 Task: Find connections with filter location Kalocsa with filter topic #creativitywith filter profile language German with filter current company IDEMIA with filter school Dronacharya College of Engineering with filter industry Capital Markets with filter service category Copywriting with filter keywords title Virtual Assistant
Action: Mouse pressed left at (571, 74)
Screenshot: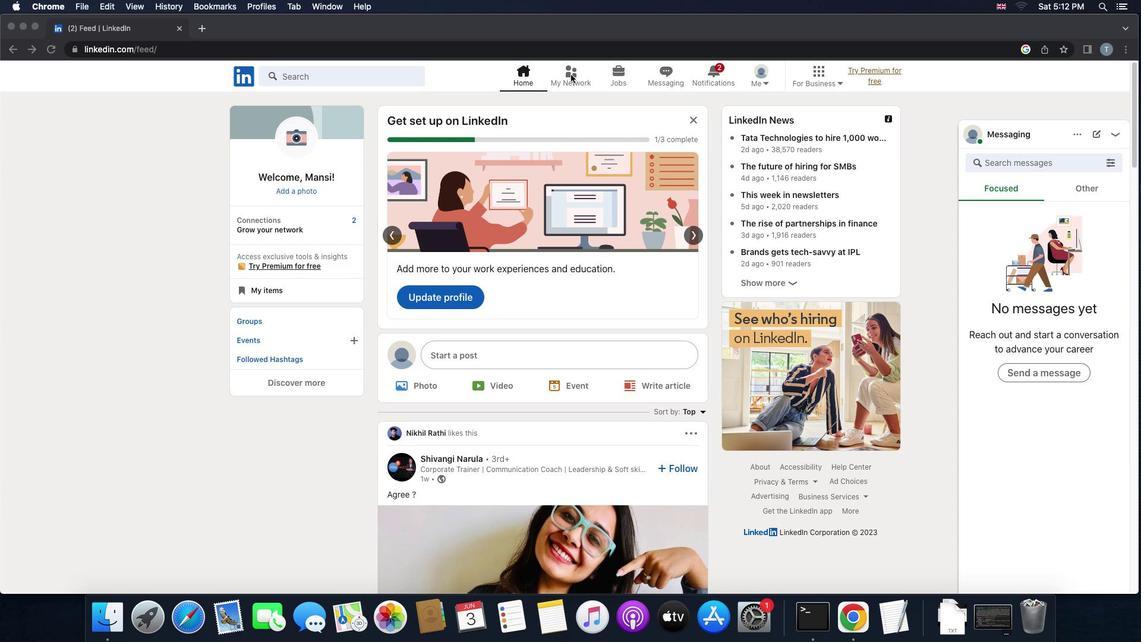 
Action: Mouse pressed left at (571, 74)
Screenshot: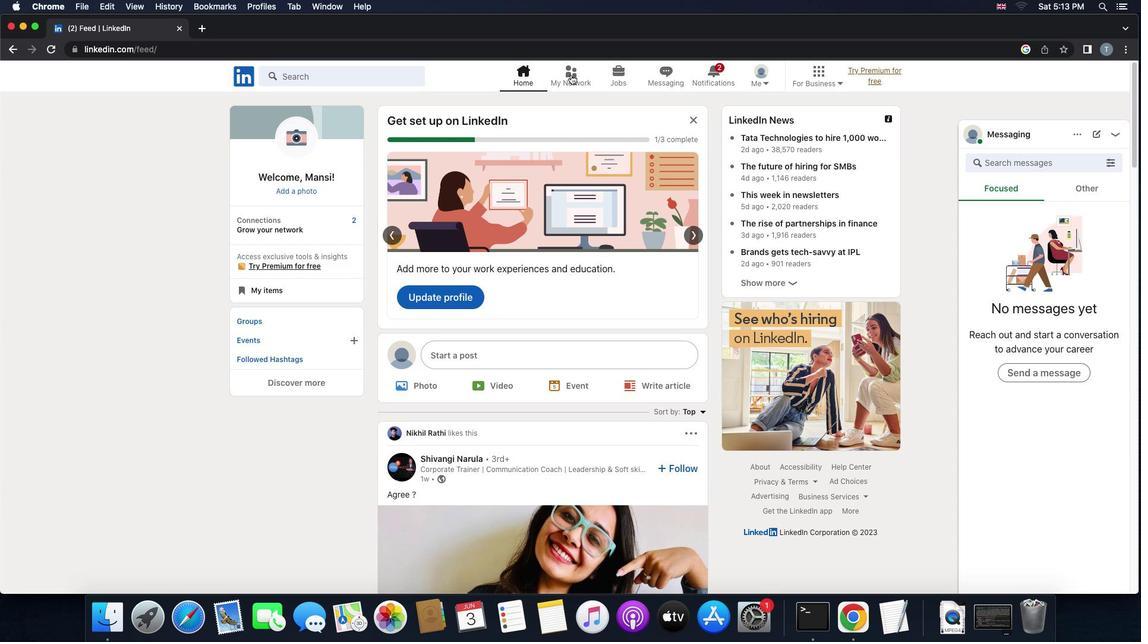 
Action: Mouse moved to (365, 148)
Screenshot: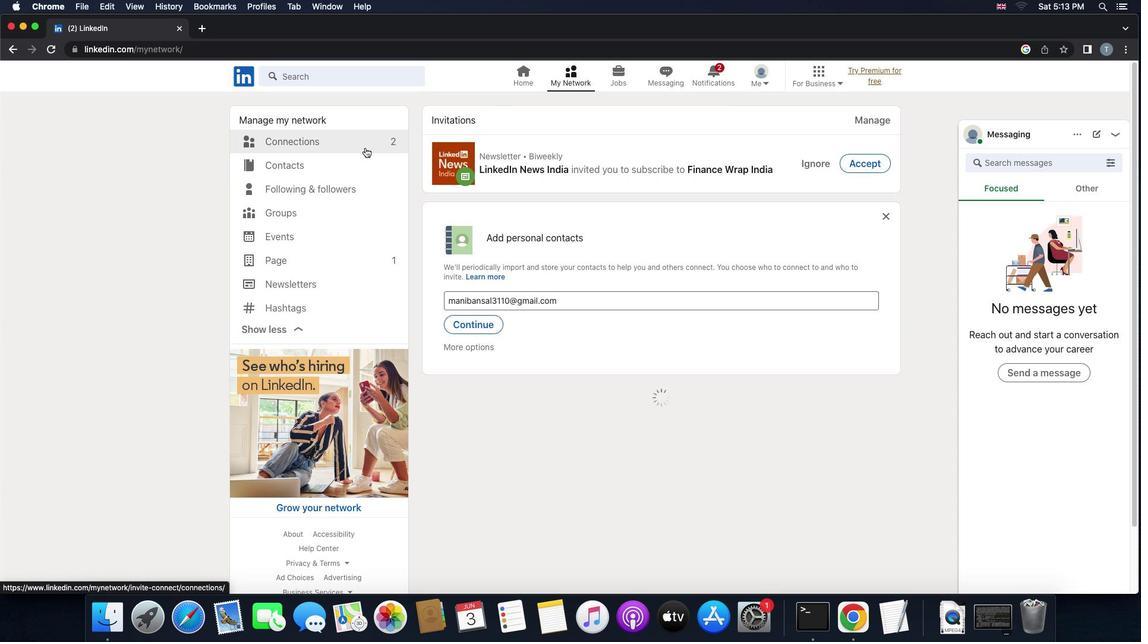 
Action: Mouse pressed left at (365, 148)
Screenshot: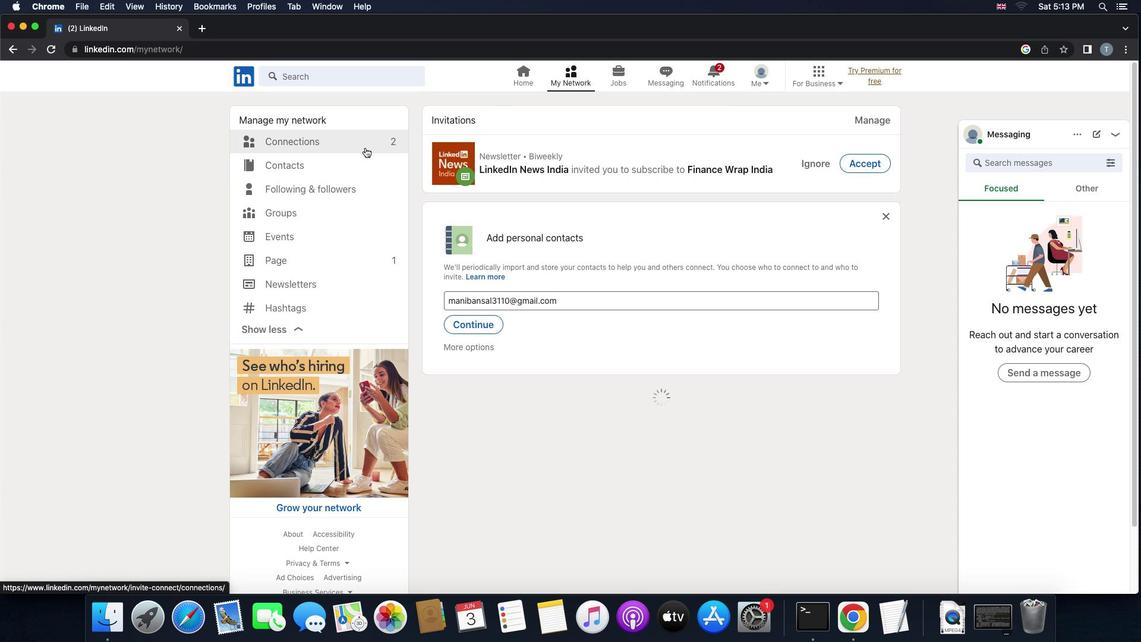 
Action: Mouse pressed left at (365, 148)
Screenshot: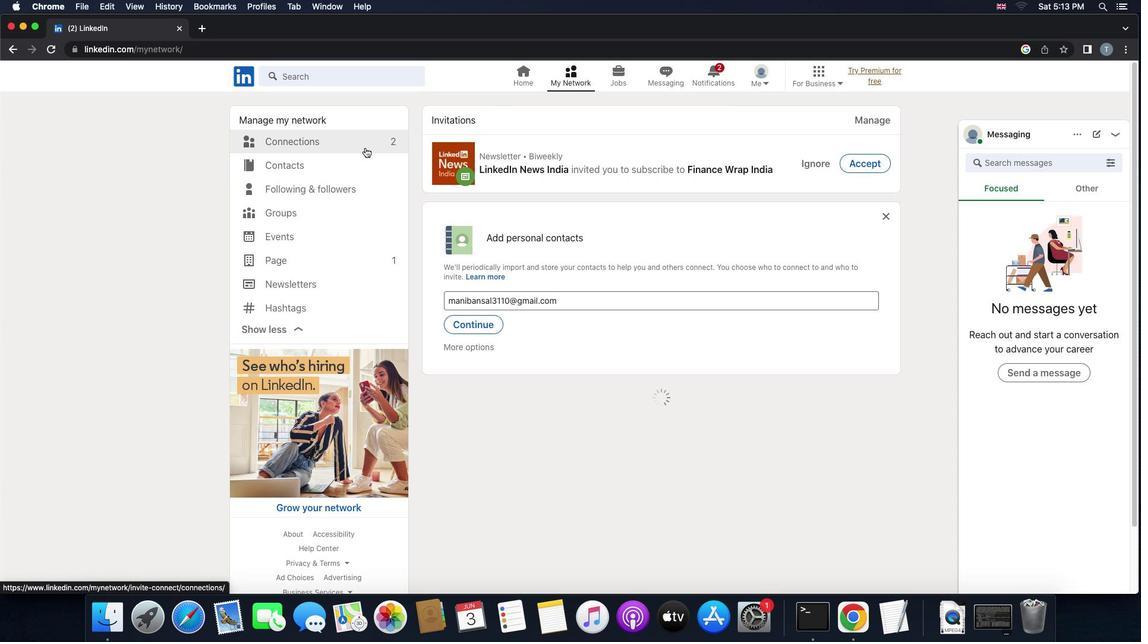 
Action: Mouse moved to (654, 146)
Screenshot: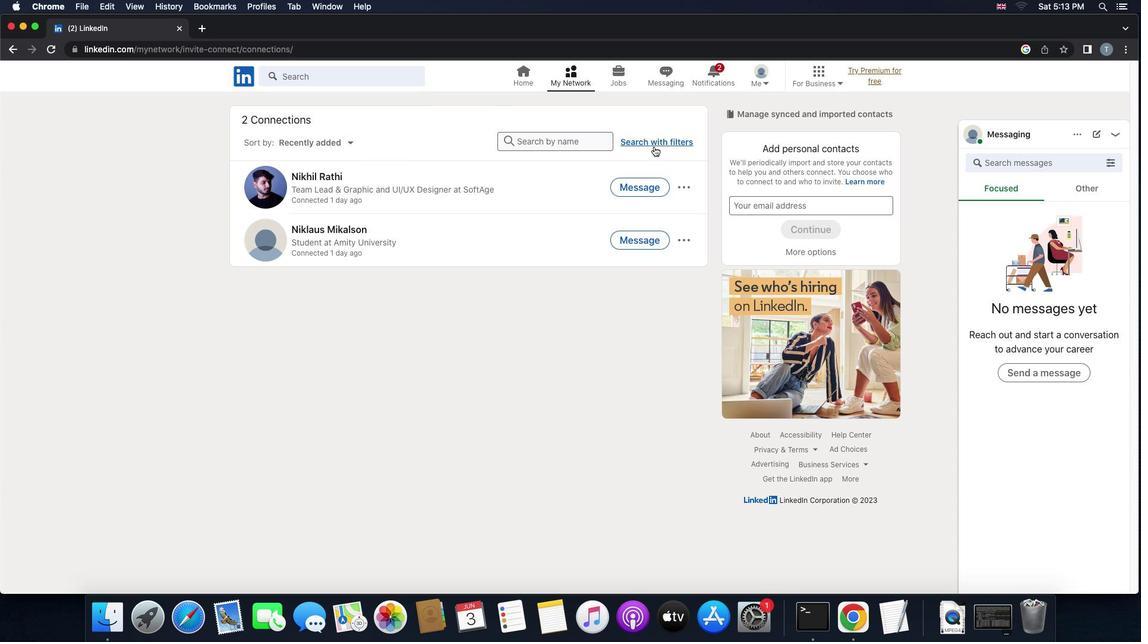 
Action: Mouse pressed left at (654, 146)
Screenshot: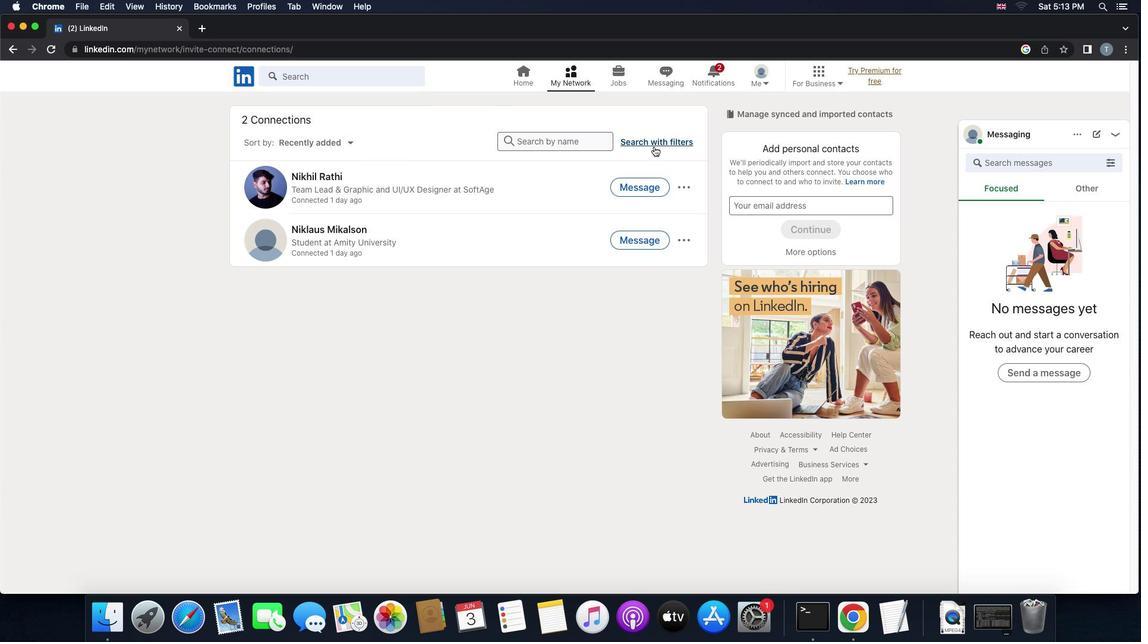 
Action: Mouse moved to (619, 117)
Screenshot: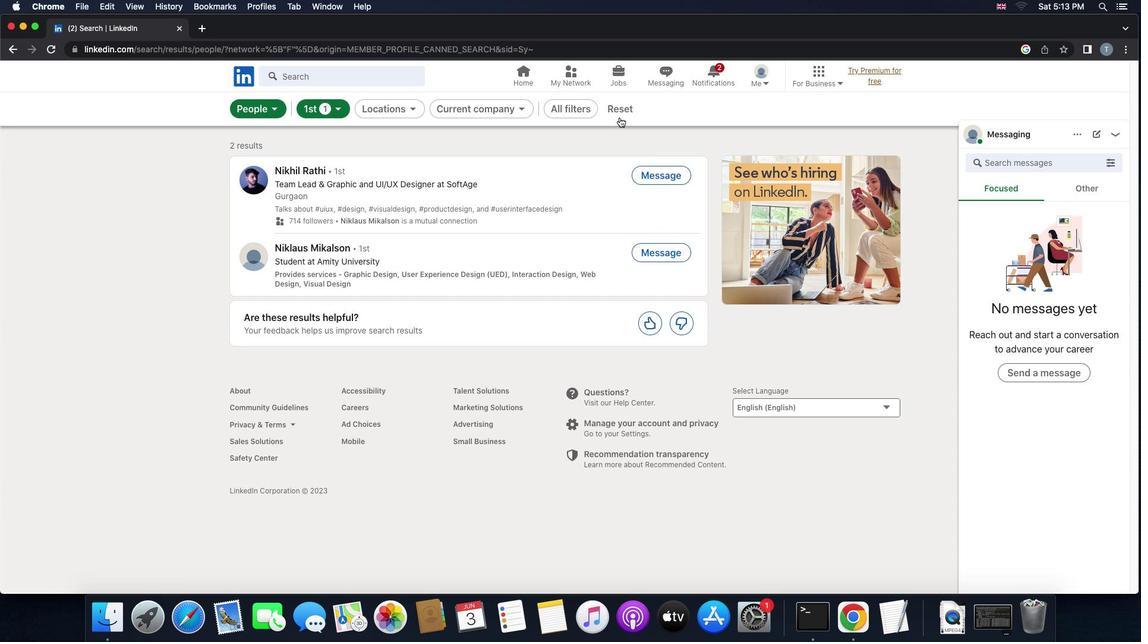 
Action: Mouse pressed left at (619, 117)
Screenshot: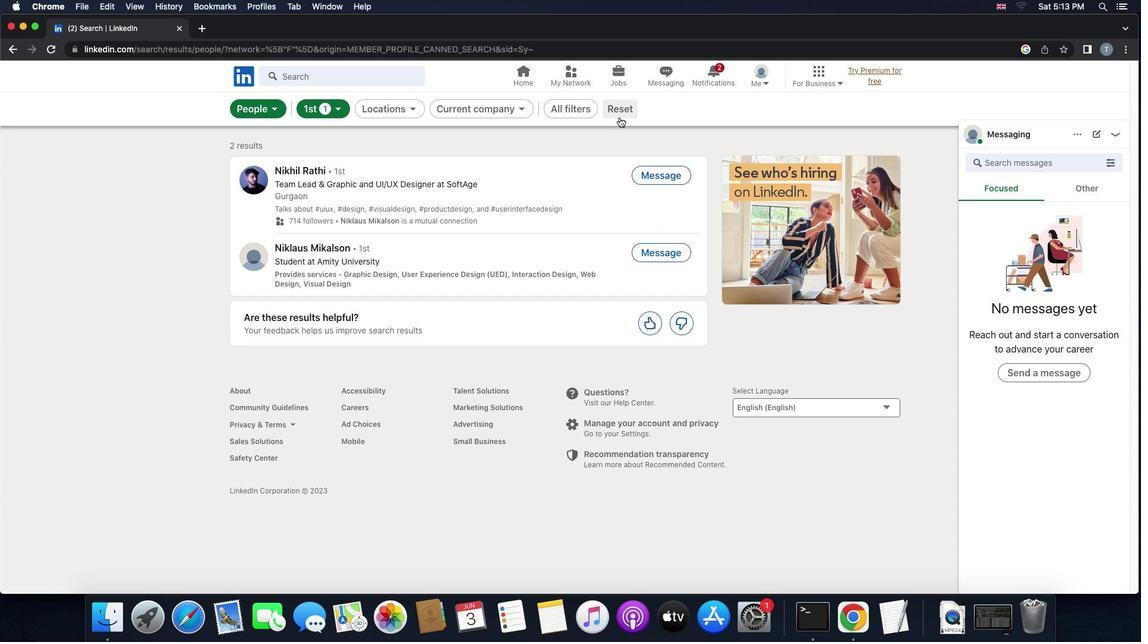 
Action: Mouse moved to (588, 108)
Screenshot: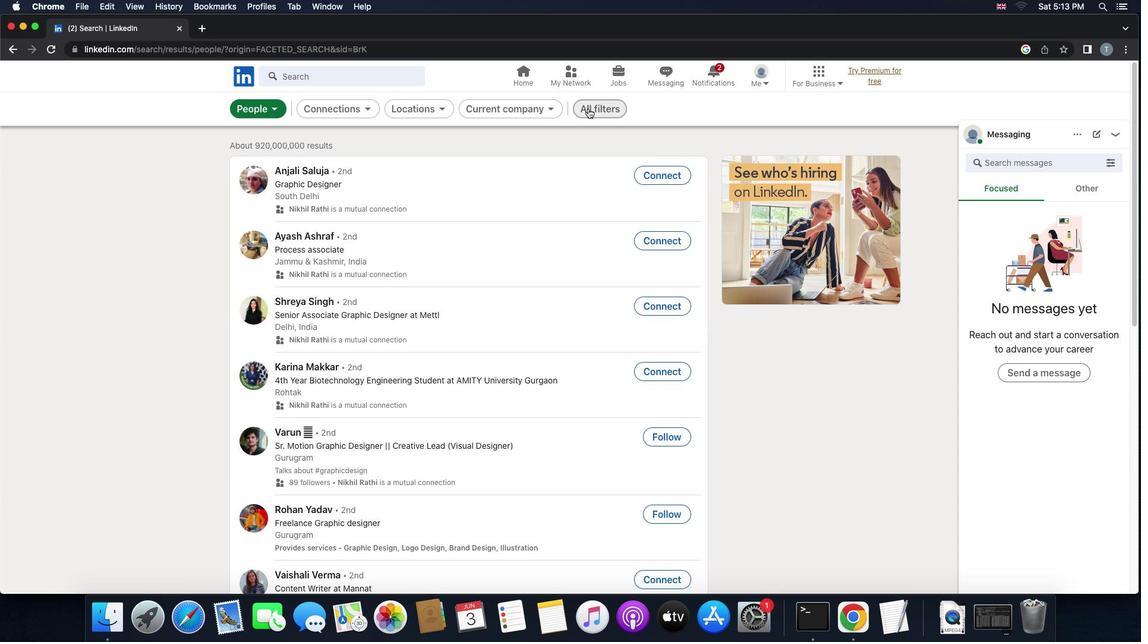 
Action: Mouse pressed left at (588, 108)
Screenshot: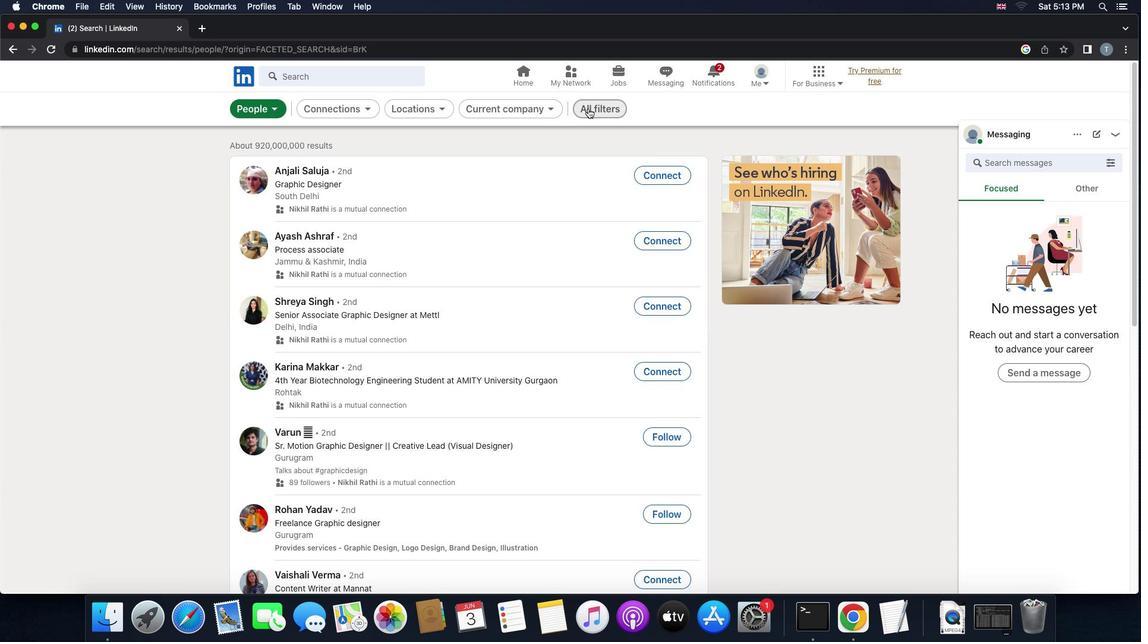 
Action: Mouse moved to (933, 353)
Screenshot: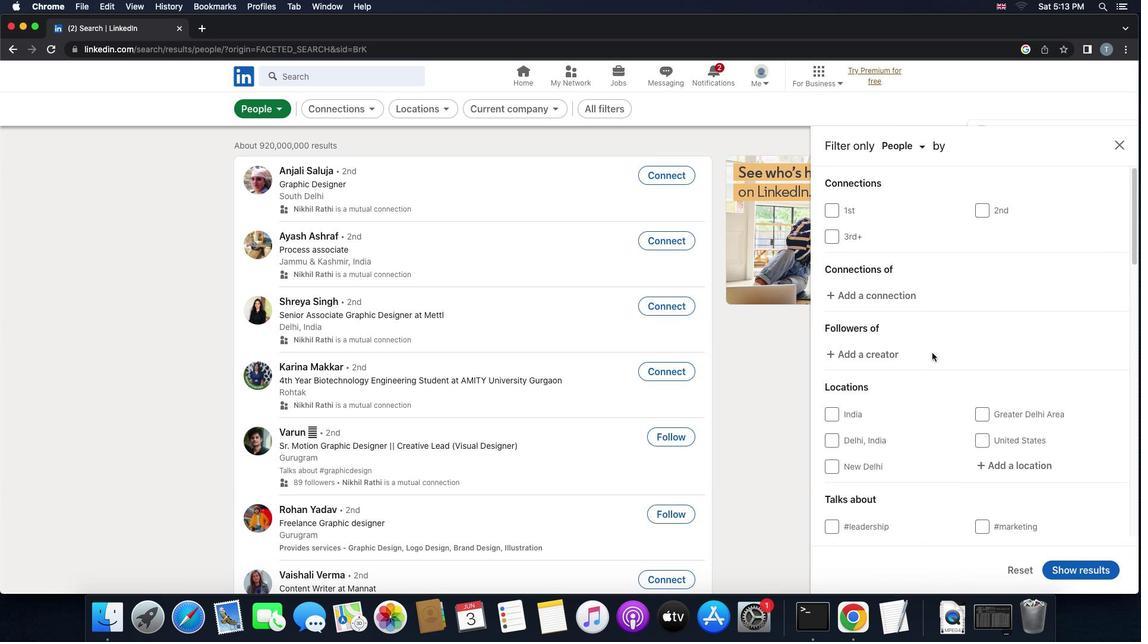 
Action: Mouse scrolled (933, 353) with delta (0, 0)
Screenshot: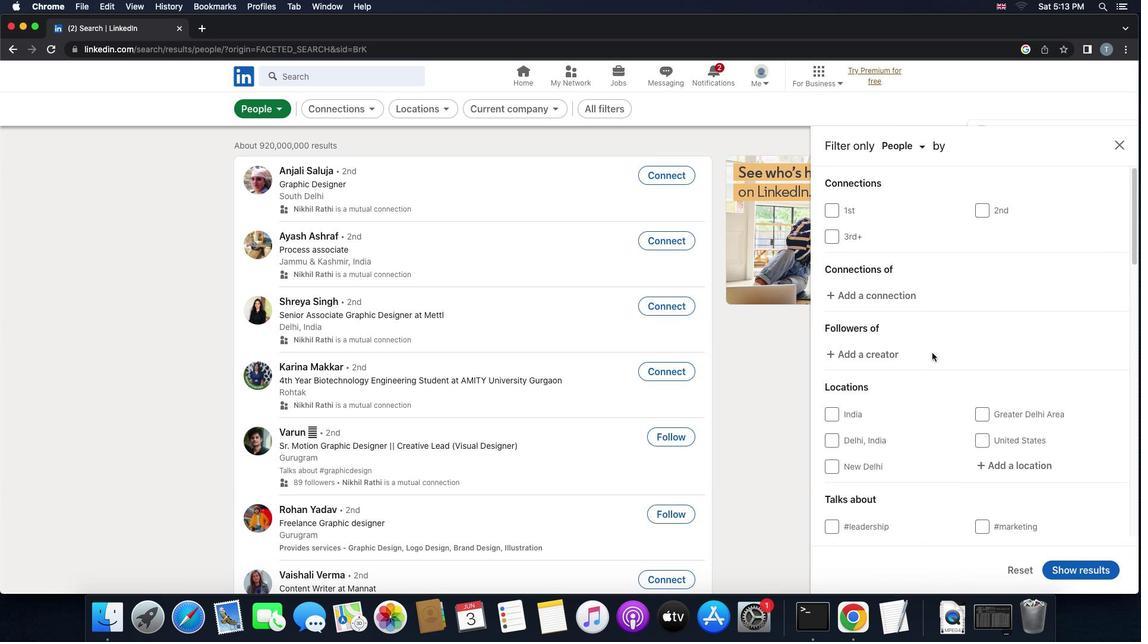 
Action: Mouse scrolled (933, 353) with delta (0, 0)
Screenshot: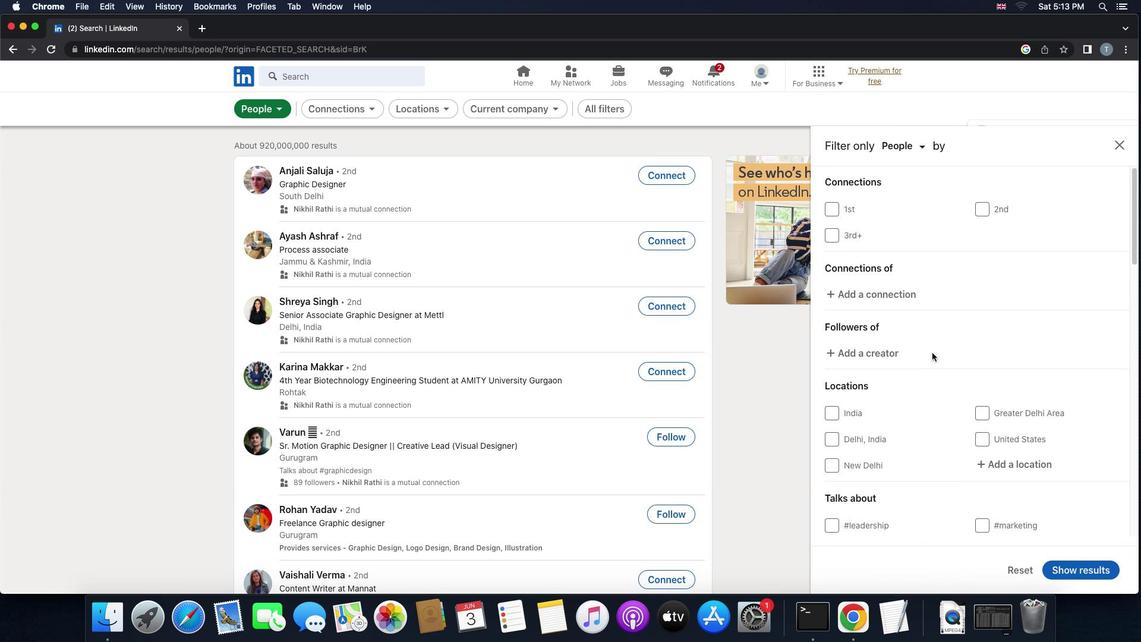 
Action: Mouse scrolled (933, 353) with delta (0, -1)
Screenshot: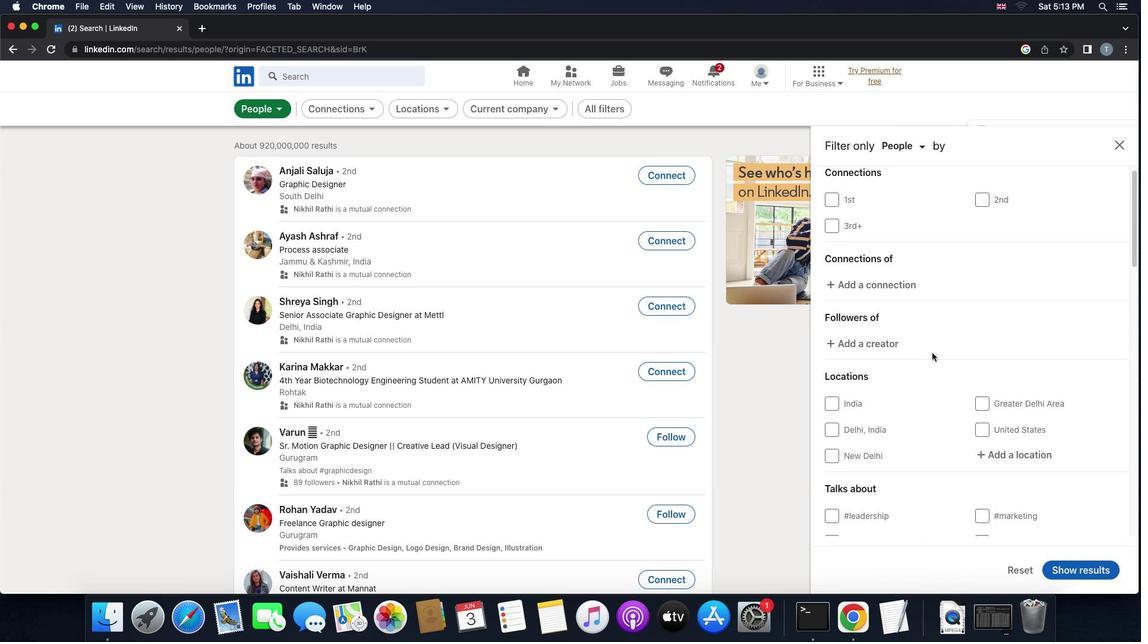 
Action: Mouse moved to (1005, 387)
Screenshot: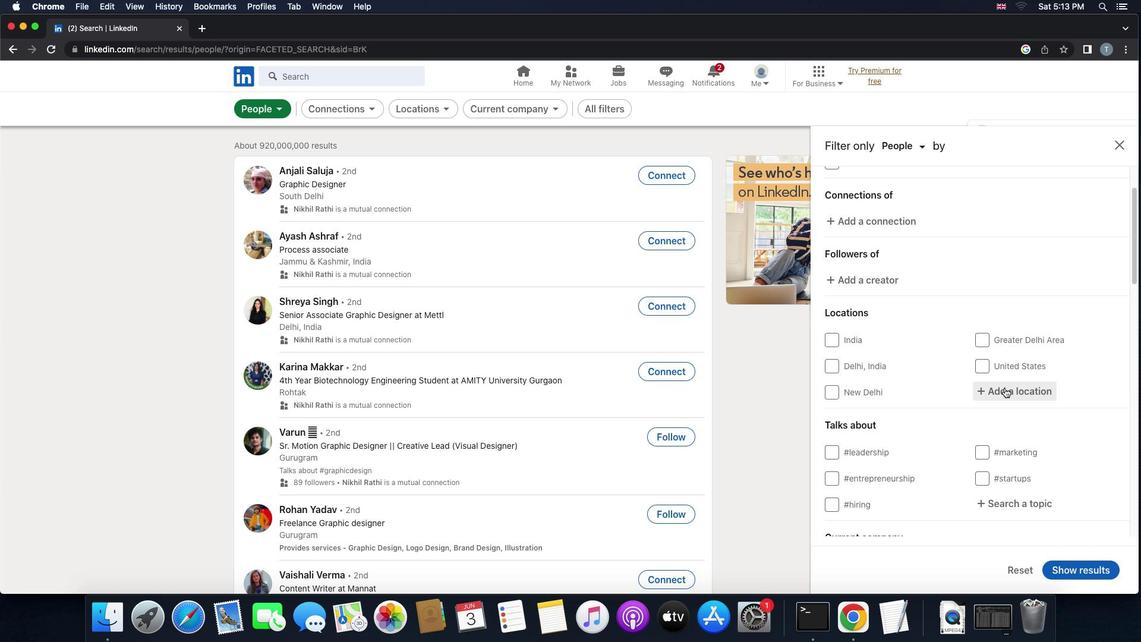 
Action: Mouse pressed left at (1005, 387)
Screenshot: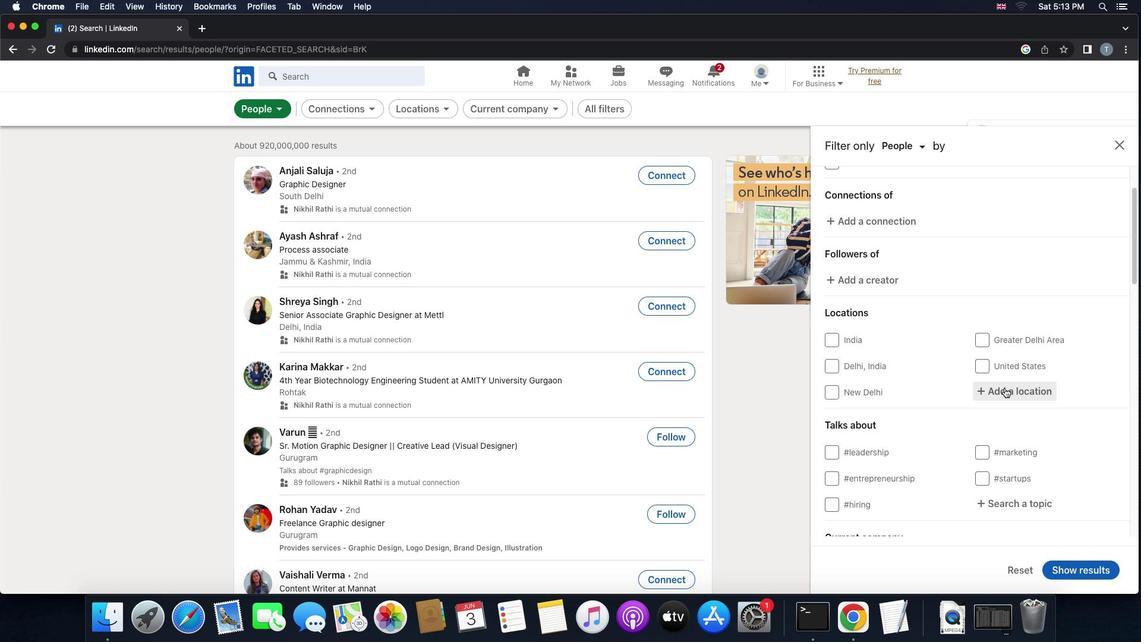 
Action: Mouse moved to (1005, 387)
Screenshot: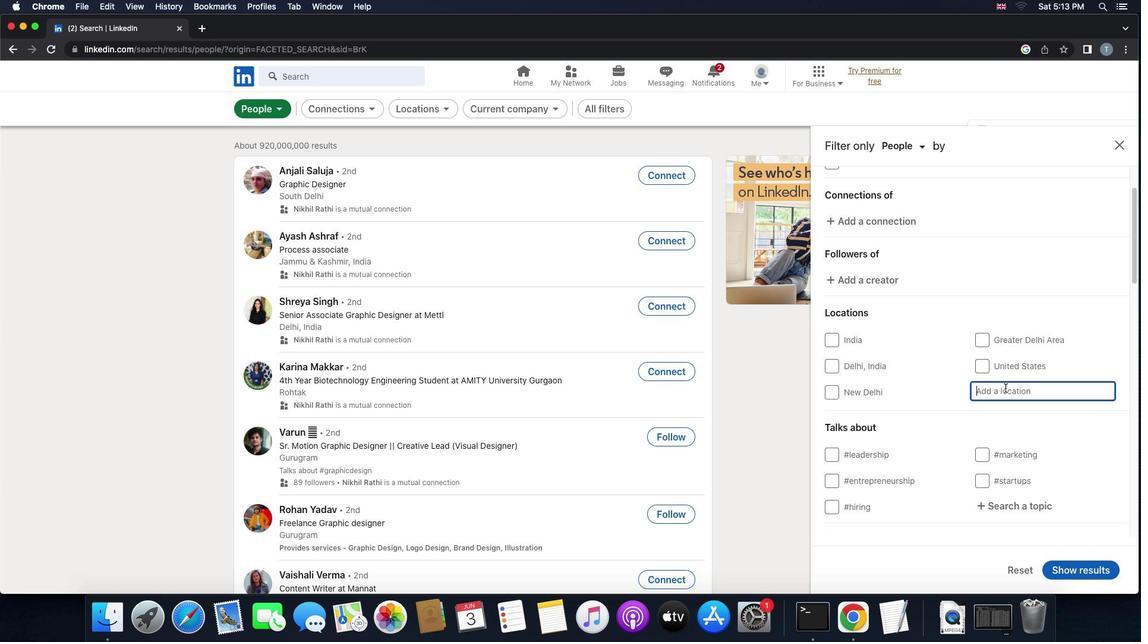 
Action: Key pressed 'k''a''l''o''s''s''a'Key.backspaceKey.backspaceKey.backspace'c''s''a'
Screenshot: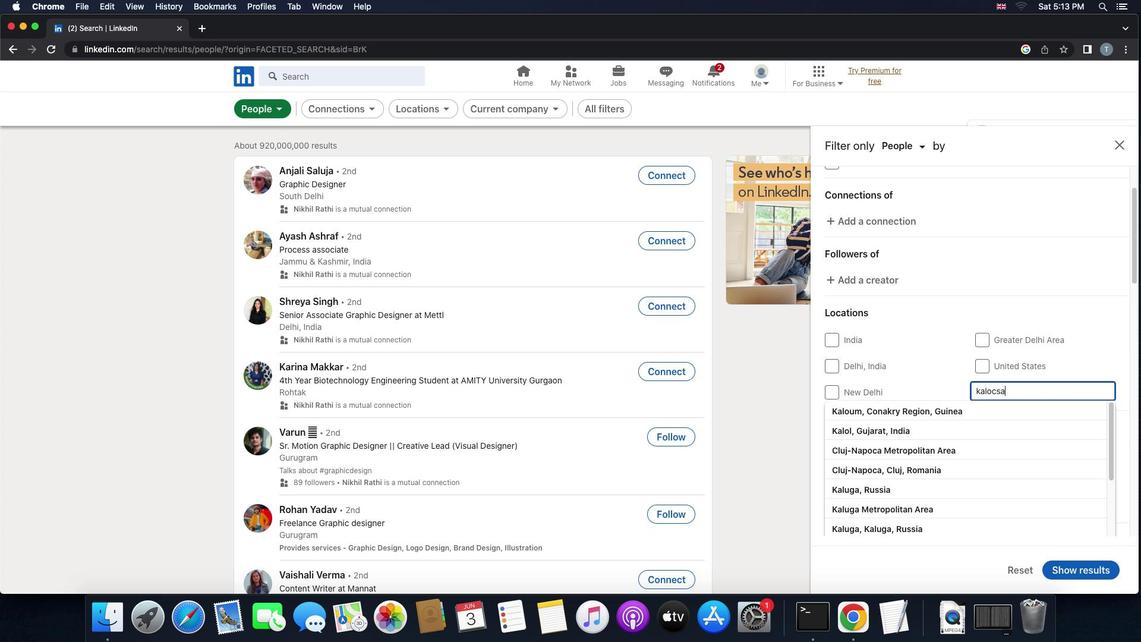
Action: Mouse moved to (977, 408)
Screenshot: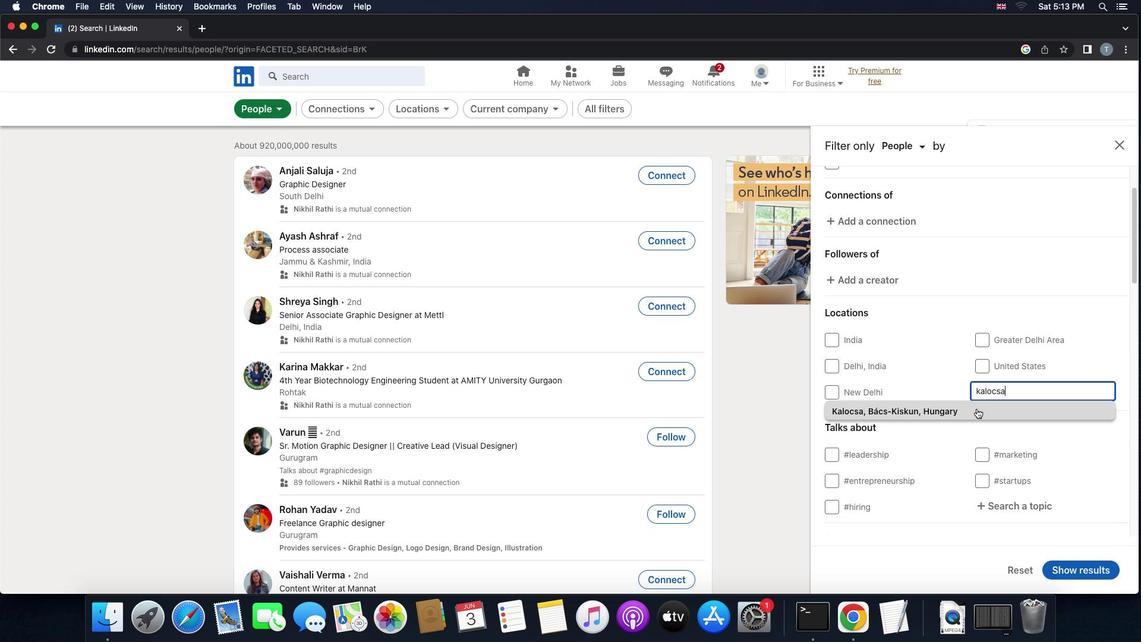 
Action: Mouse pressed left at (977, 408)
Screenshot: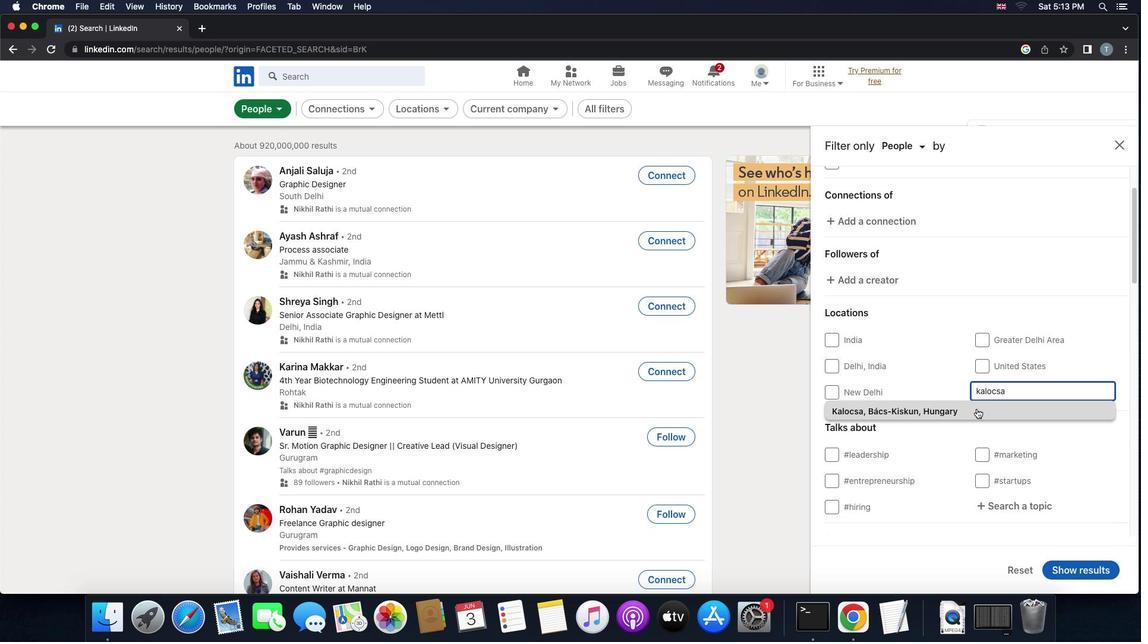
Action: Mouse scrolled (977, 408) with delta (0, 0)
Screenshot: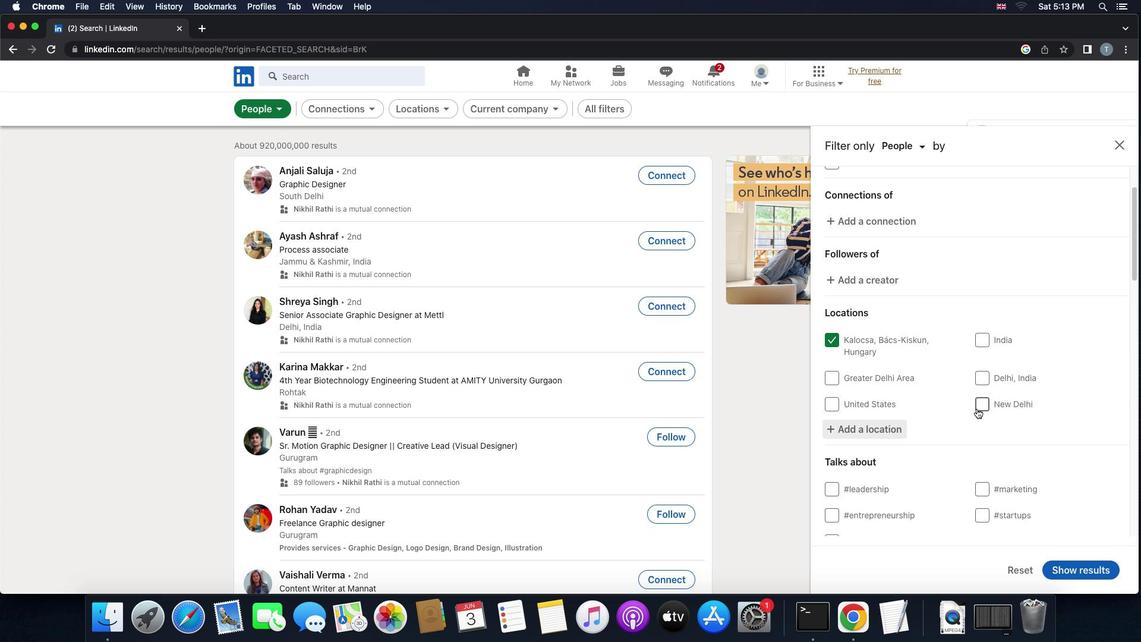 
Action: Mouse scrolled (977, 408) with delta (0, 0)
Screenshot: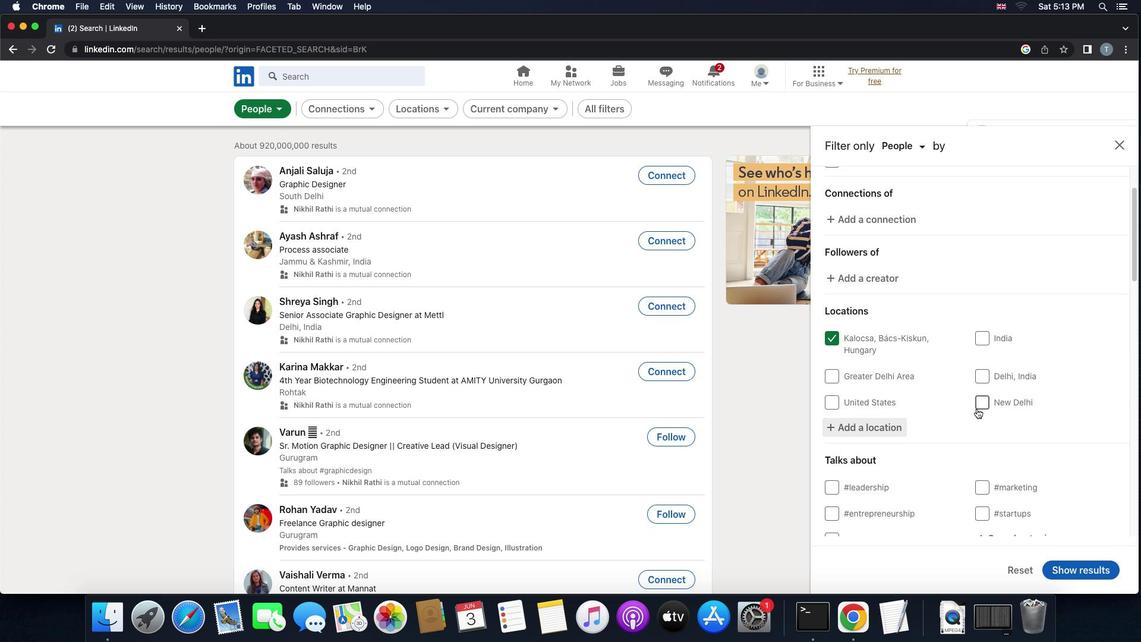 
Action: Mouse scrolled (977, 408) with delta (0, 0)
Screenshot: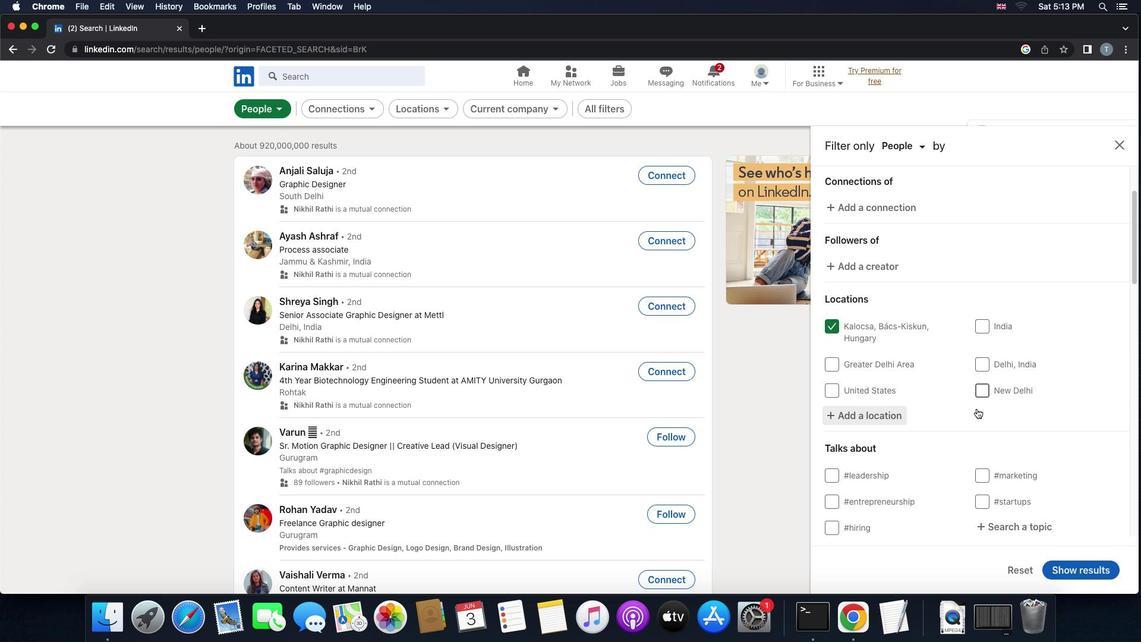 
Action: Mouse scrolled (977, 408) with delta (0, -1)
Screenshot: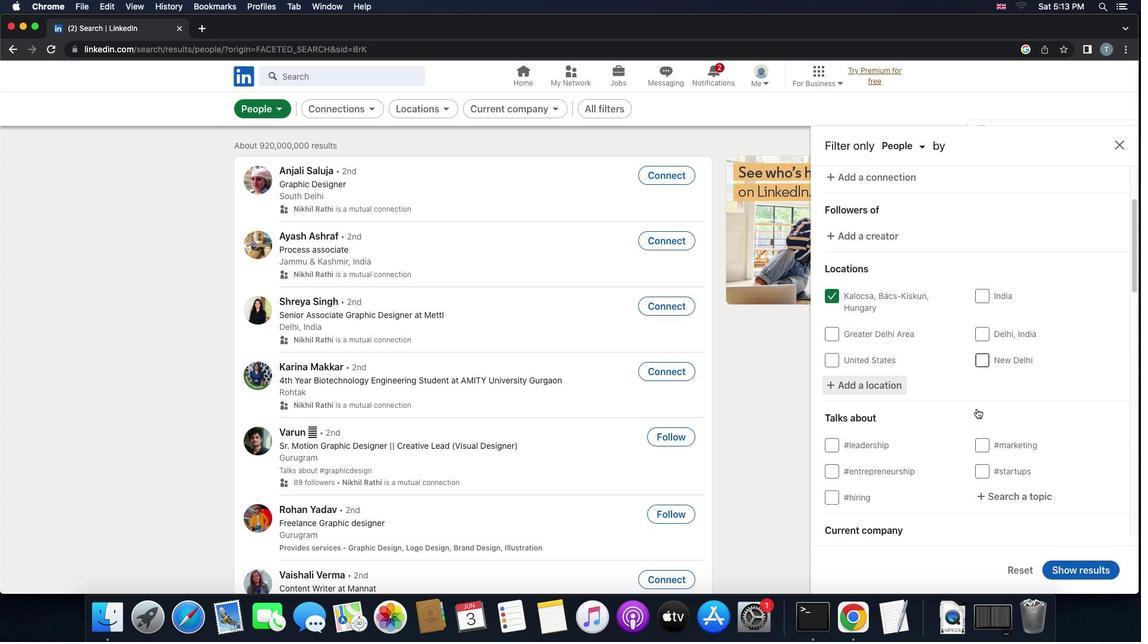 
Action: Mouse scrolled (977, 408) with delta (0, 0)
Screenshot: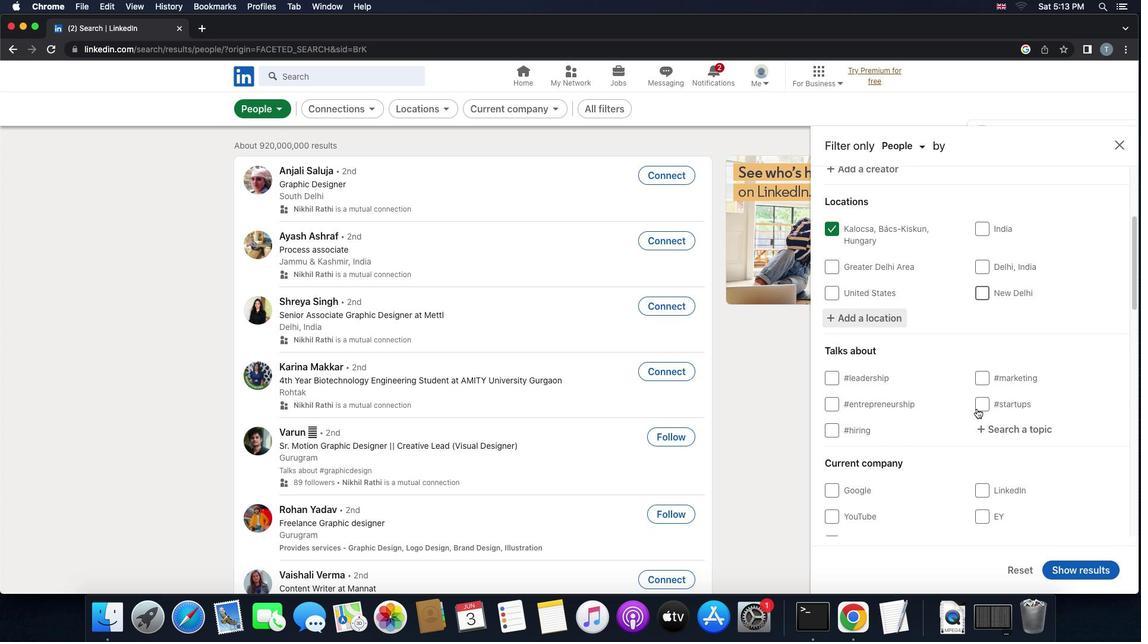 
Action: Mouse scrolled (977, 408) with delta (0, 0)
Screenshot: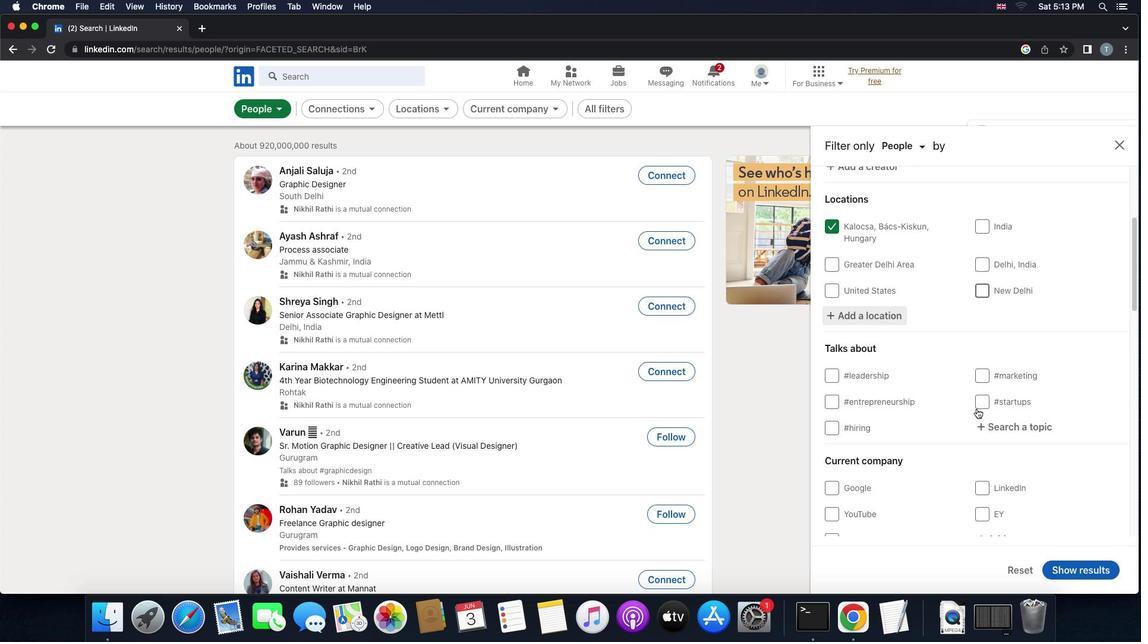 
Action: Mouse moved to (986, 410)
Screenshot: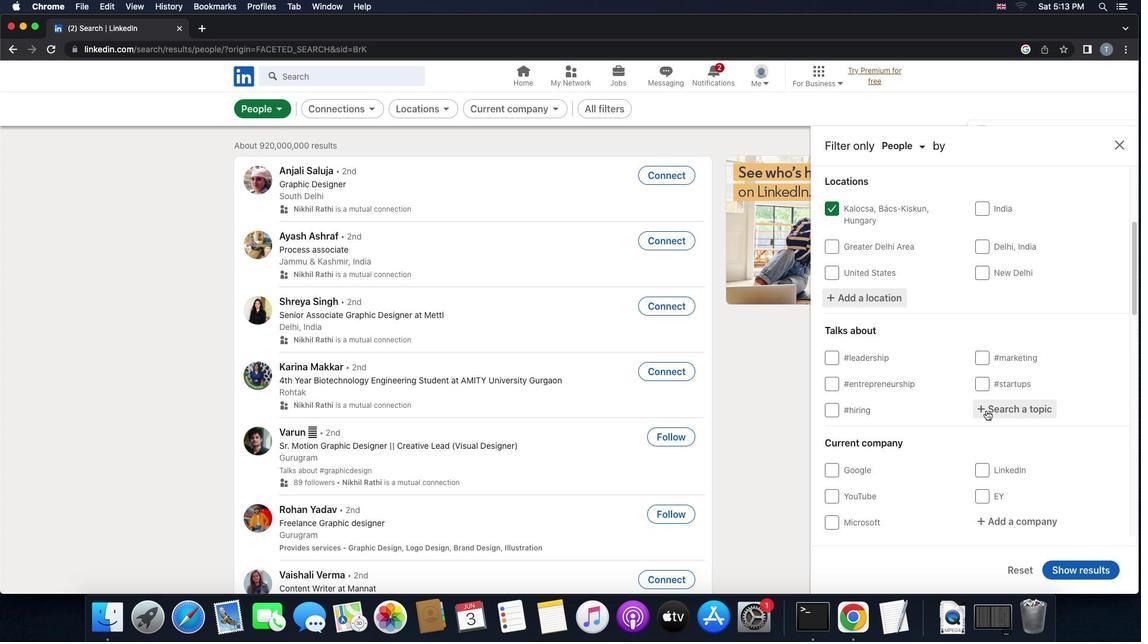 
Action: Mouse pressed left at (986, 410)
Screenshot: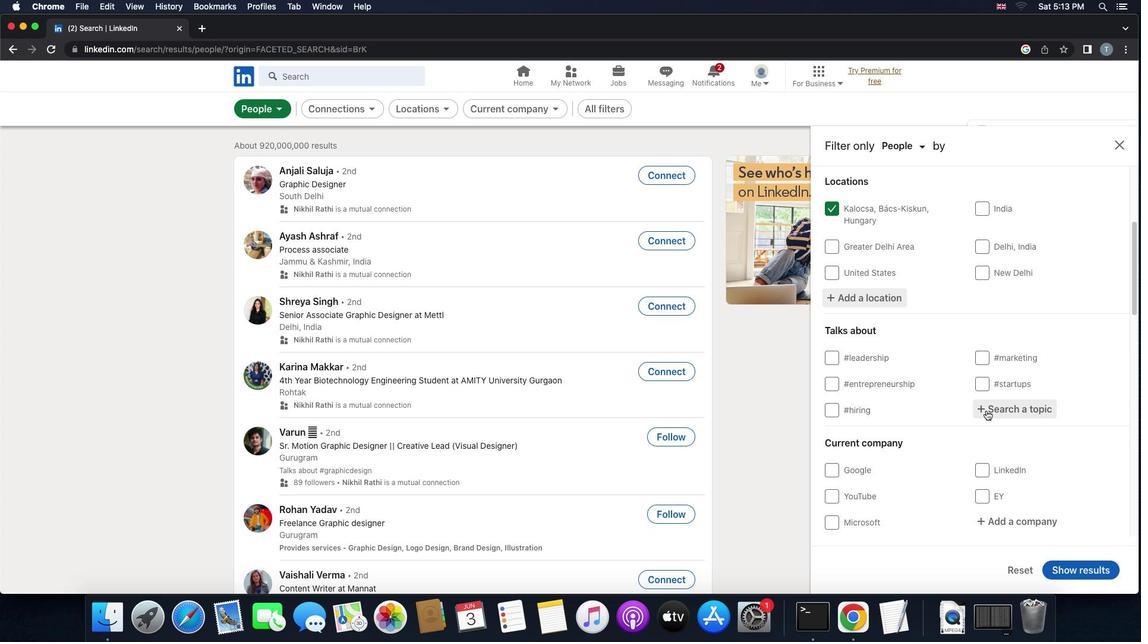 
Action: Key pressed 'c''r''e''a''t''i''v''i''t''y'
Screenshot: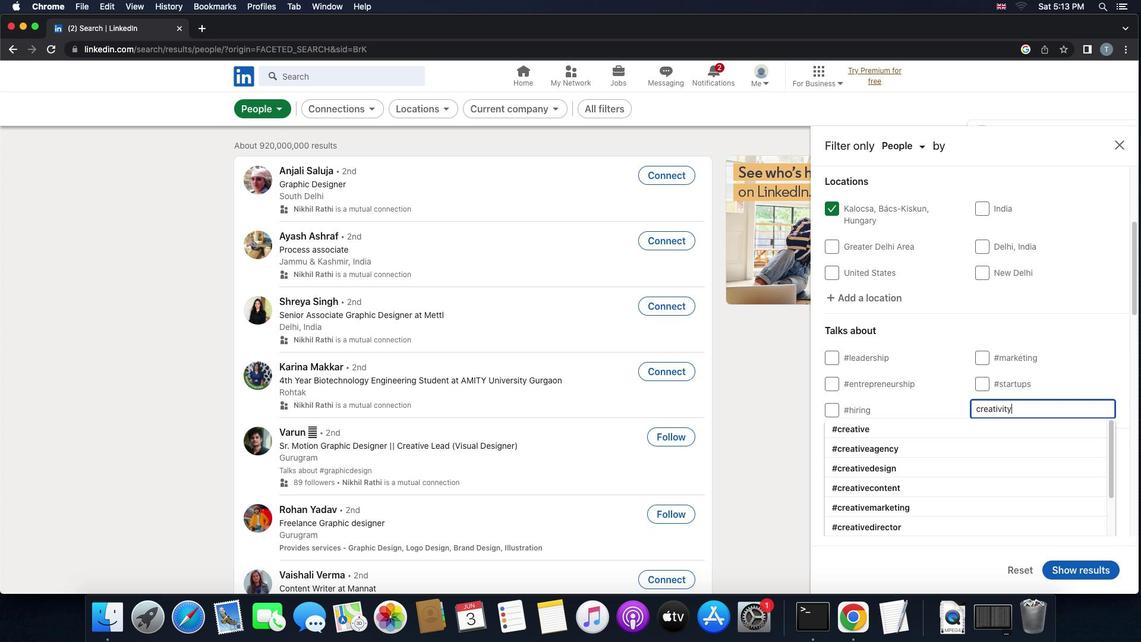 
Action: Mouse moved to (980, 431)
Screenshot: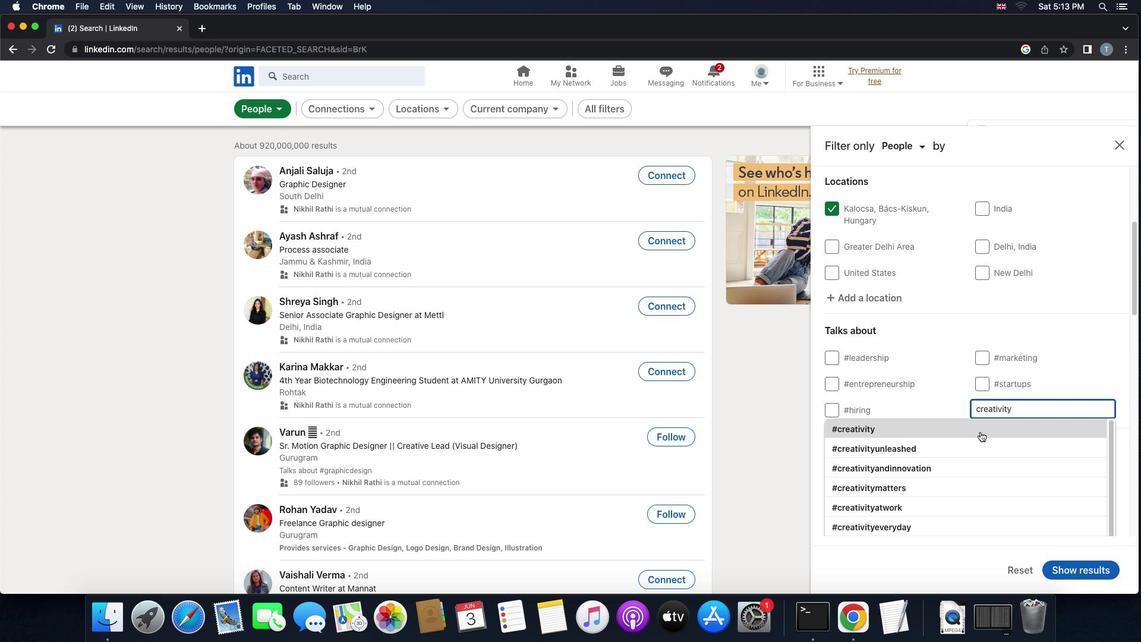 
Action: Mouse pressed left at (980, 431)
Screenshot: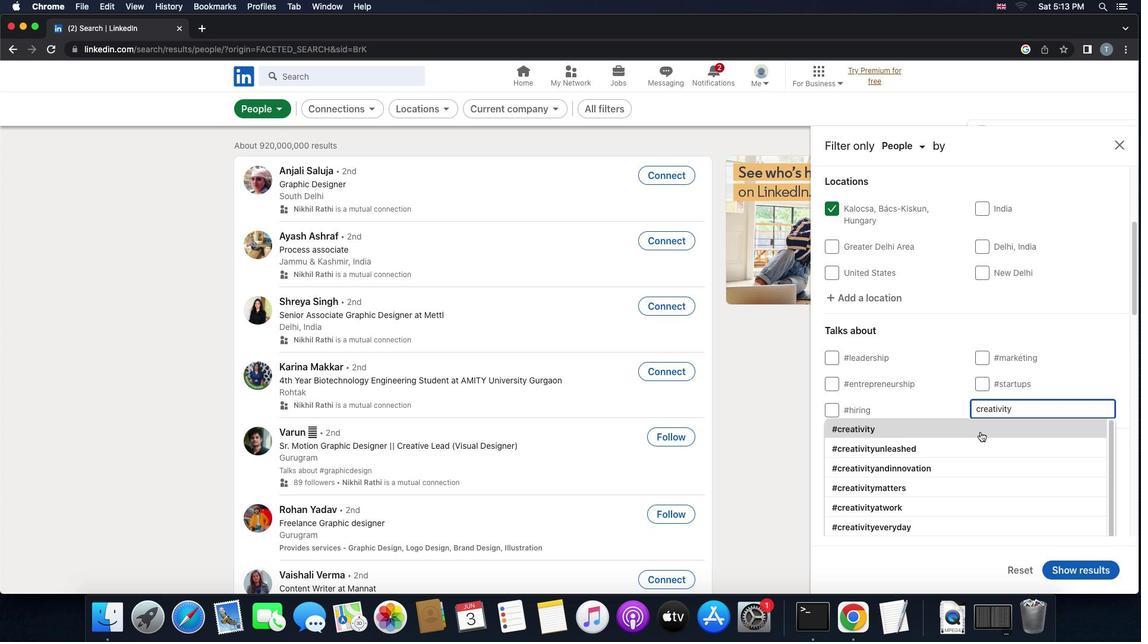 
Action: Mouse moved to (991, 462)
Screenshot: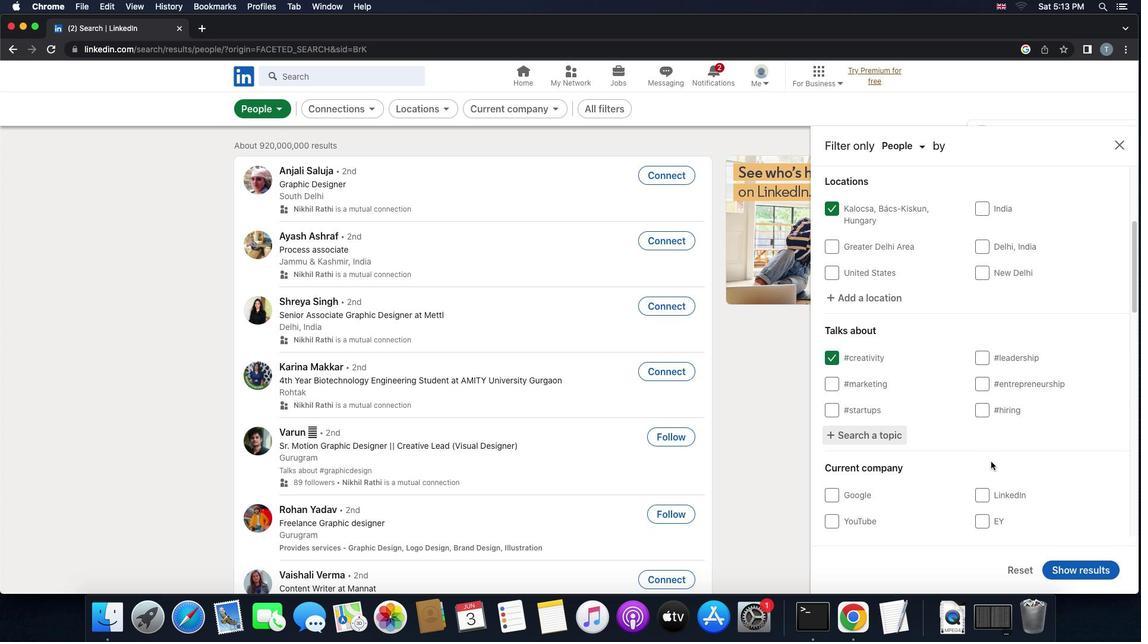 
Action: Mouse scrolled (991, 462) with delta (0, 0)
Screenshot: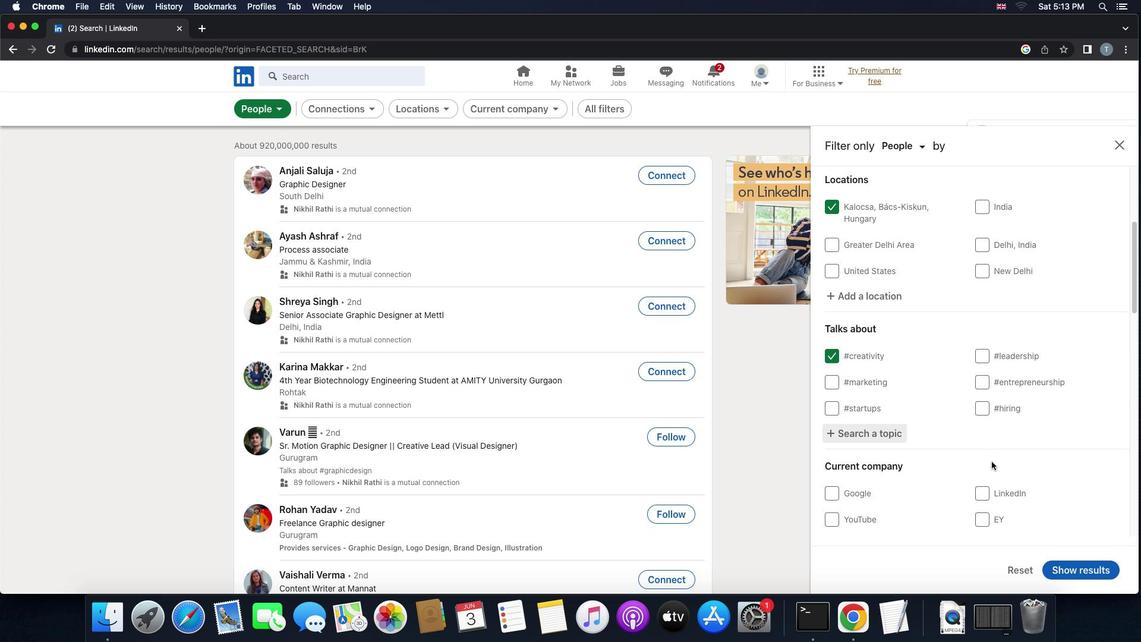 
Action: Mouse moved to (991, 462)
Screenshot: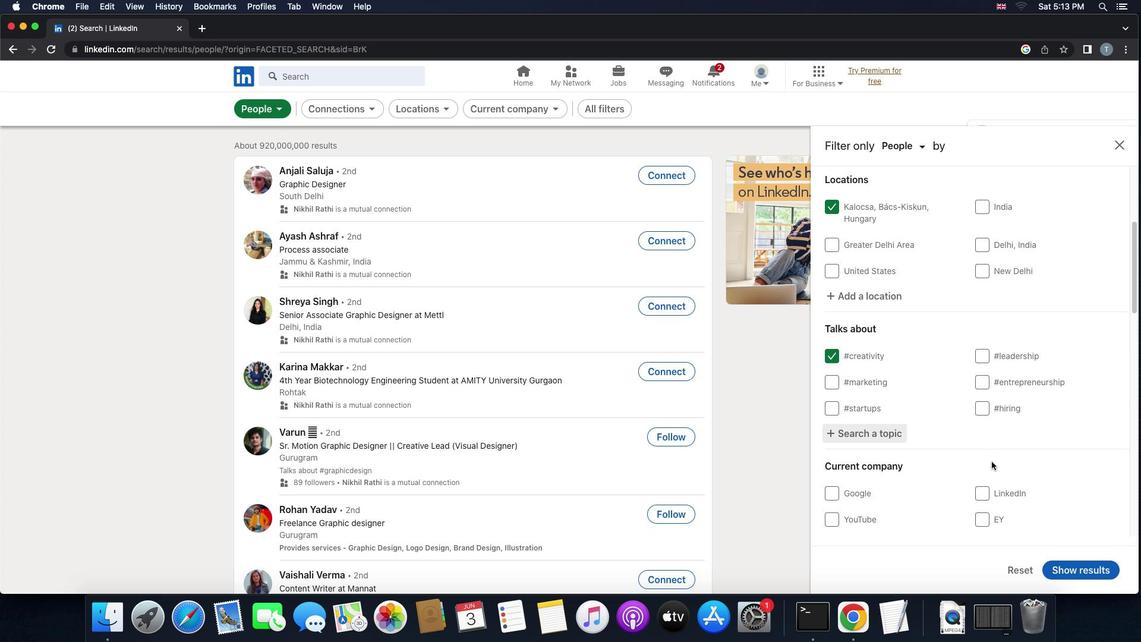 
Action: Mouse scrolled (991, 462) with delta (0, 0)
Screenshot: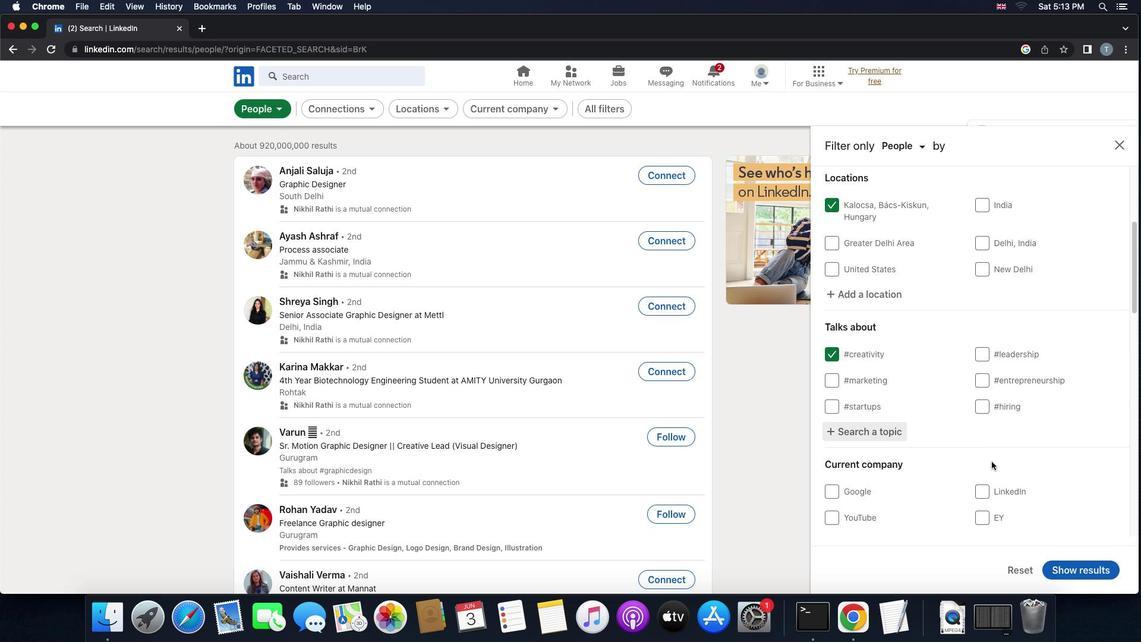 
Action: Mouse scrolled (991, 462) with delta (0, -1)
Screenshot: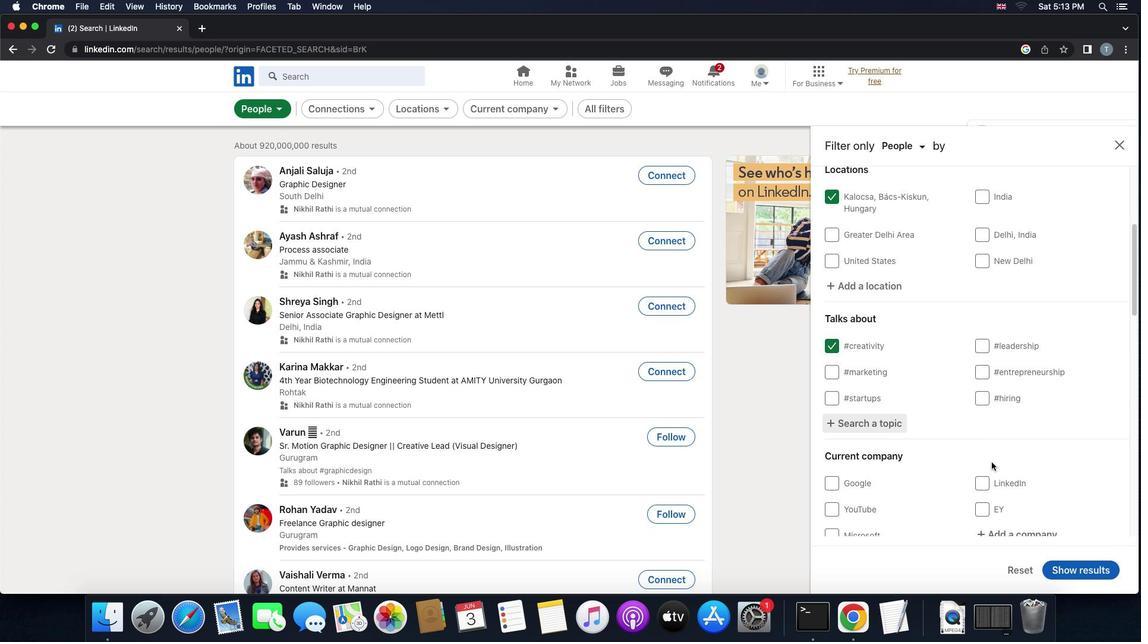 
Action: Mouse moved to (991, 465)
Screenshot: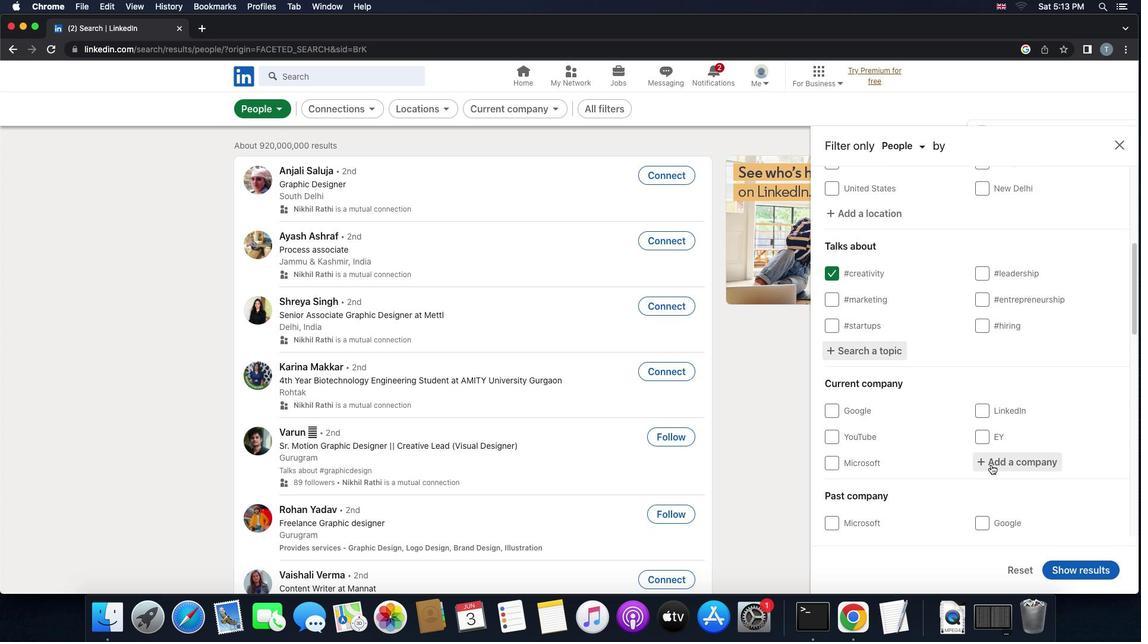 
Action: Mouse scrolled (991, 465) with delta (0, 0)
Screenshot: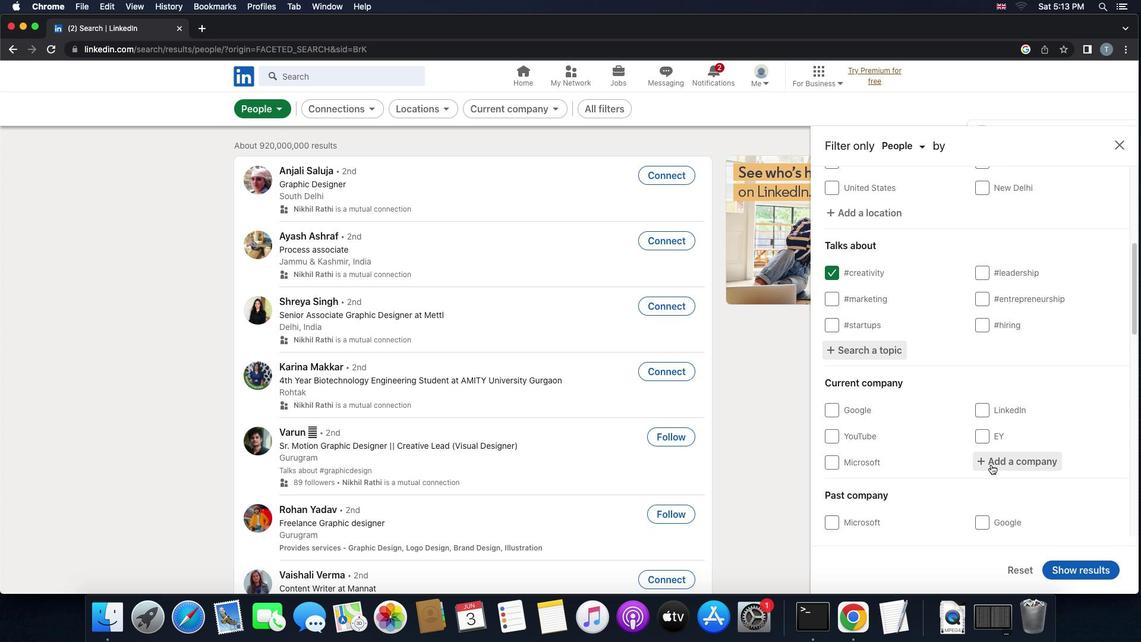 
Action: Mouse scrolled (991, 465) with delta (0, 0)
Screenshot: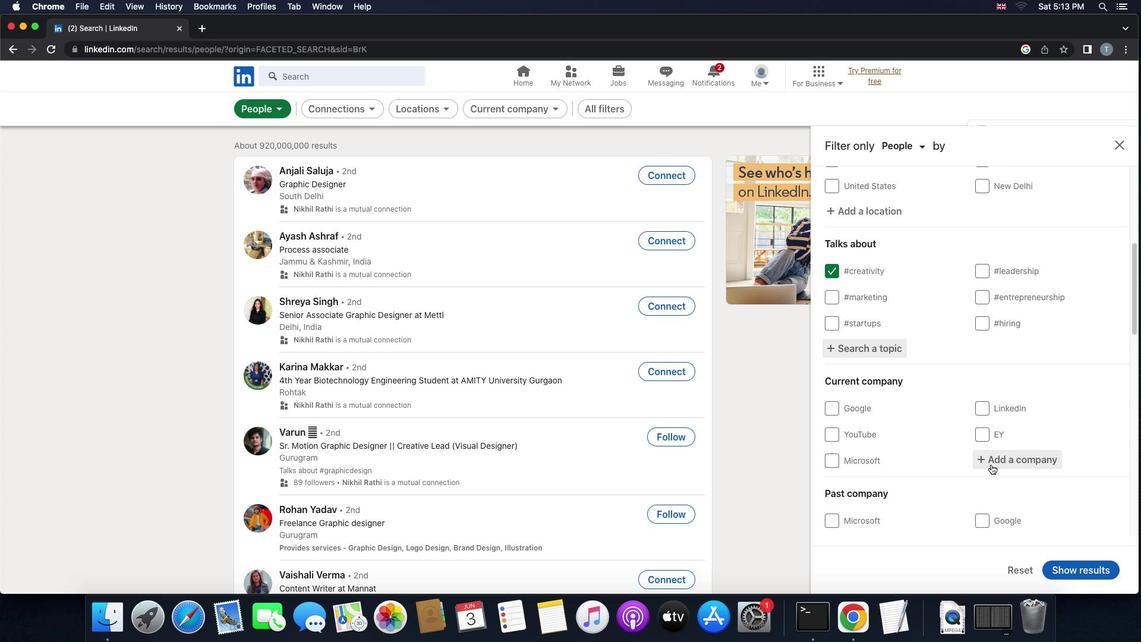 
Action: Mouse scrolled (991, 465) with delta (0, 0)
Screenshot: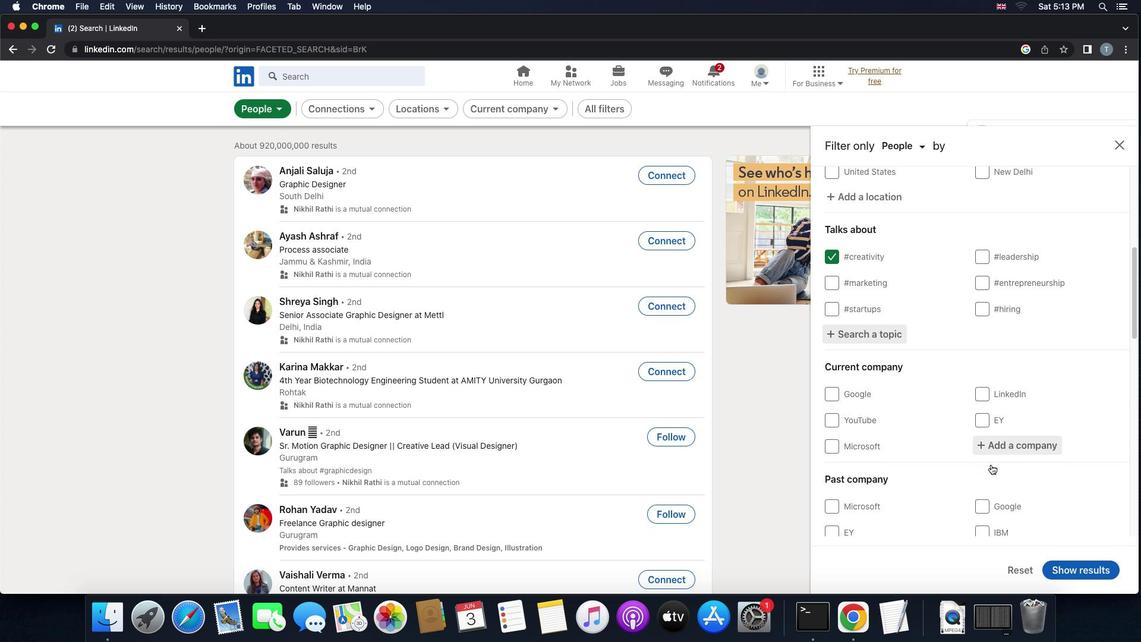 
Action: Mouse moved to (1001, 422)
Screenshot: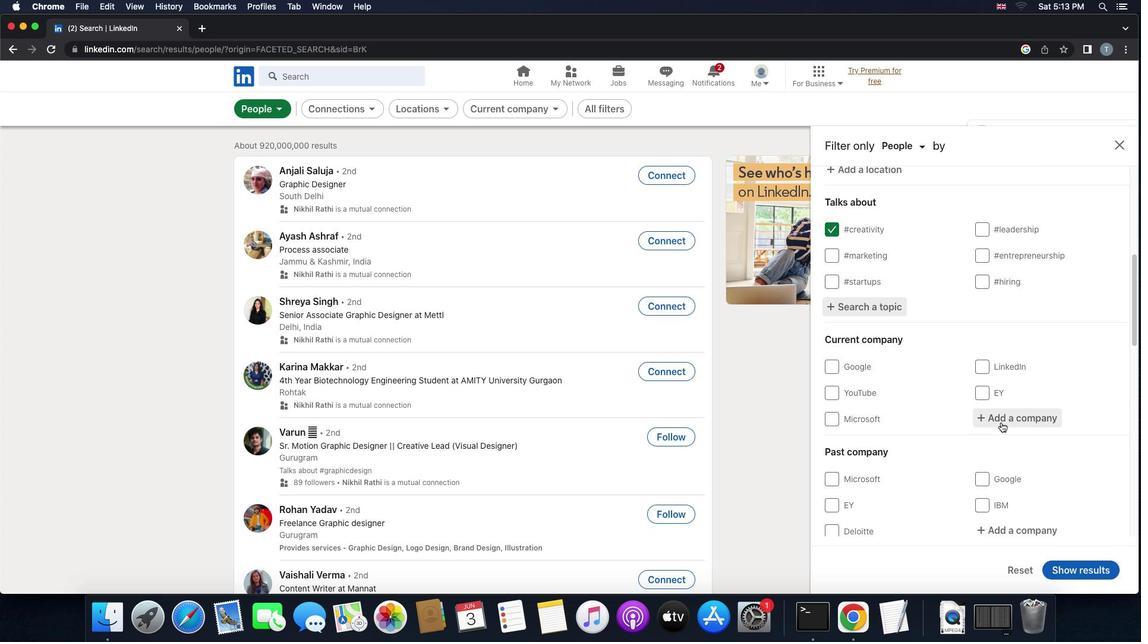 
Action: Mouse pressed left at (1001, 422)
Screenshot: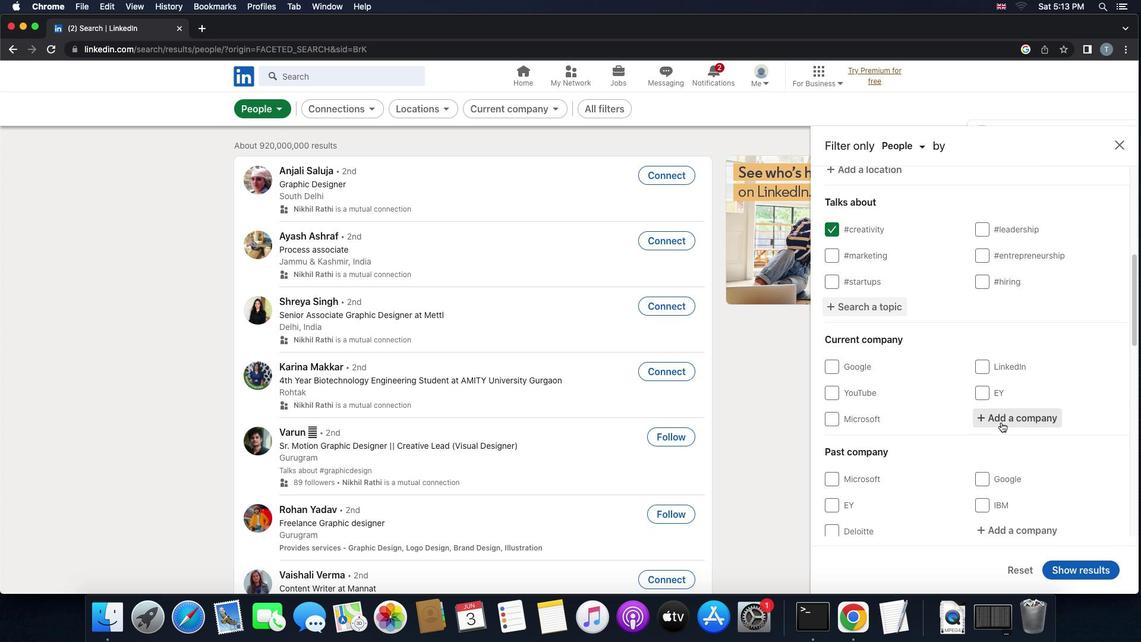 
Action: Key pressed Key.shift'I''D''E''M''I''A'
Screenshot: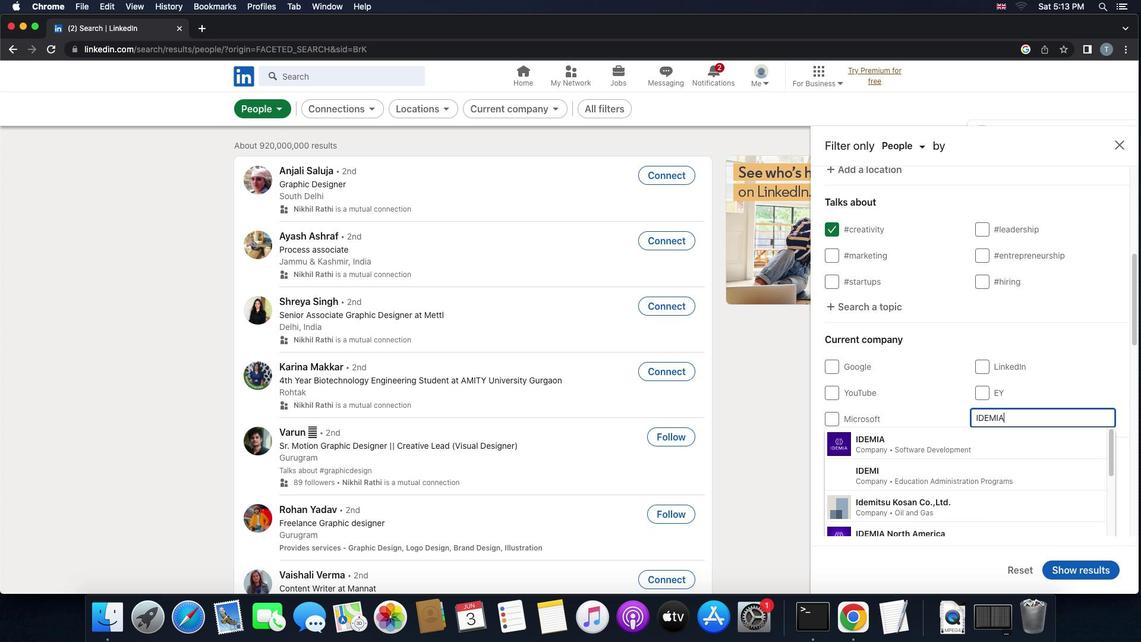 
Action: Mouse moved to (984, 446)
Screenshot: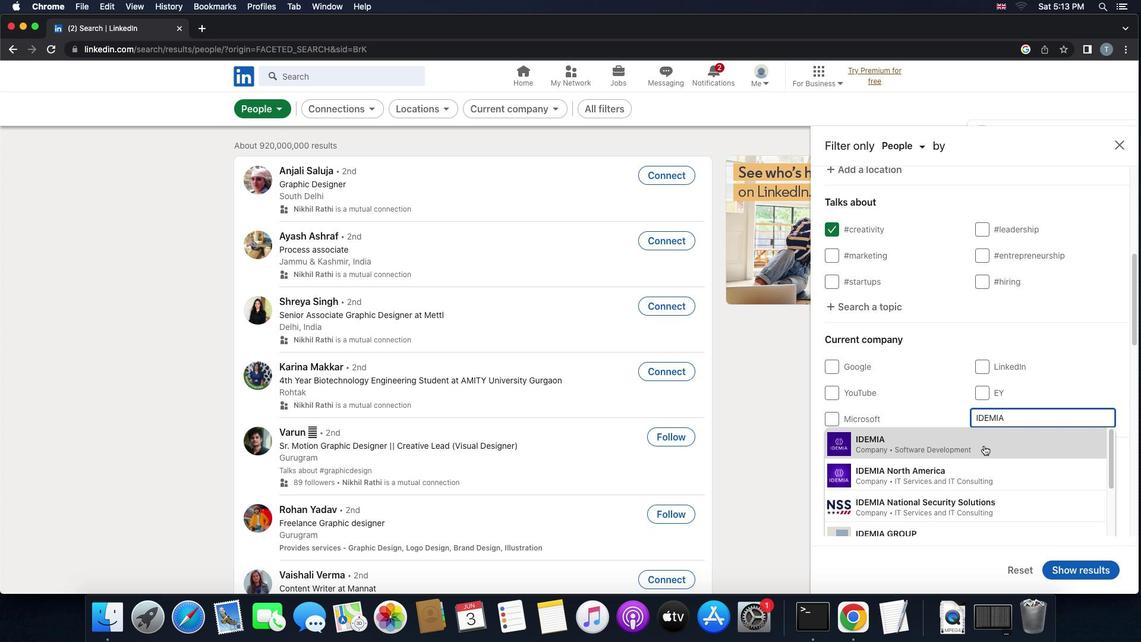 
Action: Mouse pressed left at (984, 446)
Screenshot: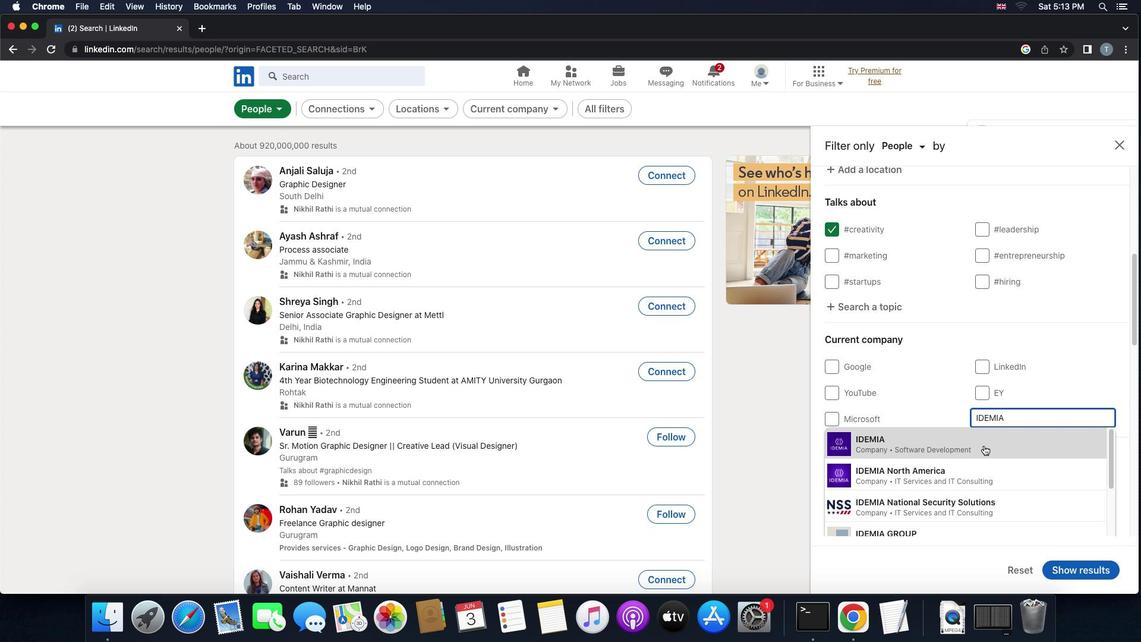 
Action: Mouse scrolled (984, 446) with delta (0, 0)
Screenshot: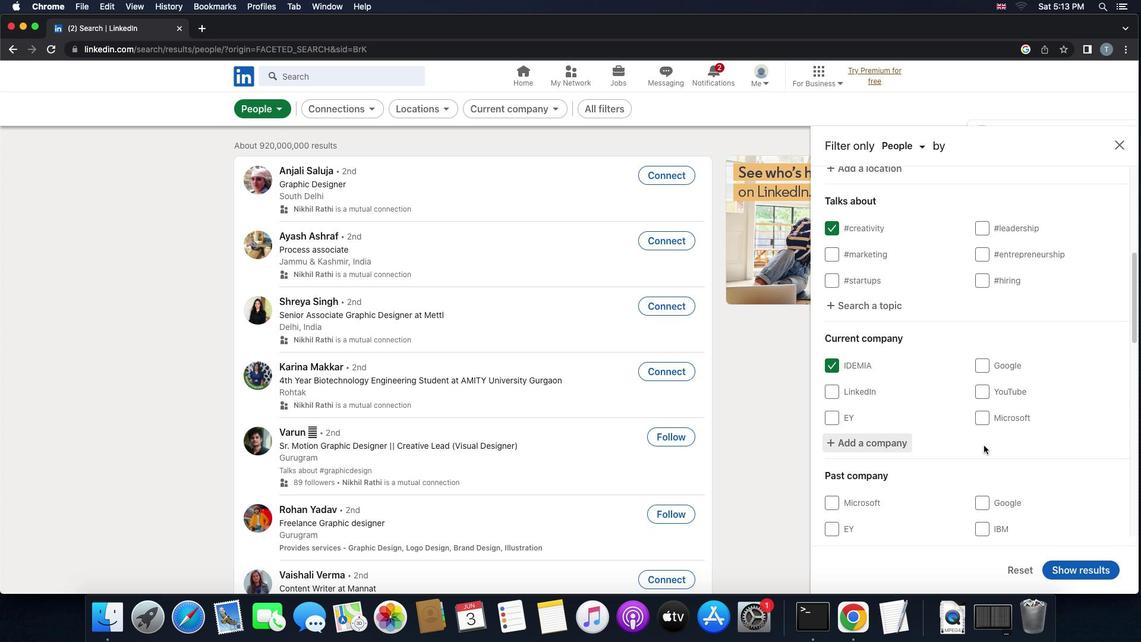 
Action: Mouse scrolled (984, 446) with delta (0, 0)
Screenshot: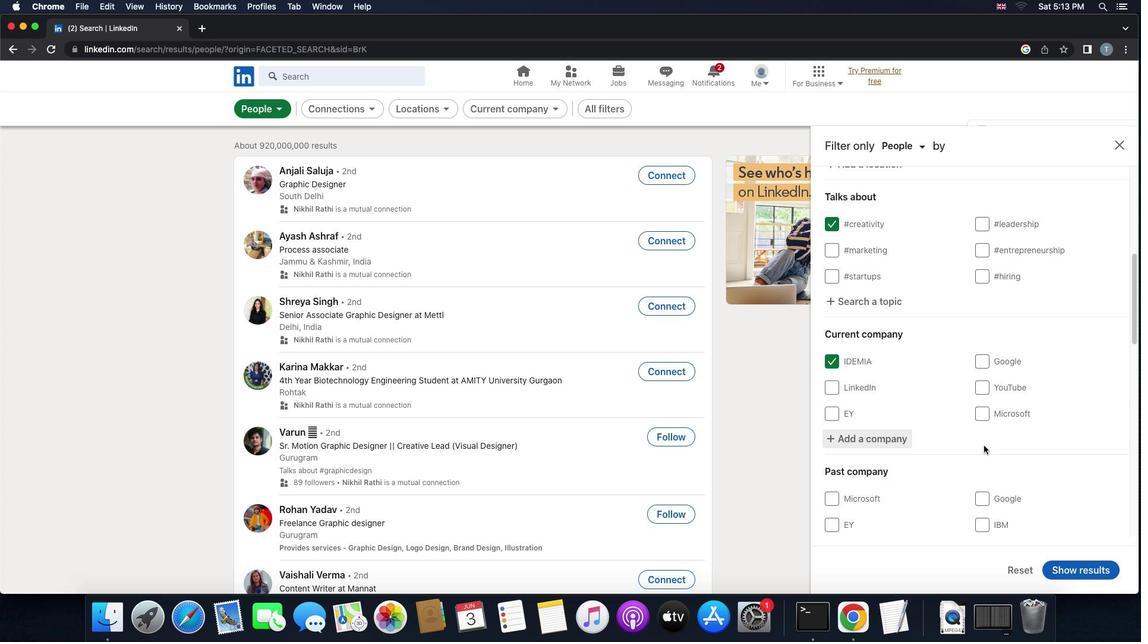 
Action: Mouse scrolled (984, 446) with delta (0, -1)
Screenshot: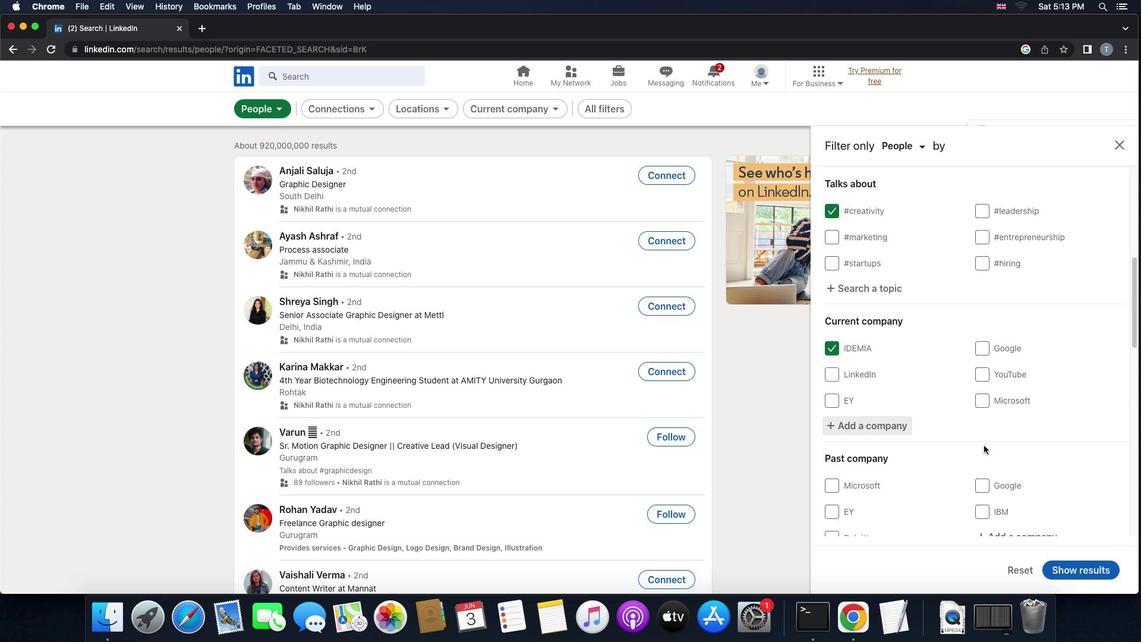 
Action: Mouse moved to (984, 446)
Screenshot: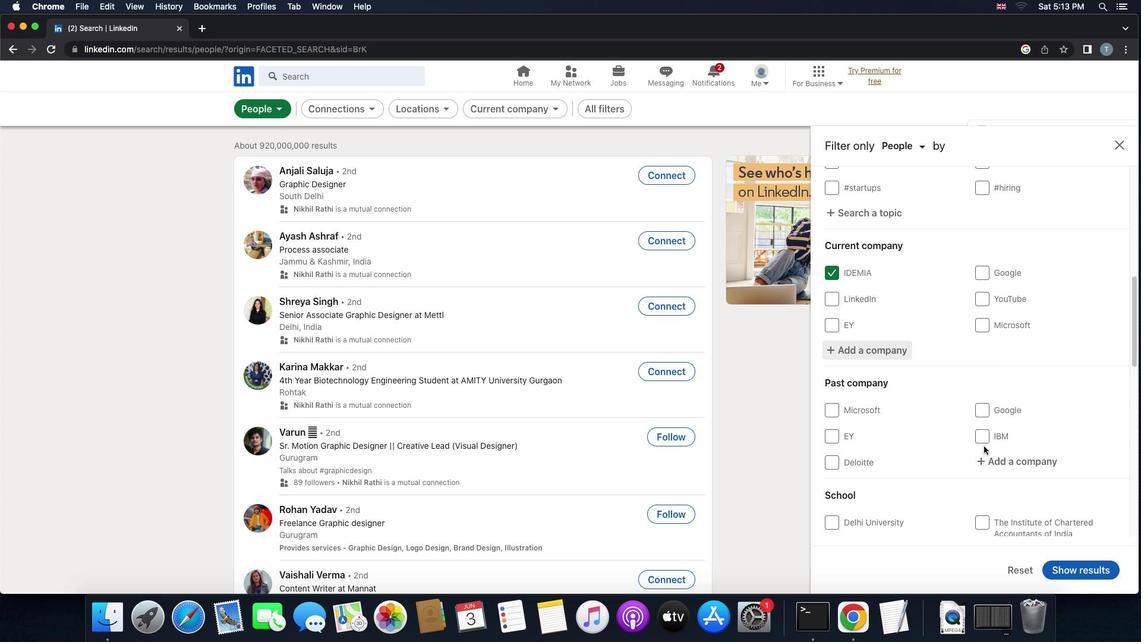 
Action: Mouse scrolled (984, 446) with delta (0, 0)
Screenshot: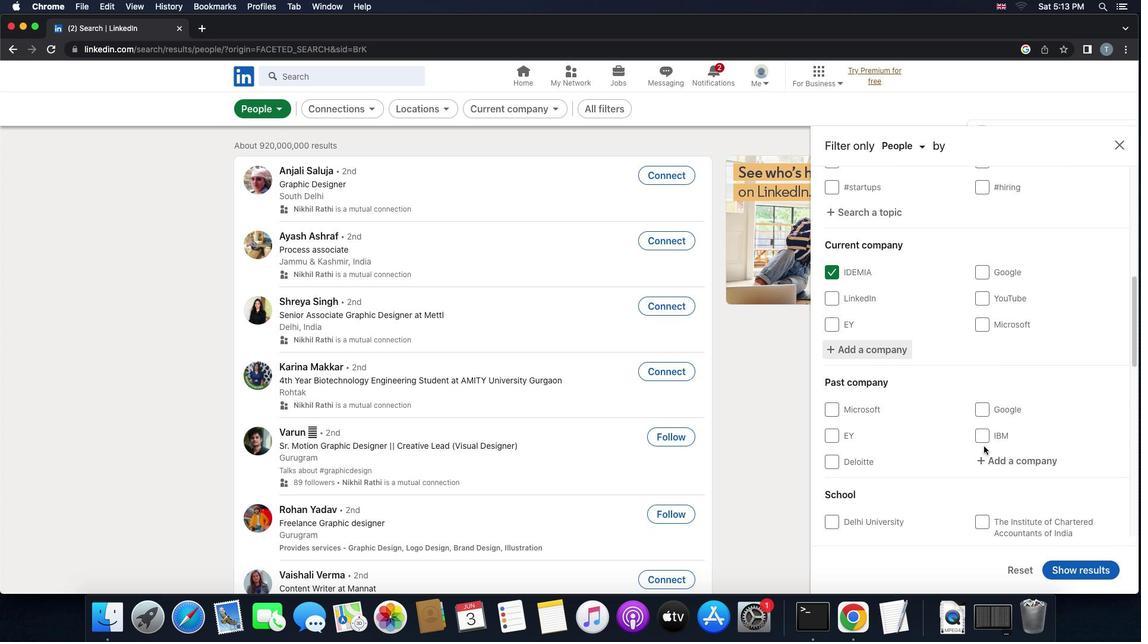 
Action: Mouse scrolled (984, 446) with delta (0, 0)
Screenshot: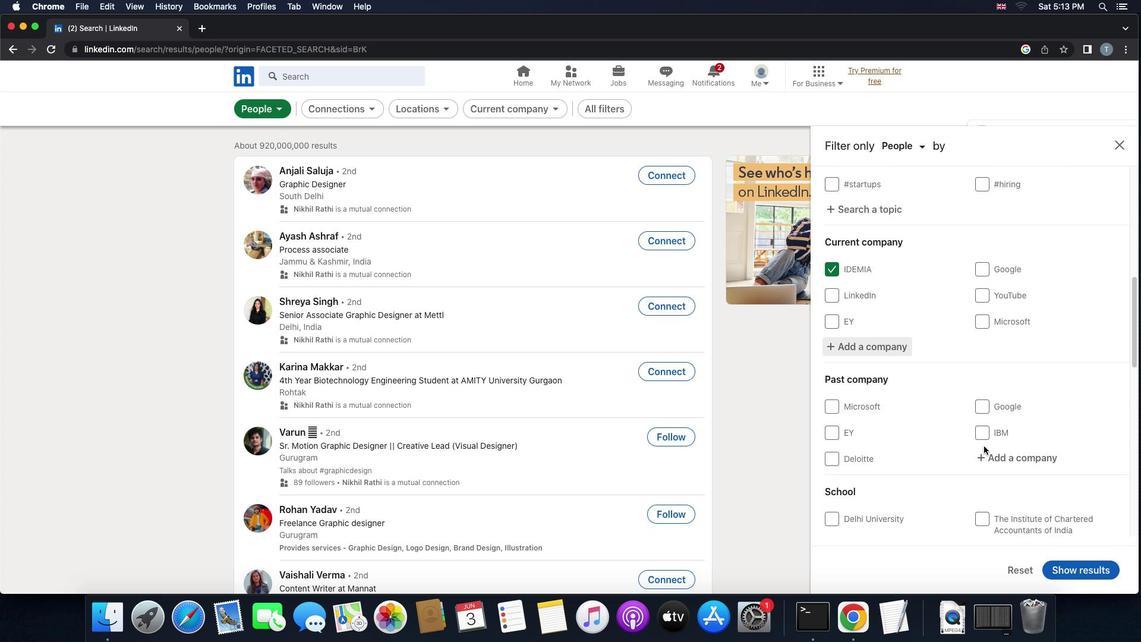 
Action: Mouse scrolled (984, 446) with delta (0, 0)
Screenshot: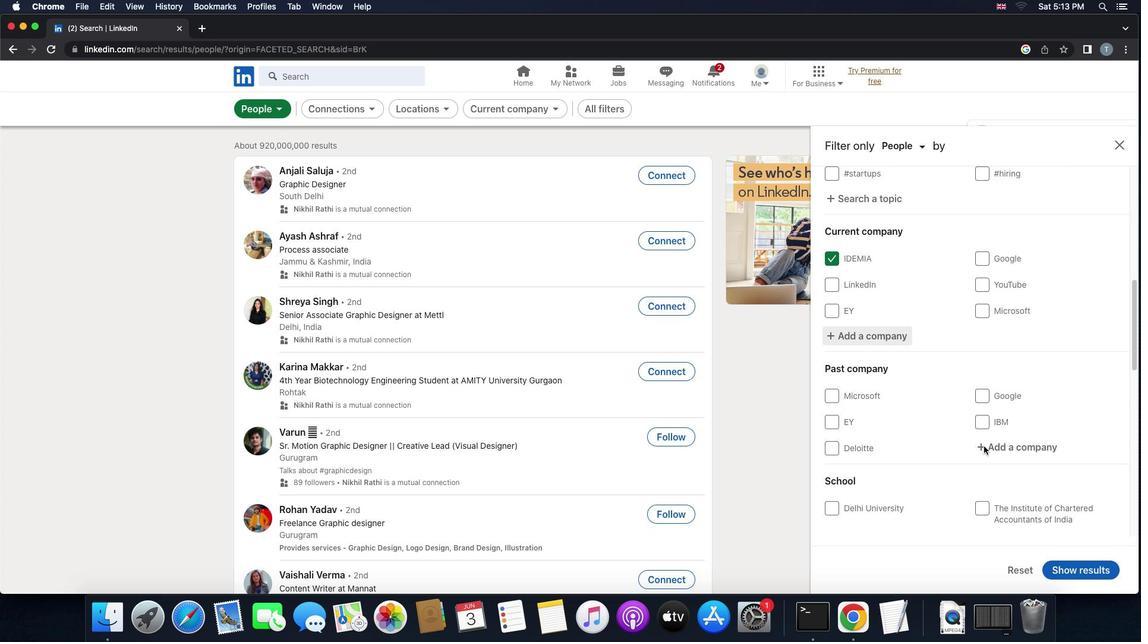 
Action: Mouse scrolled (984, 446) with delta (0, 0)
Screenshot: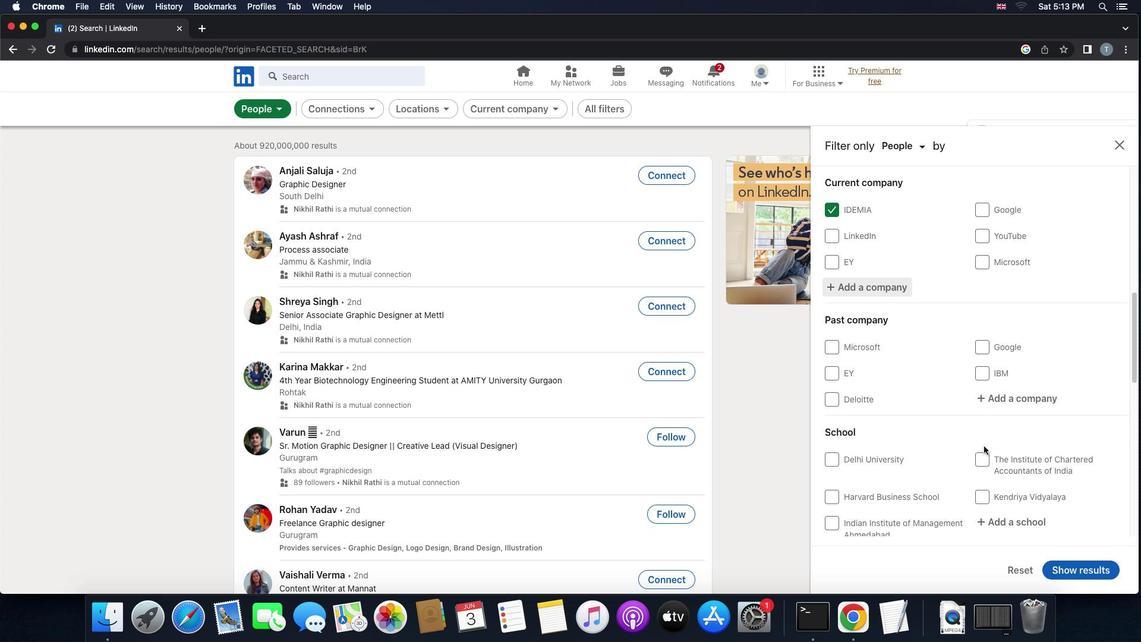
Action: Mouse scrolled (984, 446) with delta (0, 0)
Screenshot: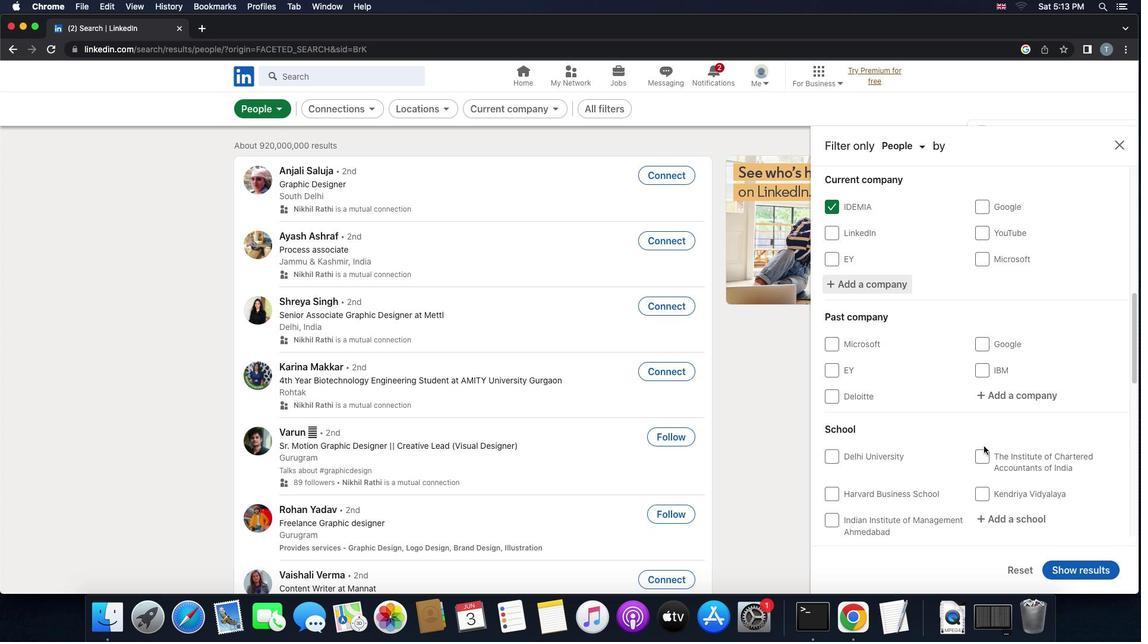 
Action: Mouse scrolled (984, 446) with delta (0, 0)
Screenshot: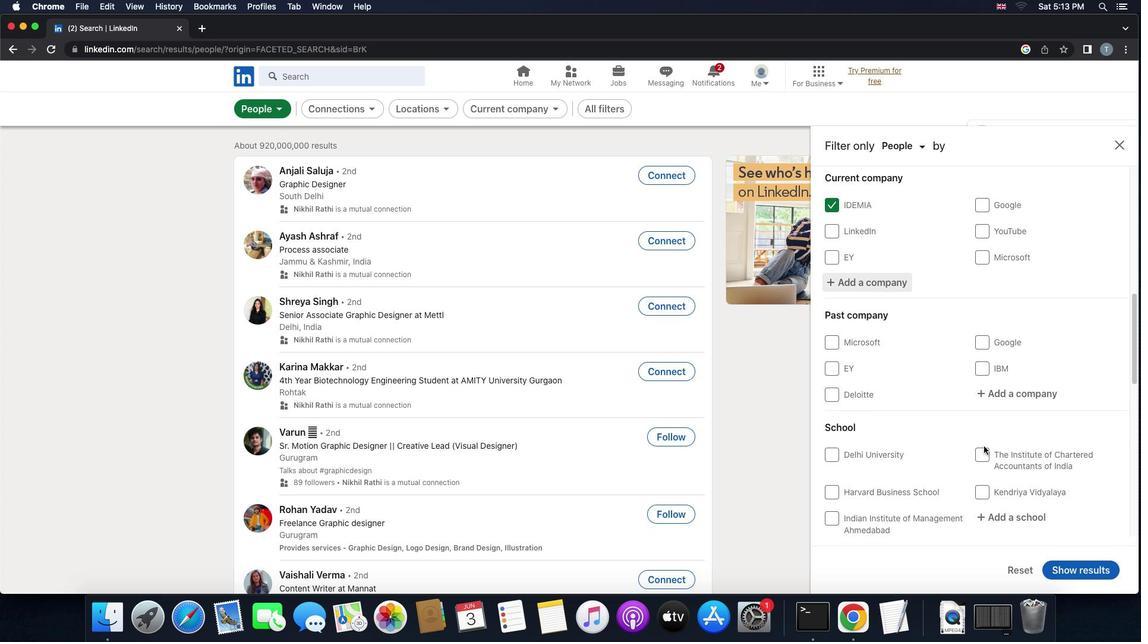 
Action: Mouse scrolled (984, 446) with delta (0, -1)
Screenshot: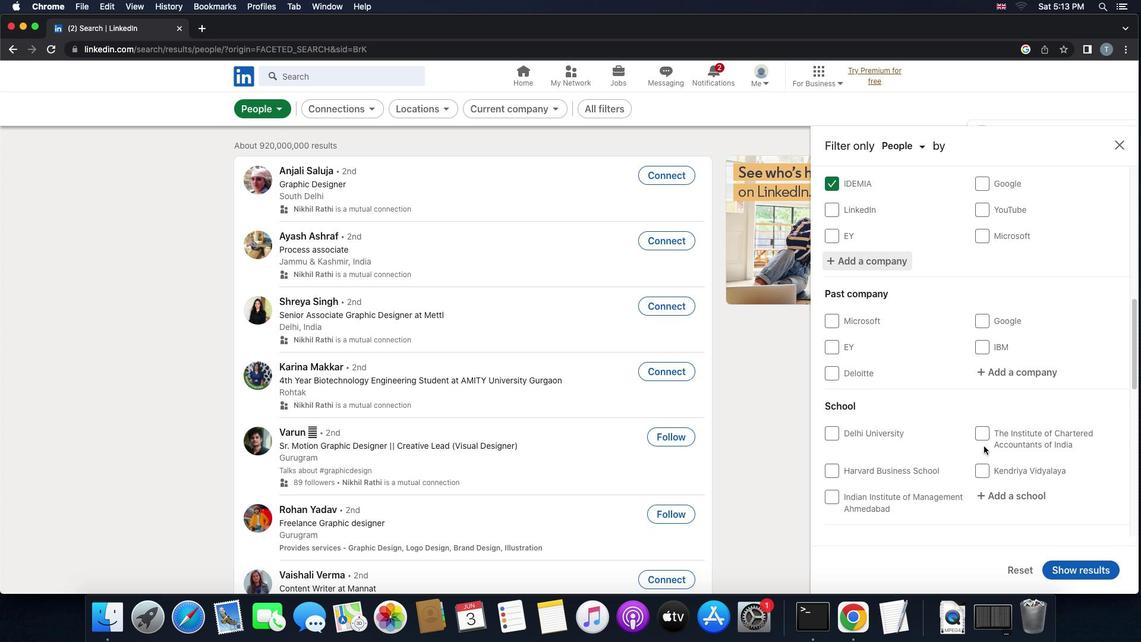 
Action: Mouse moved to (993, 446)
Screenshot: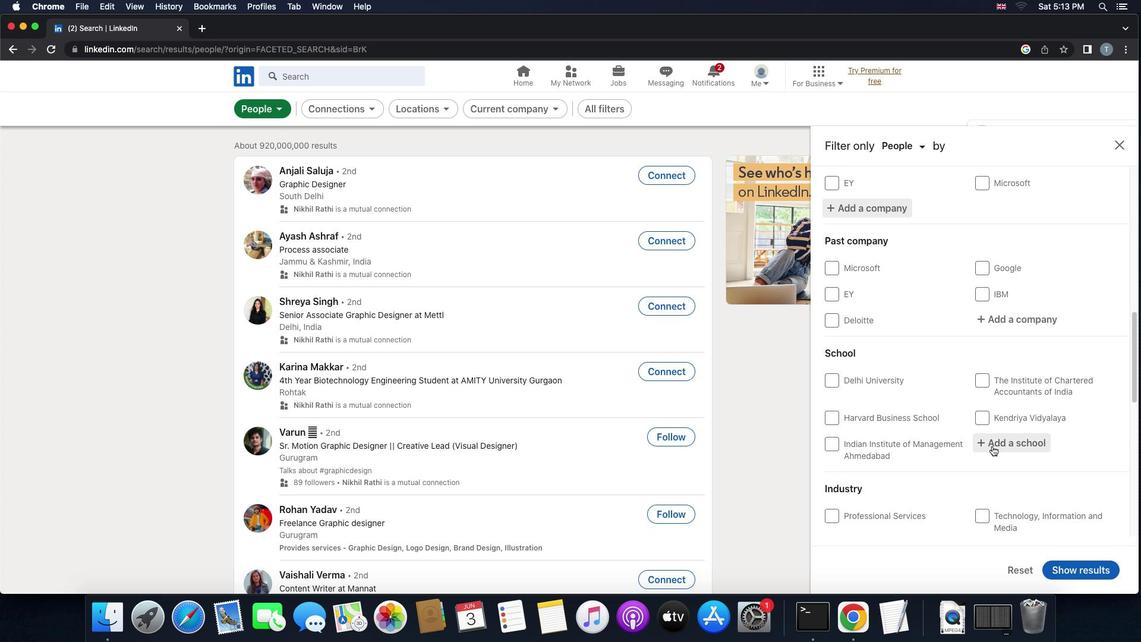 
Action: Mouse pressed left at (993, 446)
Screenshot: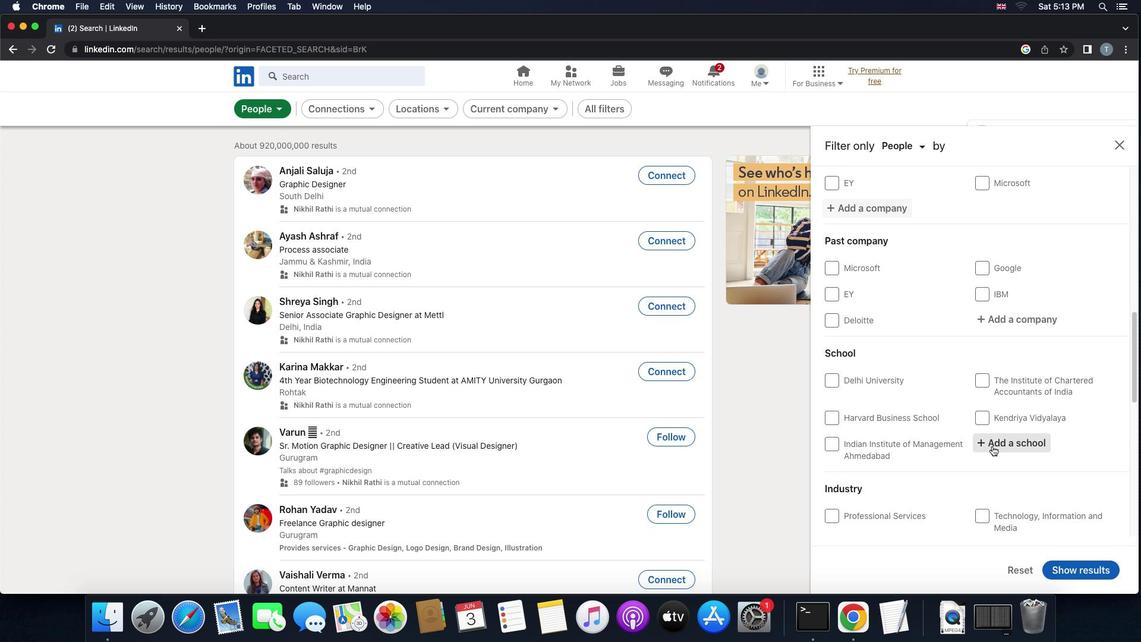 
Action: Key pressed 'd''r''o''n''a''c''h''a''r''y''a'Key.space'c''o''l''l''e''g''e'
Screenshot: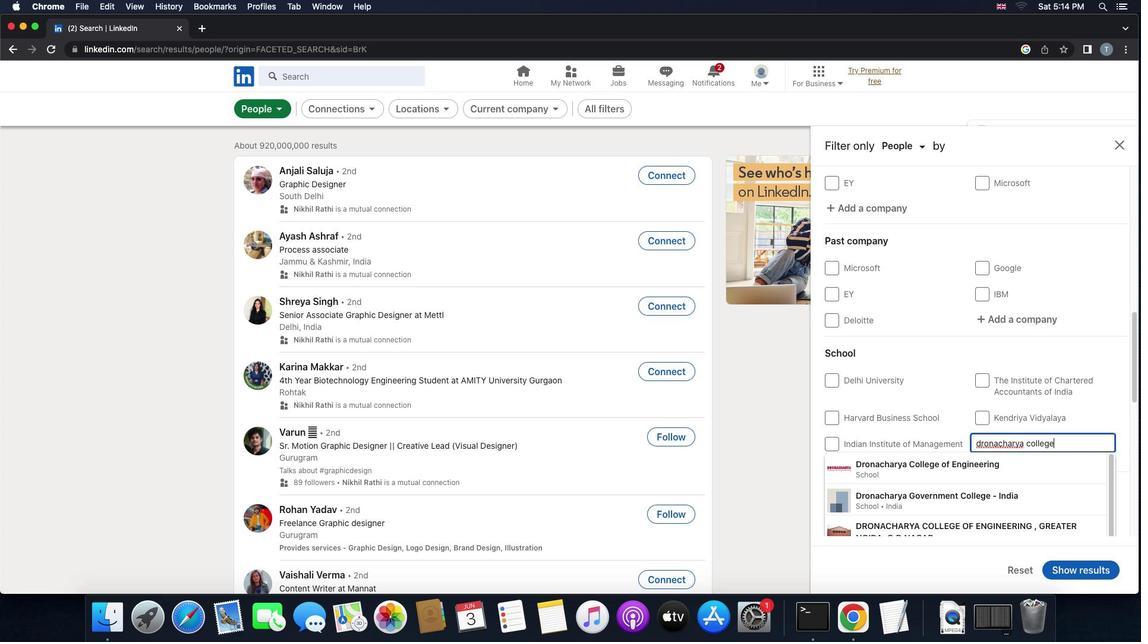 
Action: Mouse moved to (981, 468)
Screenshot: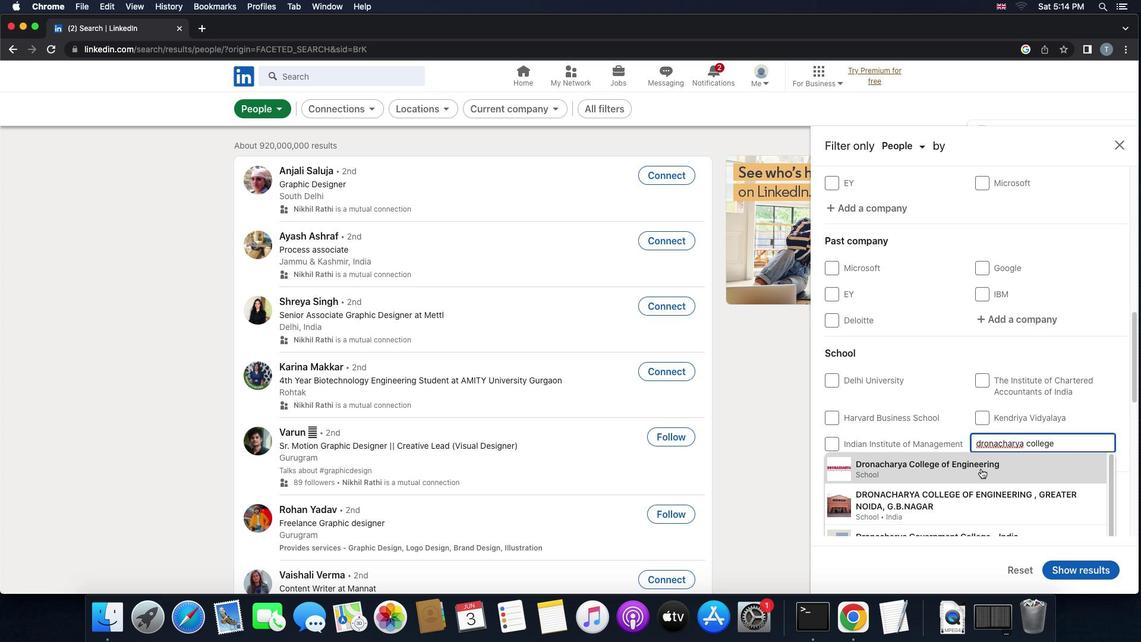 
Action: Mouse pressed left at (981, 468)
Screenshot: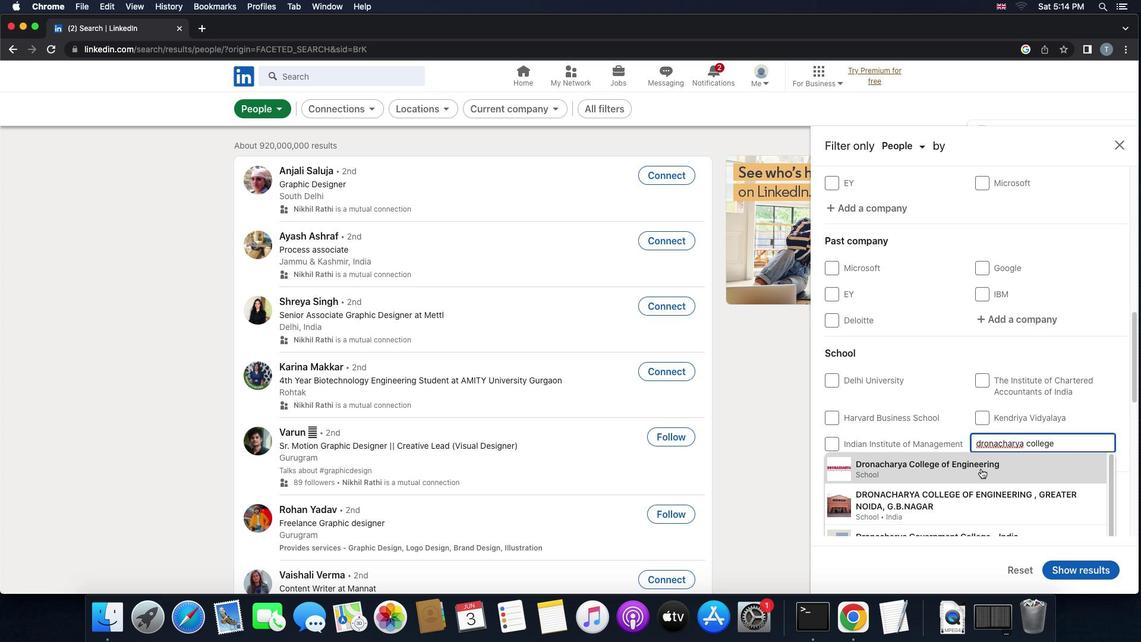 
Action: Mouse scrolled (981, 468) with delta (0, 0)
Screenshot: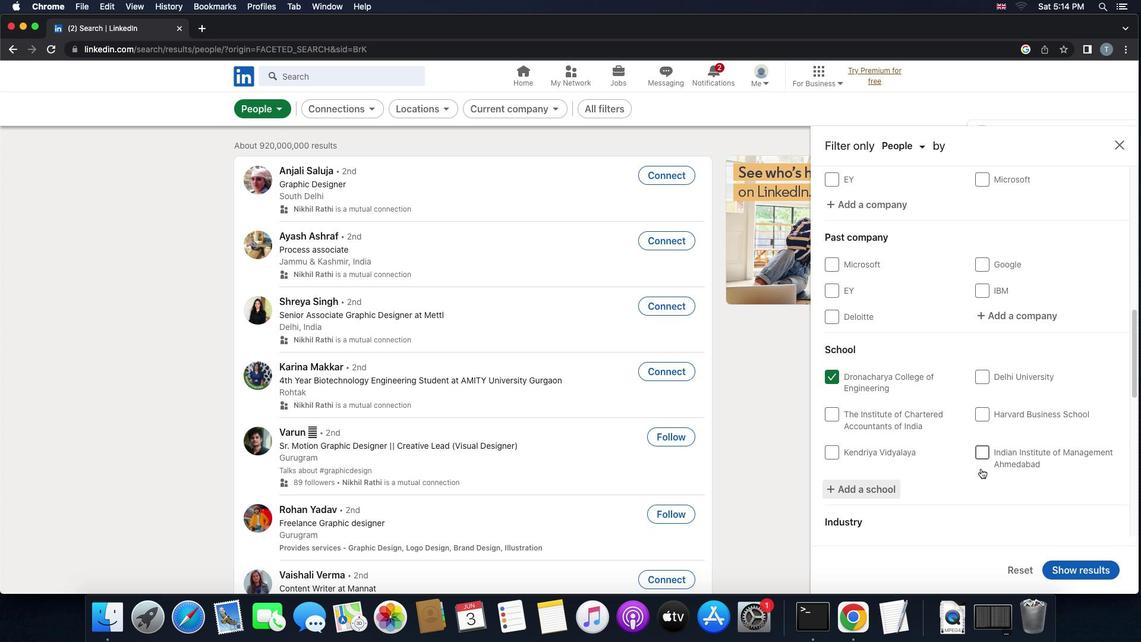 
Action: Mouse scrolled (981, 468) with delta (0, 0)
Screenshot: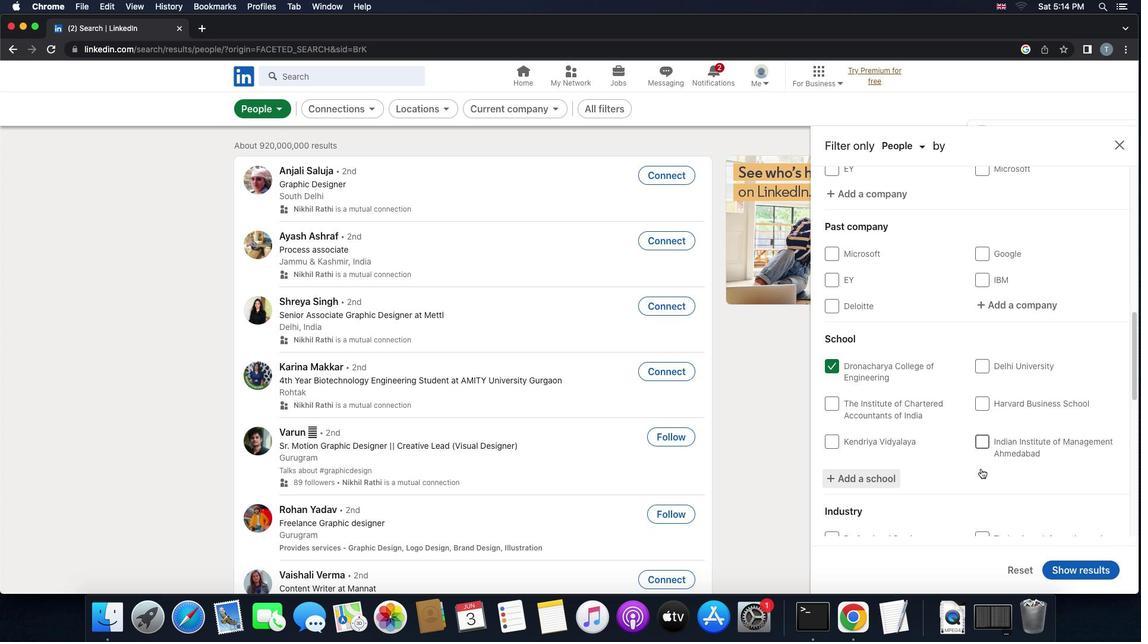 
Action: Mouse scrolled (981, 468) with delta (0, -1)
Screenshot: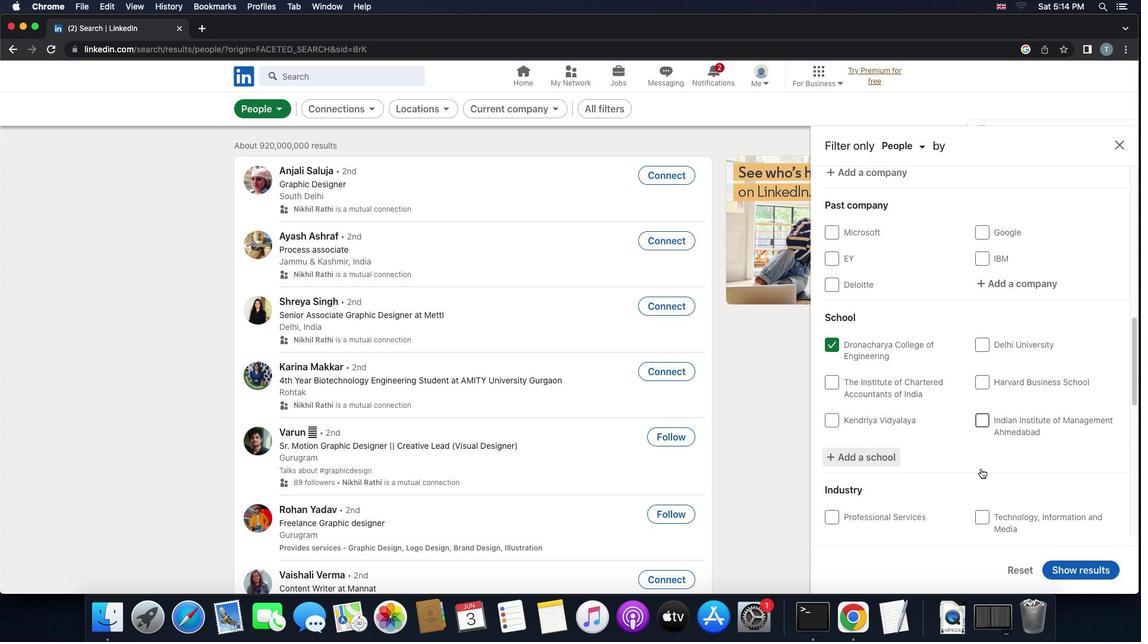 
Action: Mouse scrolled (981, 468) with delta (0, -1)
Screenshot: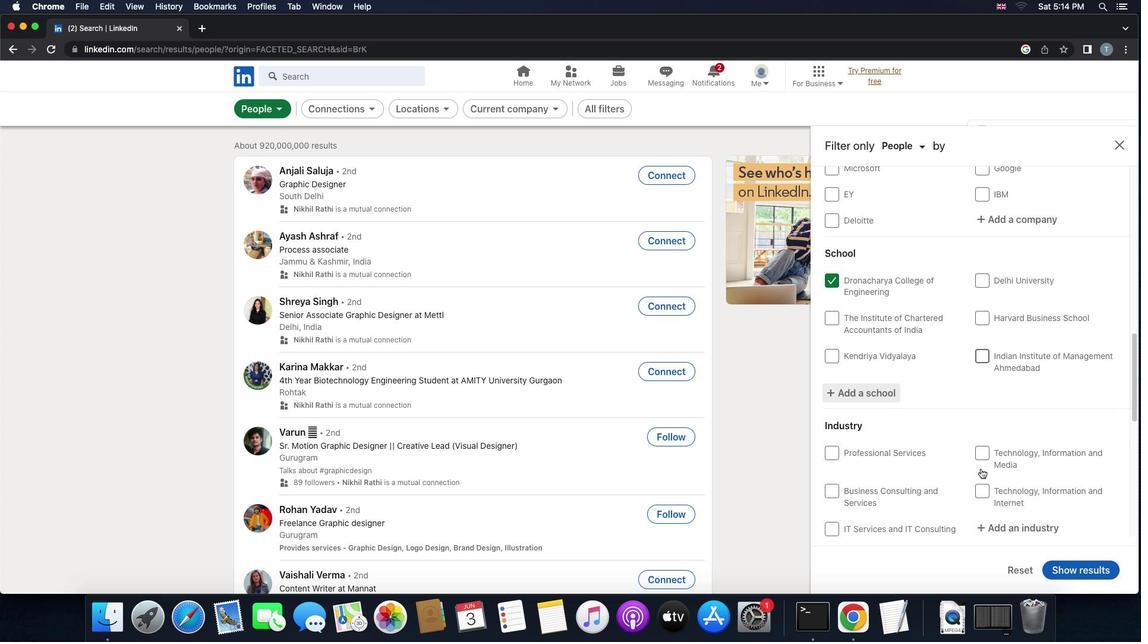 
Action: Mouse scrolled (981, 468) with delta (0, 0)
Screenshot: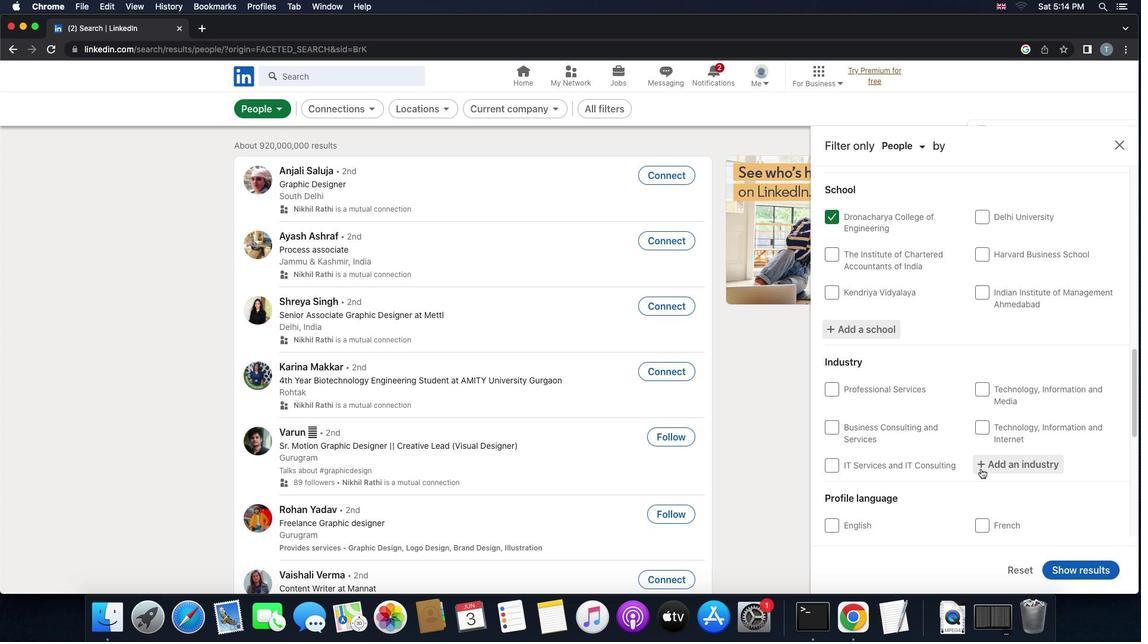 
Action: Mouse scrolled (981, 468) with delta (0, 0)
Screenshot: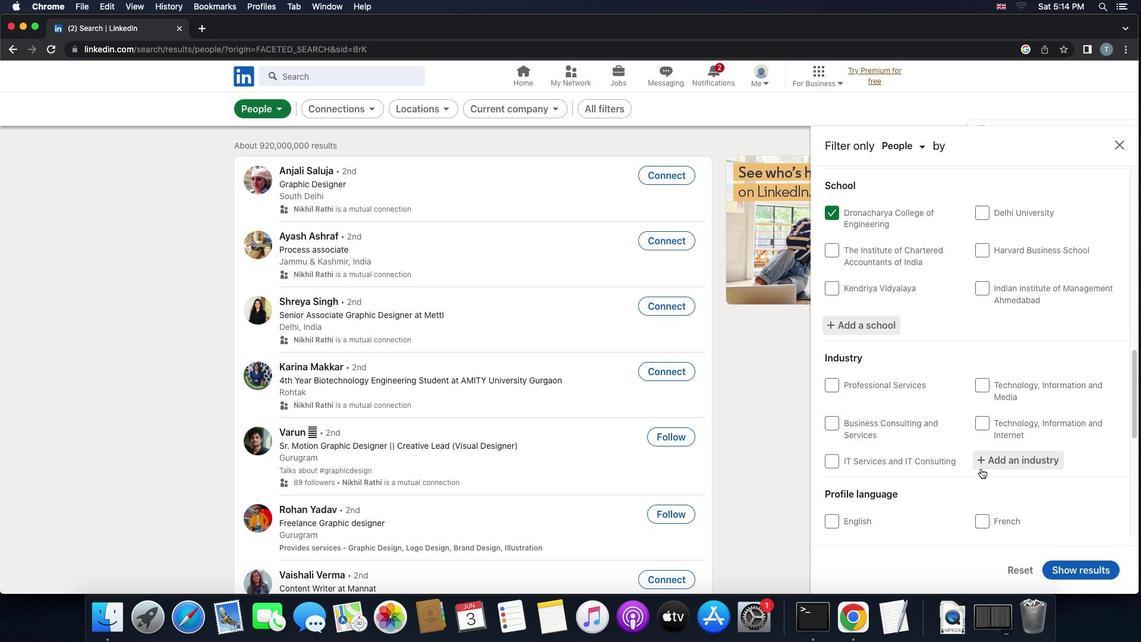 
Action: Mouse scrolled (981, 468) with delta (0, 0)
Screenshot: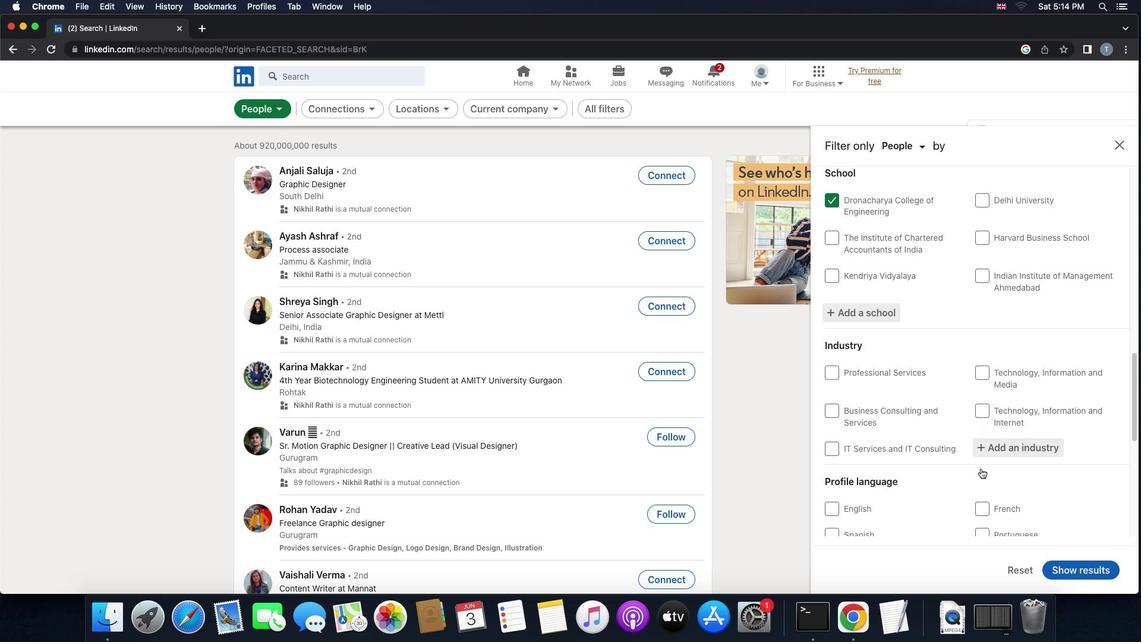 
Action: Mouse moved to (1012, 440)
Screenshot: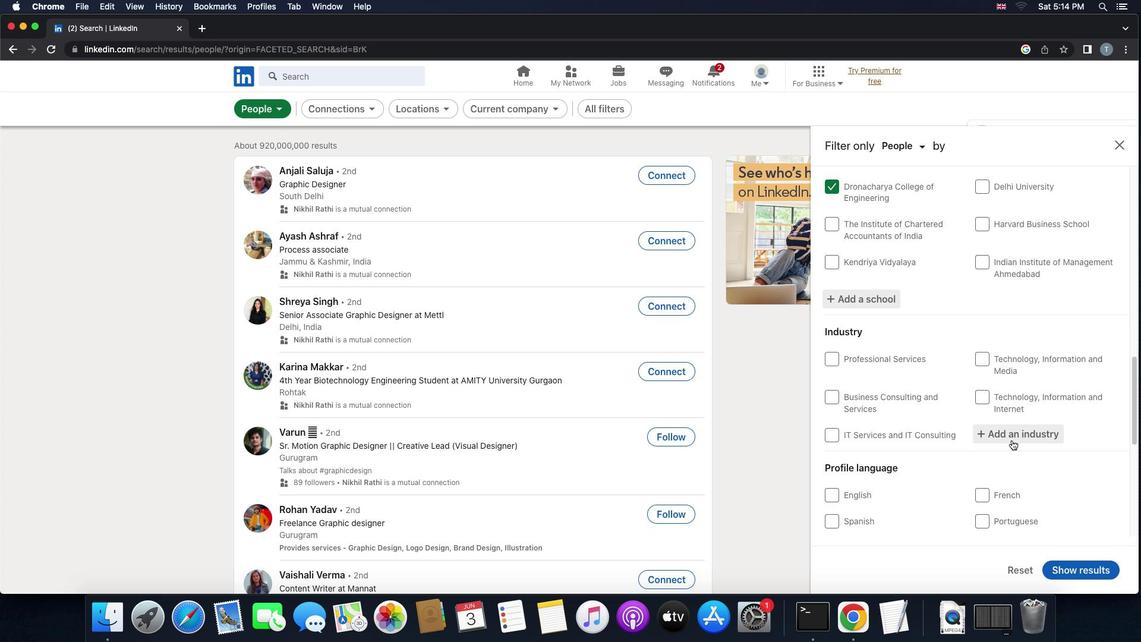 
Action: Mouse pressed left at (1012, 440)
Screenshot: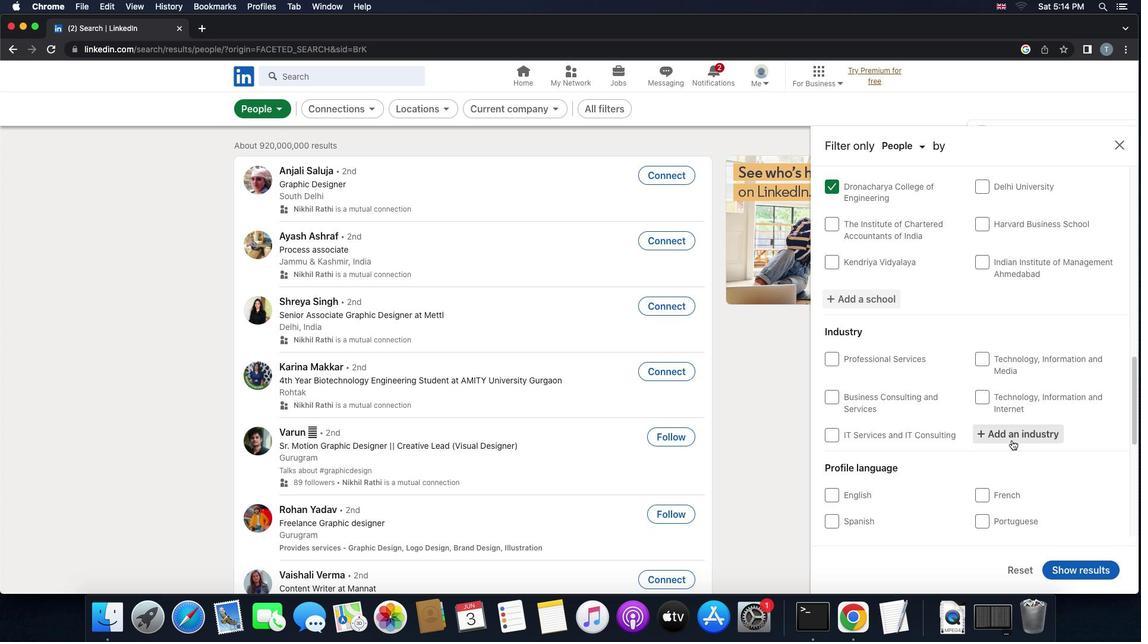 
Action: Key pressed 'c''a''p''i''t''a''l'Key.space
Screenshot: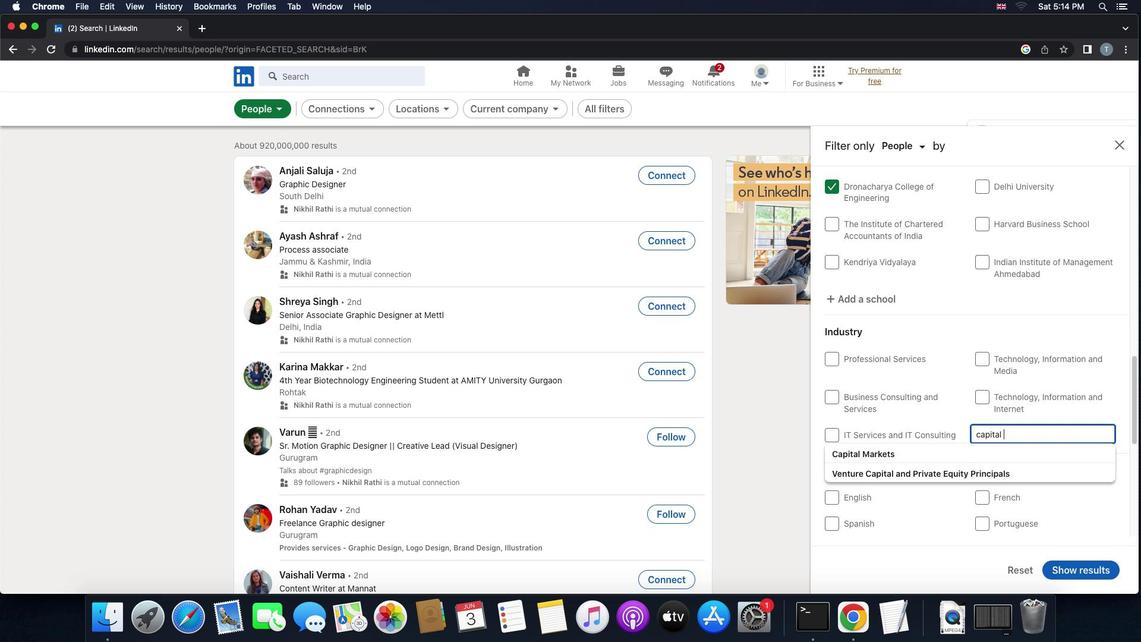 
Action: Mouse moved to (947, 451)
Screenshot: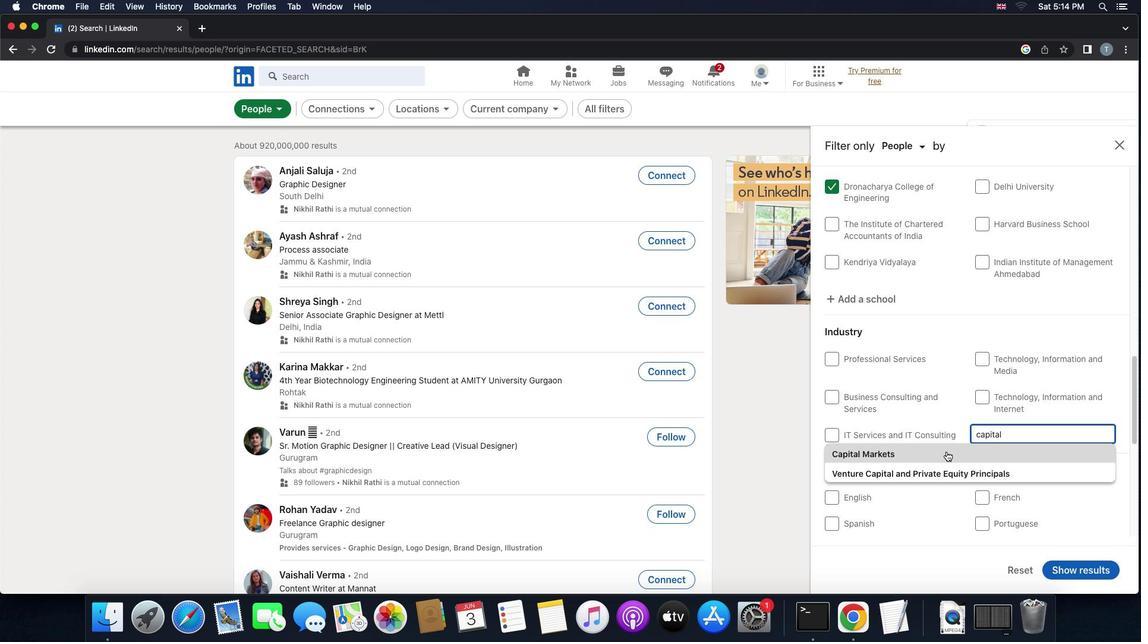 
Action: Mouse pressed left at (947, 451)
Screenshot: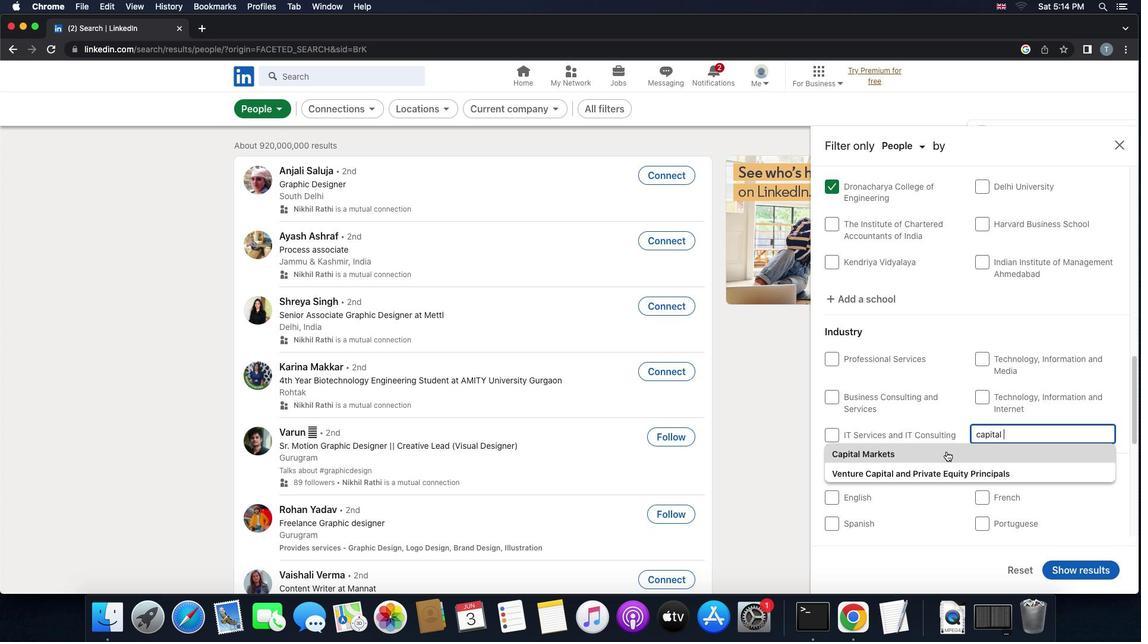 
Action: Mouse scrolled (947, 451) with delta (0, 0)
Screenshot: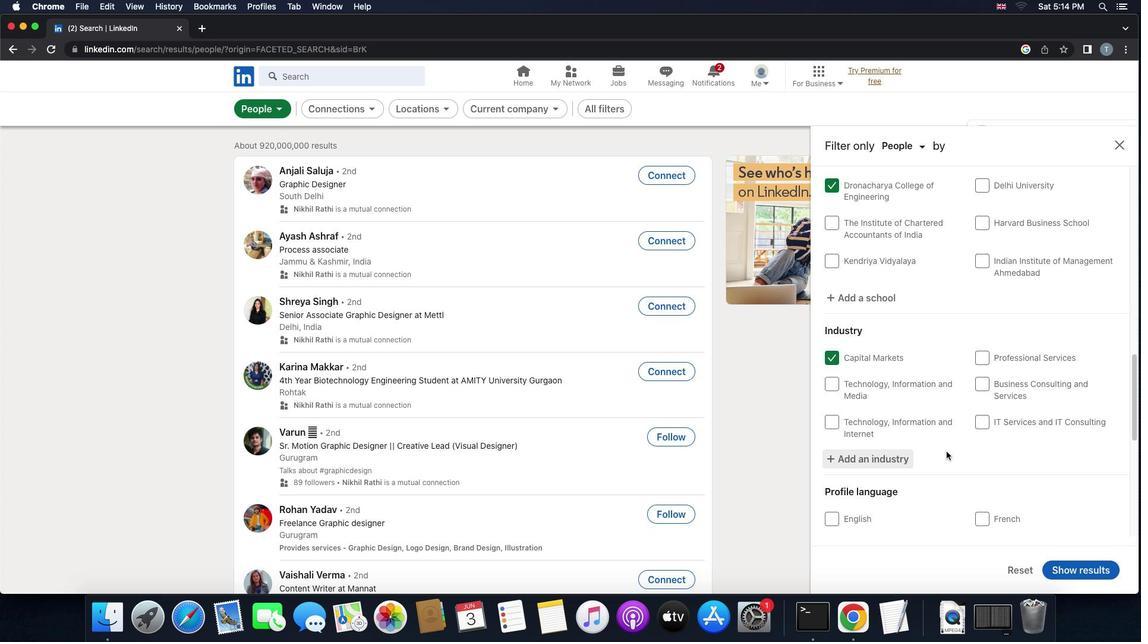 
Action: Mouse scrolled (947, 451) with delta (0, 0)
Screenshot: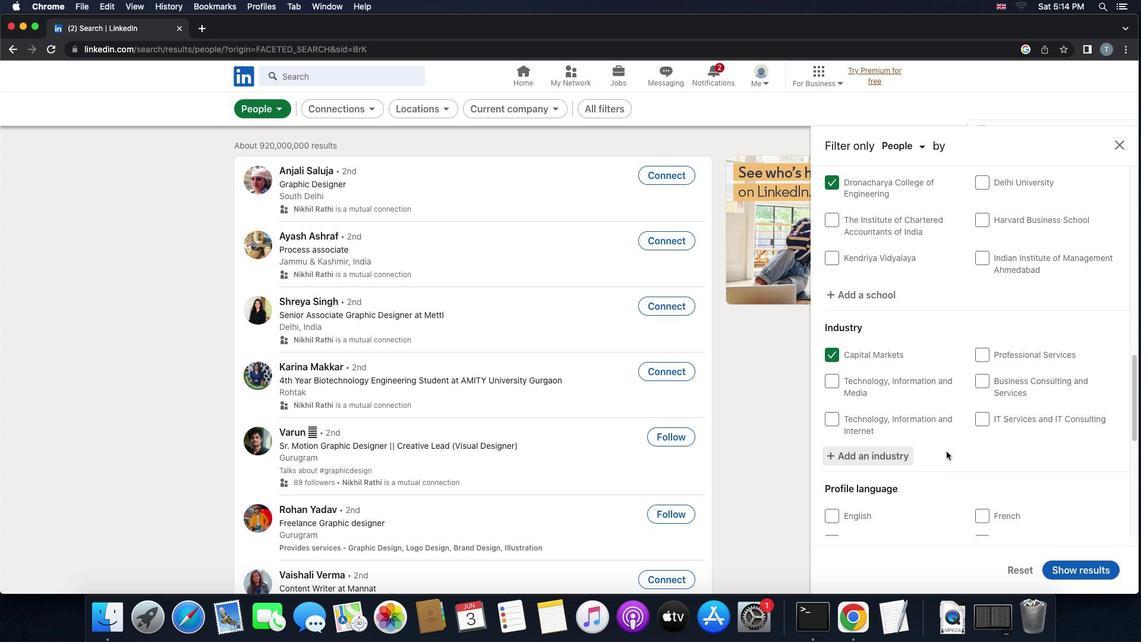 
Action: Mouse scrolled (947, 451) with delta (0, -1)
Screenshot: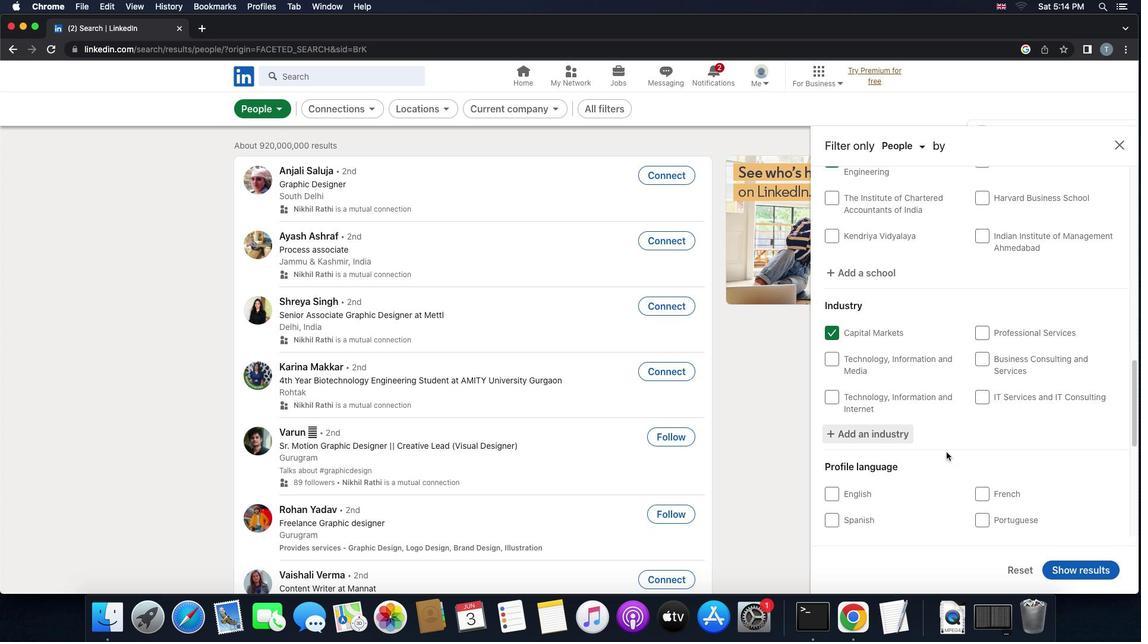 
Action: Mouse moved to (946, 451)
Screenshot: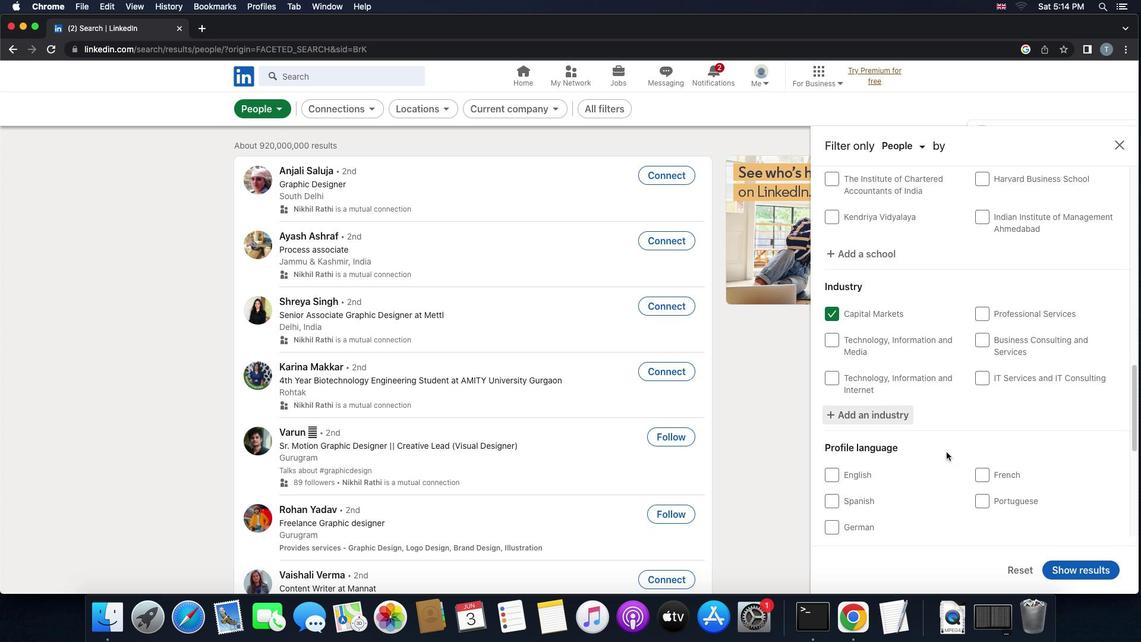 
Action: Mouse scrolled (946, 451) with delta (0, 0)
Screenshot: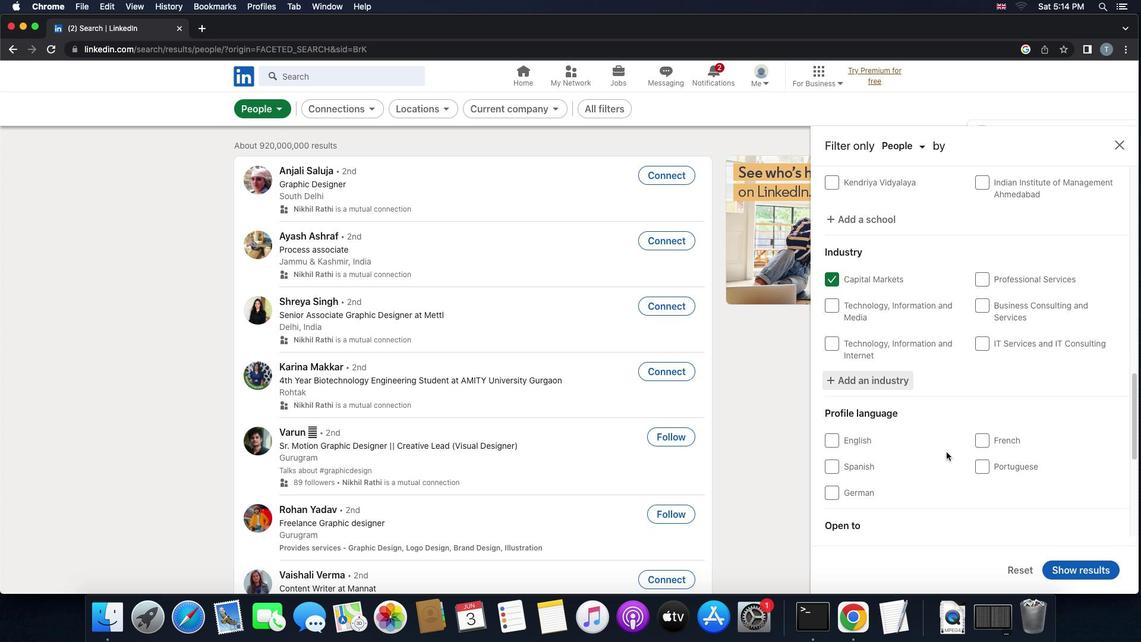 
Action: Mouse scrolled (946, 451) with delta (0, 0)
Screenshot: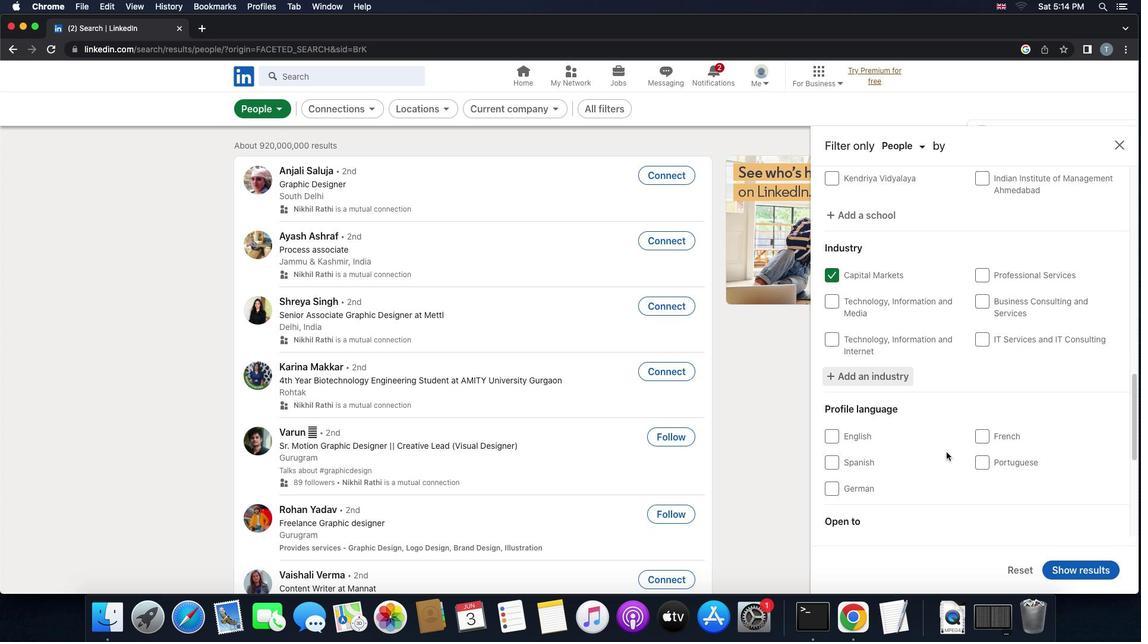 
Action: Mouse scrolled (946, 451) with delta (0, 0)
Screenshot: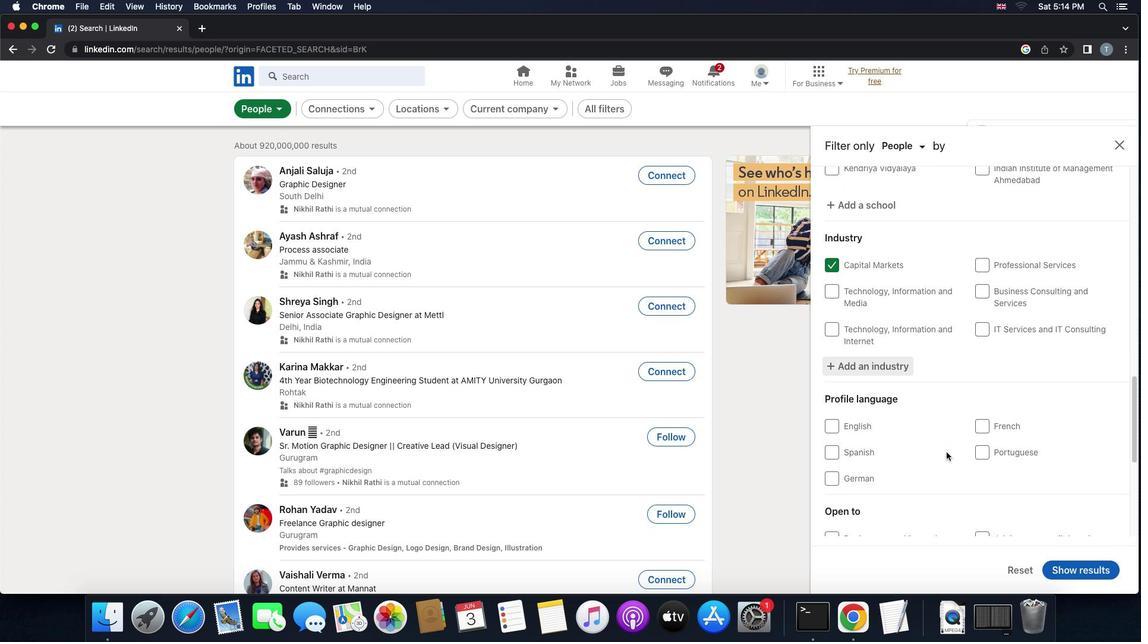 
Action: Mouse moved to (834, 481)
Screenshot: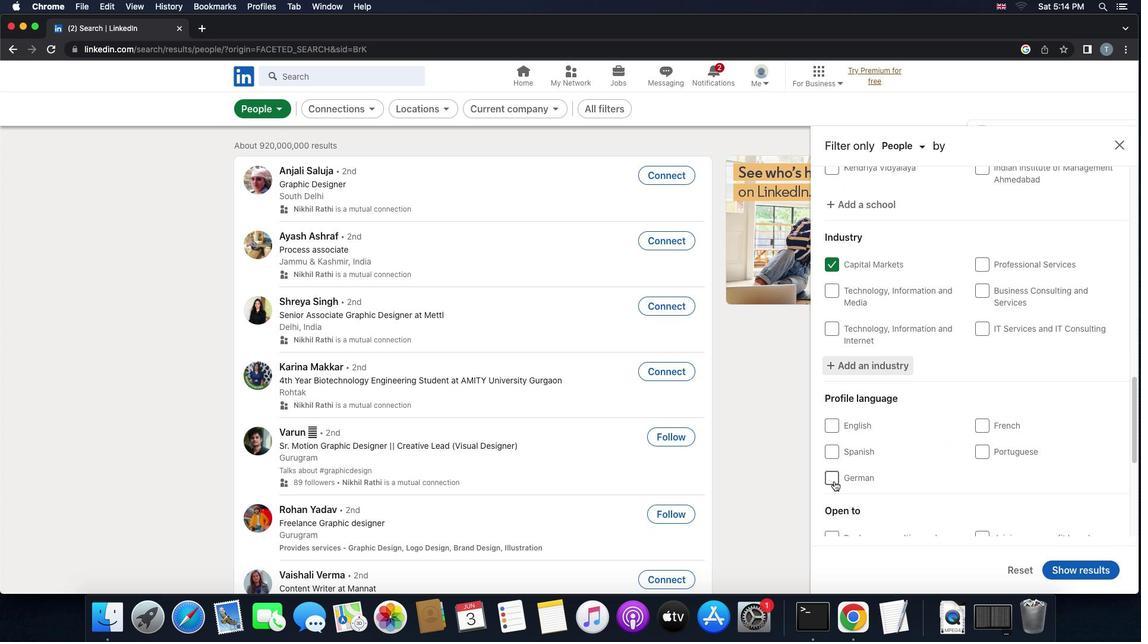 
Action: Mouse pressed left at (834, 481)
Screenshot: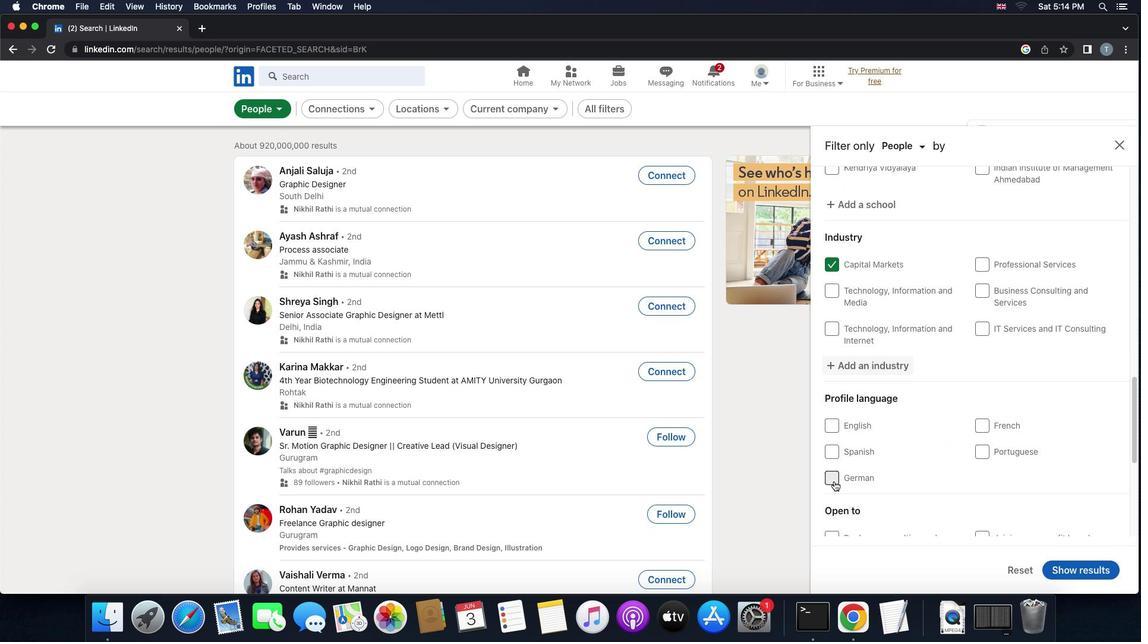 
Action: Mouse moved to (924, 494)
Screenshot: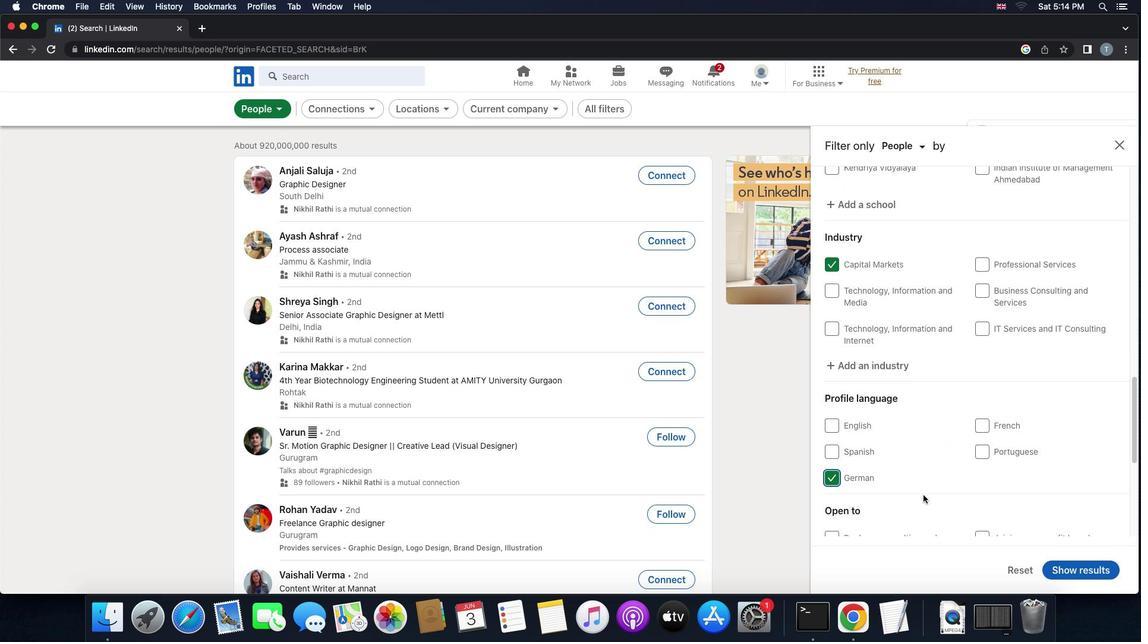 
Action: Mouse scrolled (924, 494) with delta (0, 0)
Screenshot: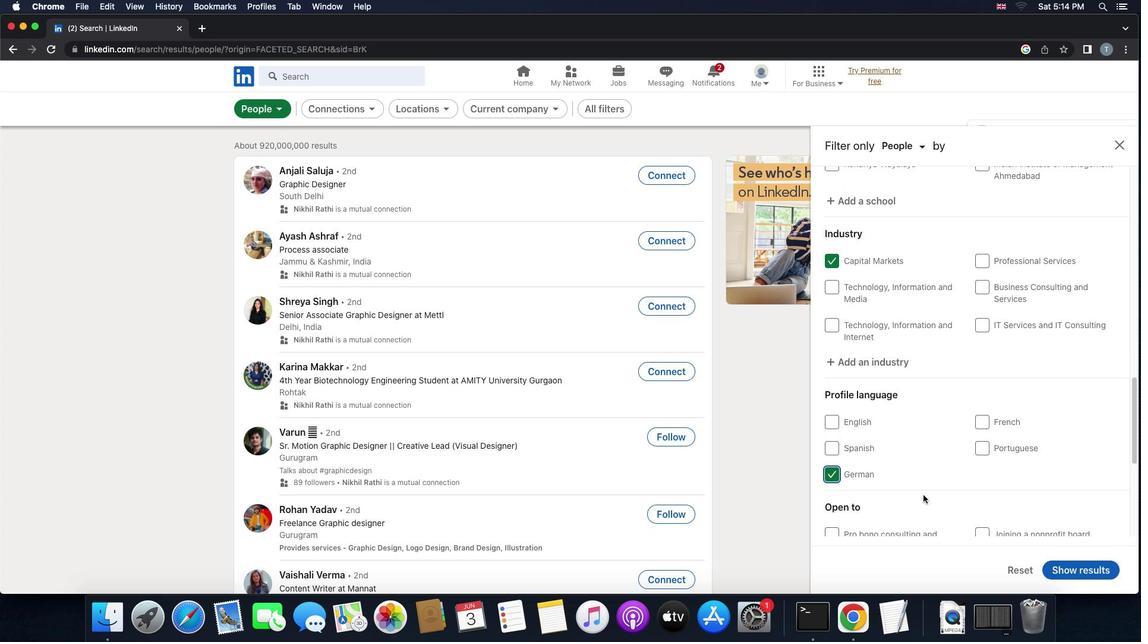 
Action: Mouse scrolled (924, 494) with delta (0, 0)
Screenshot: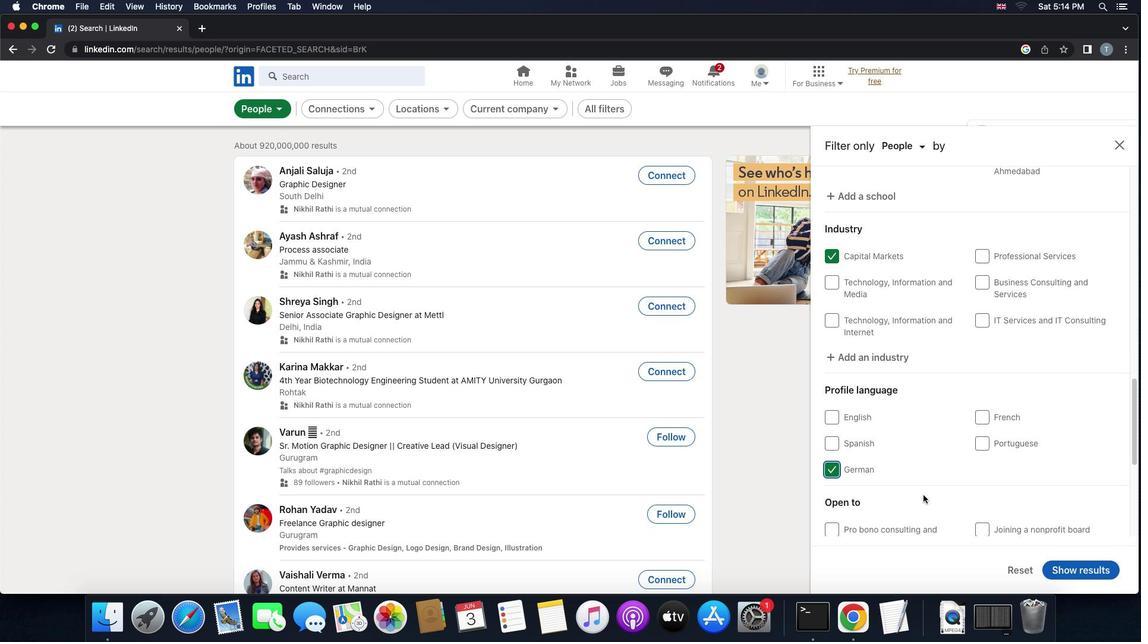 
Action: Mouse scrolled (924, 494) with delta (0, 0)
Screenshot: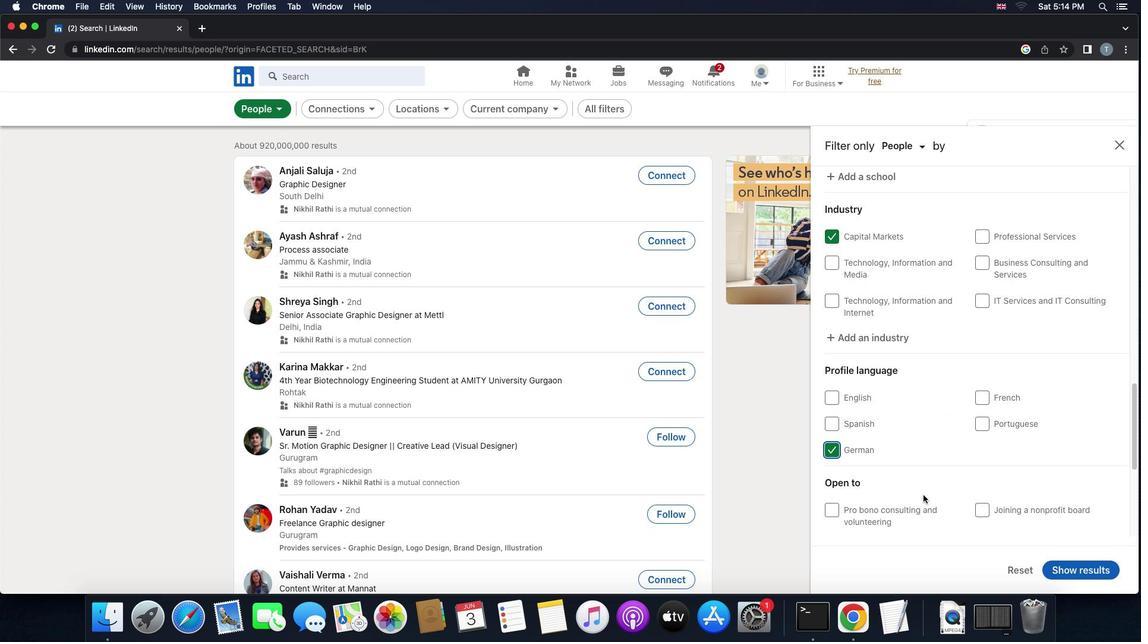 
Action: Mouse scrolled (924, 494) with delta (0, 0)
Screenshot: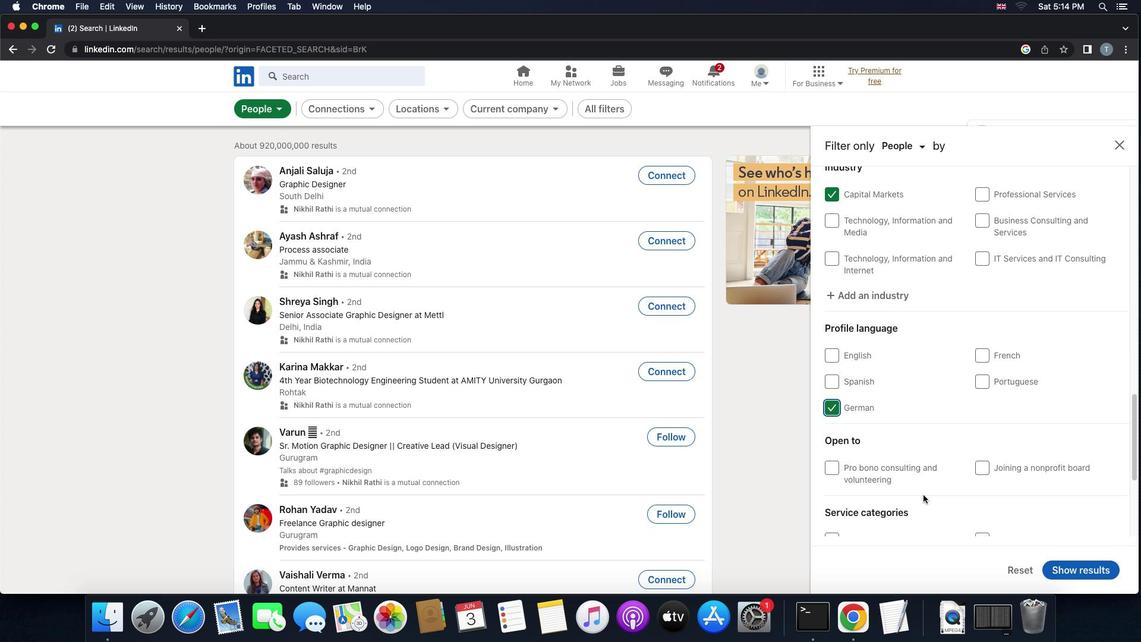 
Action: Mouse scrolled (924, 494) with delta (0, 0)
Screenshot: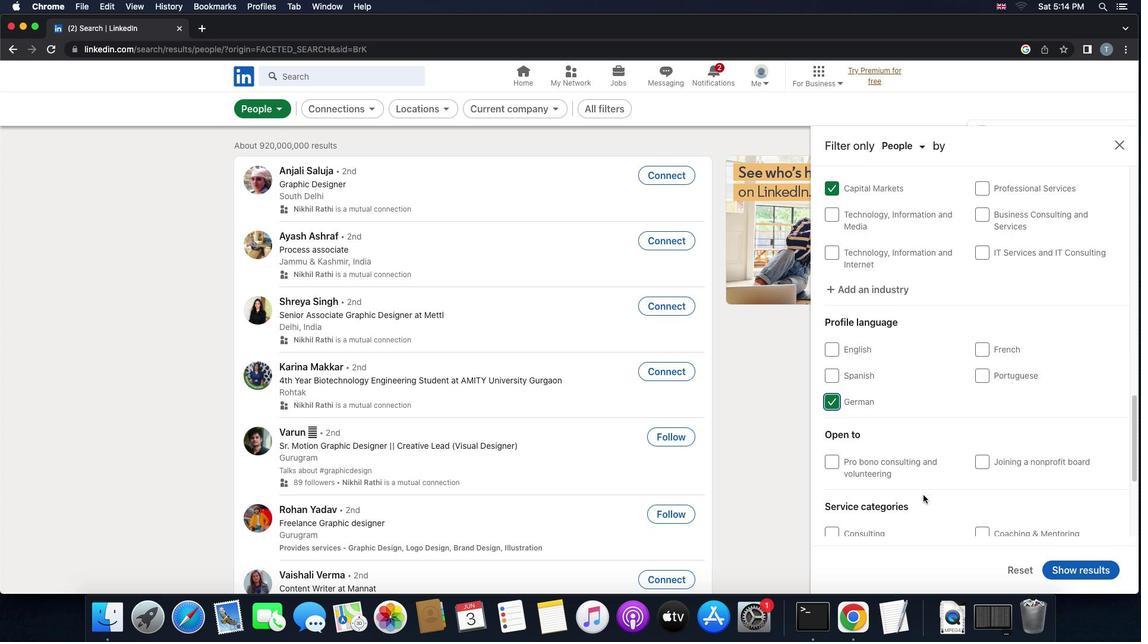 
Action: Mouse scrolled (924, 494) with delta (0, -1)
Screenshot: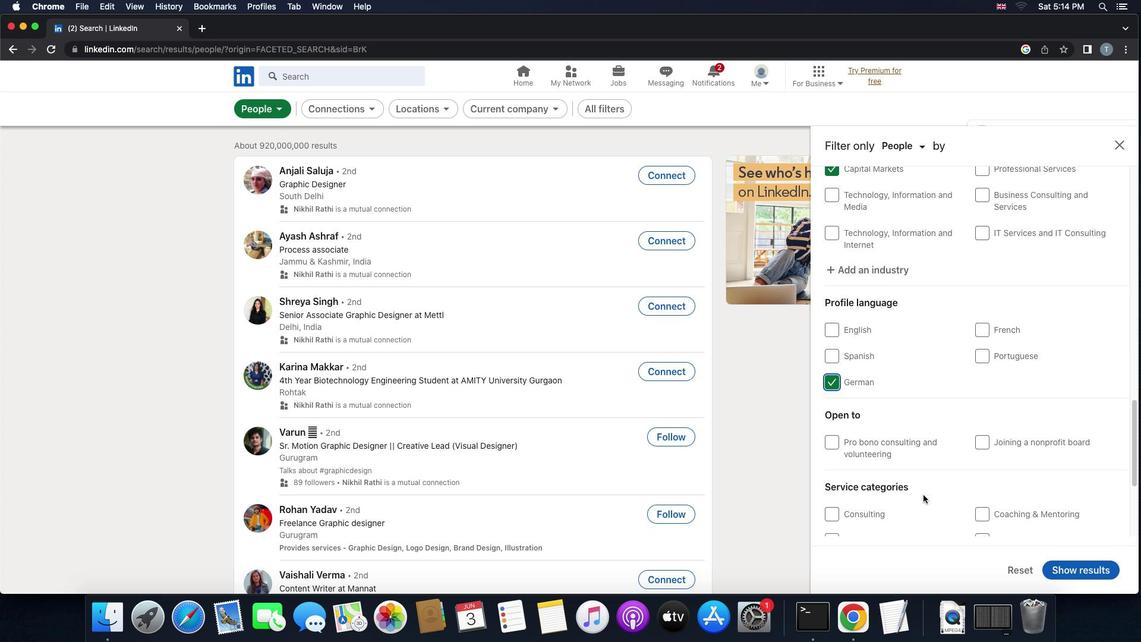 
Action: Mouse scrolled (924, 494) with delta (0, 0)
Screenshot: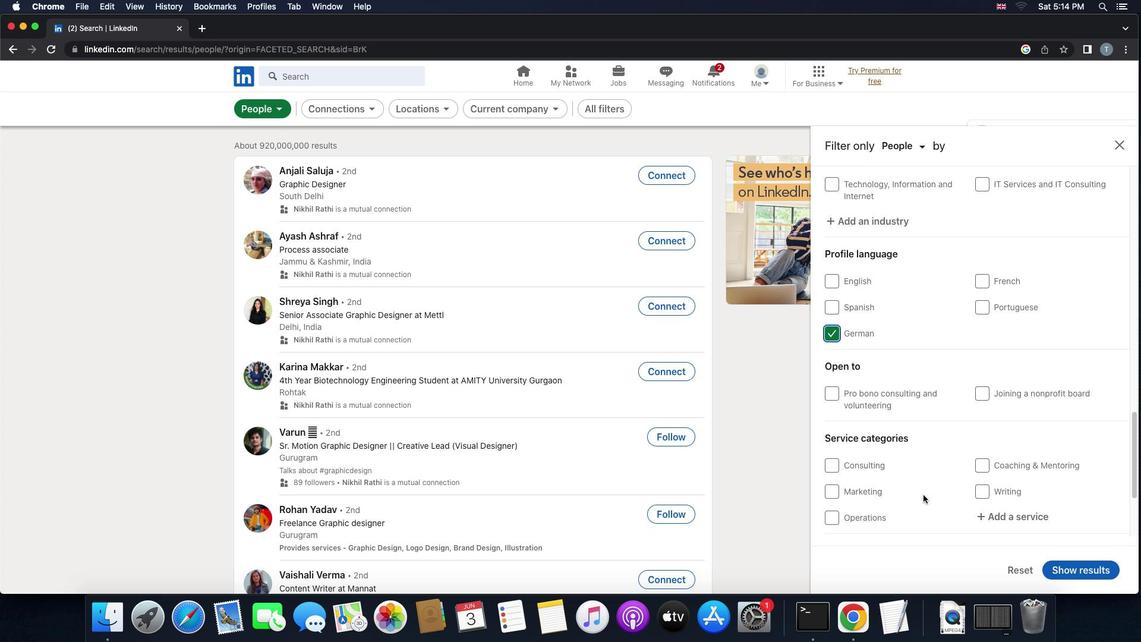 
Action: Mouse scrolled (924, 494) with delta (0, 0)
Screenshot: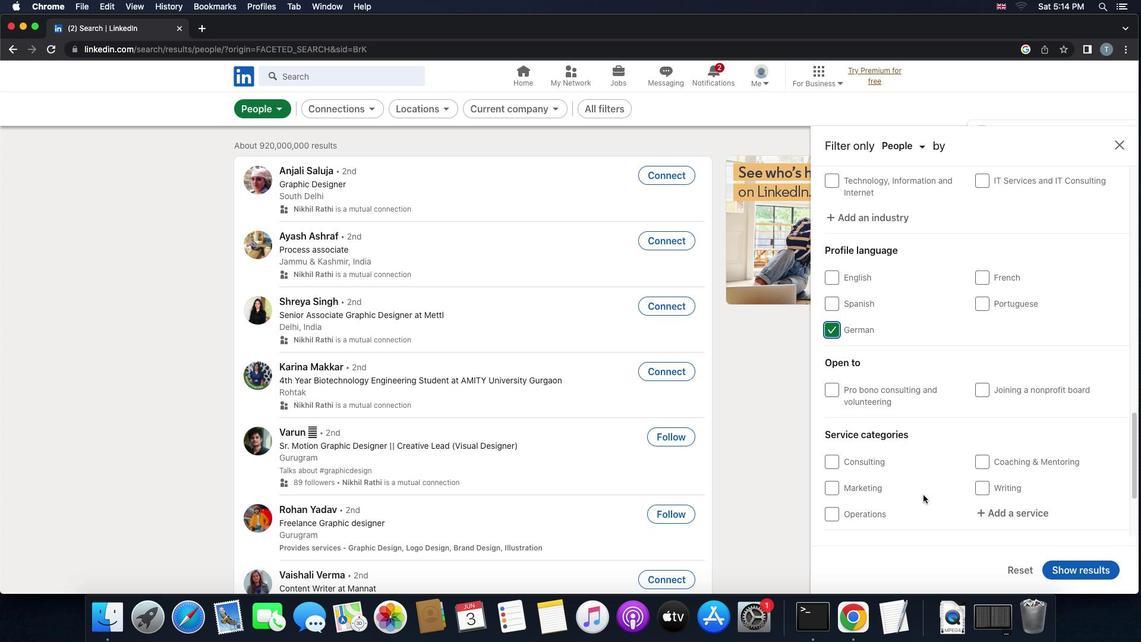 
Action: Mouse scrolled (924, 494) with delta (0, 0)
Screenshot: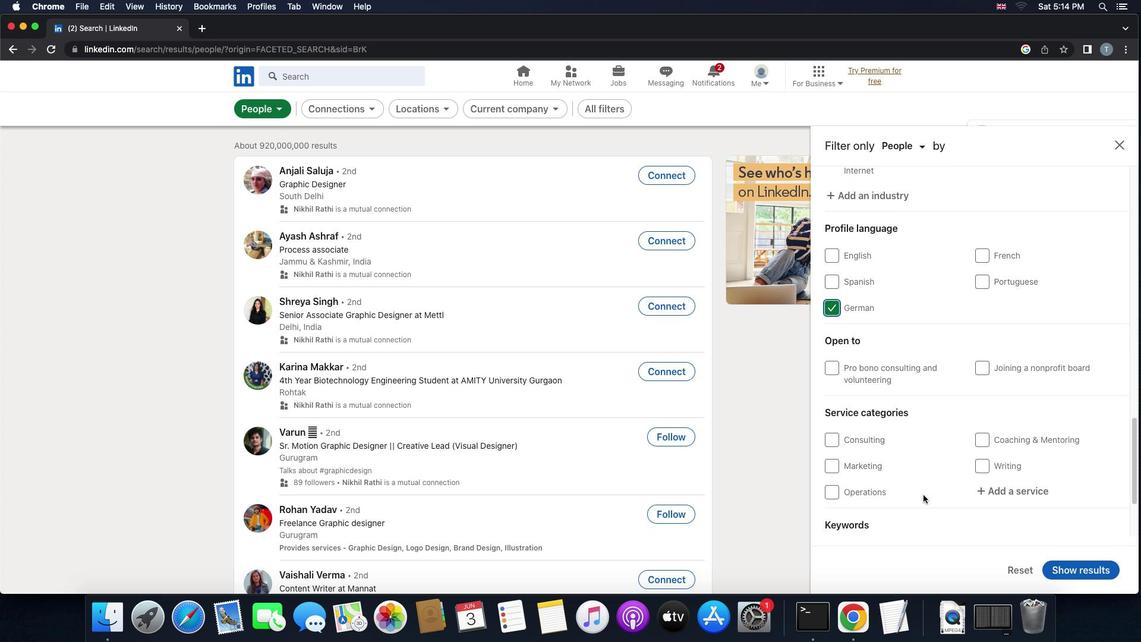 
Action: Mouse scrolled (924, 494) with delta (0, 0)
Screenshot: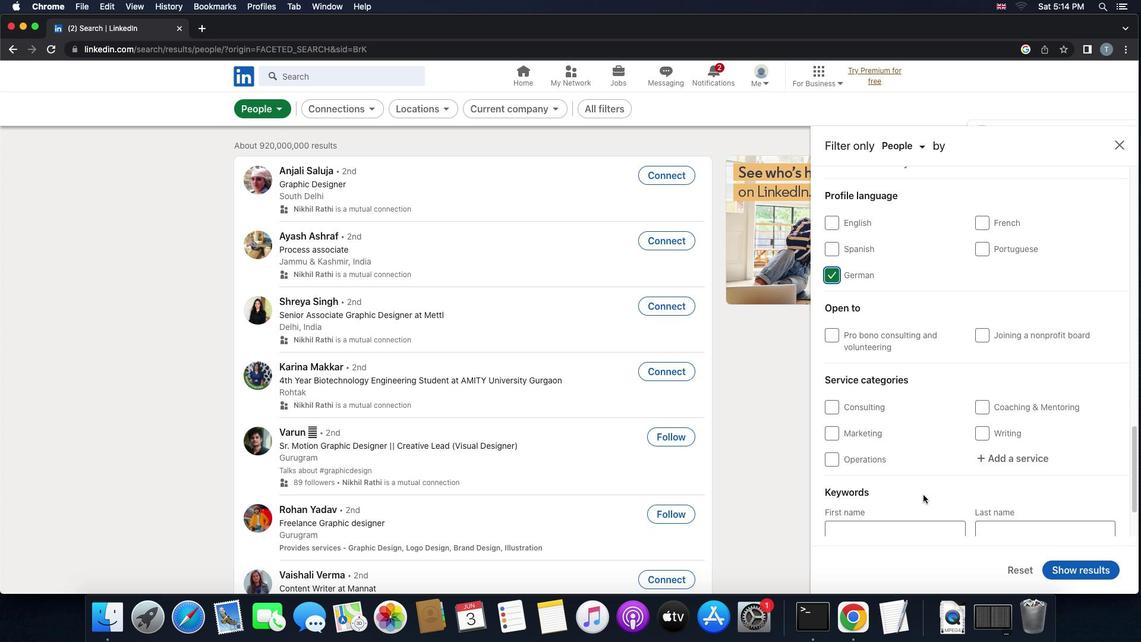 
Action: Mouse scrolled (924, 494) with delta (0, 0)
Screenshot: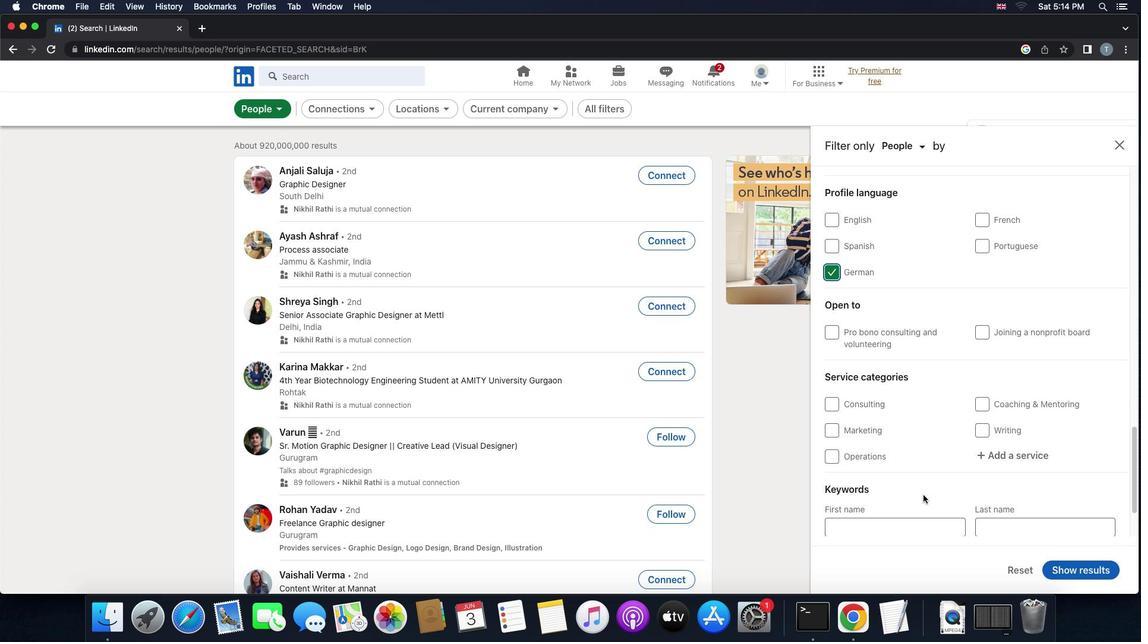 
Action: Mouse scrolled (924, 494) with delta (0, 0)
Screenshot: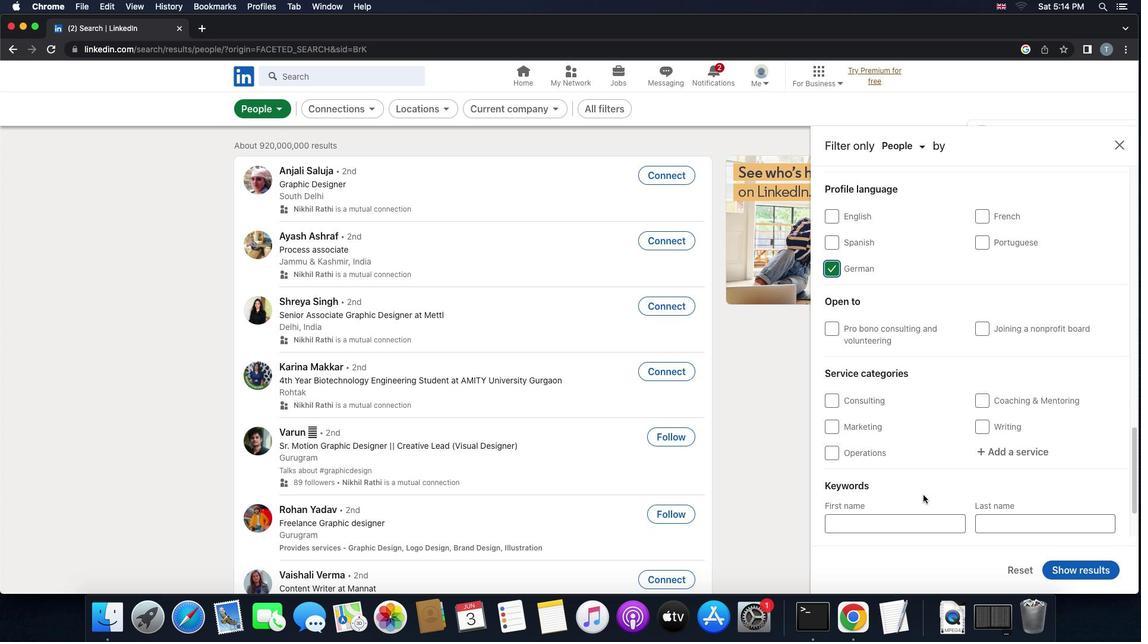 
Action: Mouse moved to (955, 479)
Screenshot: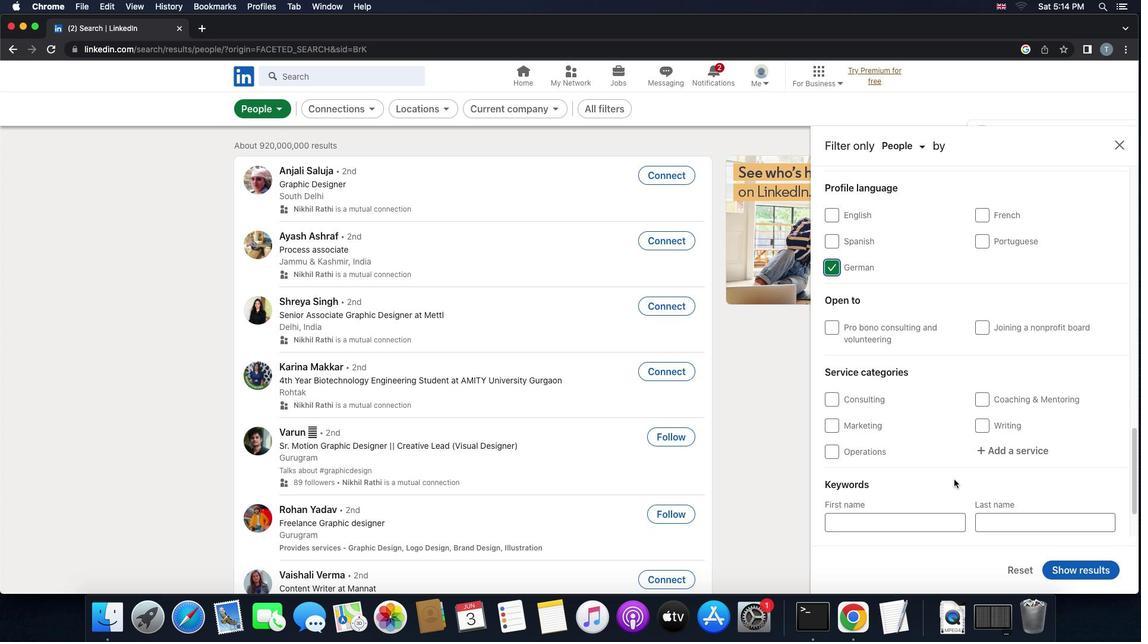 
Action: Mouse scrolled (955, 479) with delta (0, 0)
Screenshot: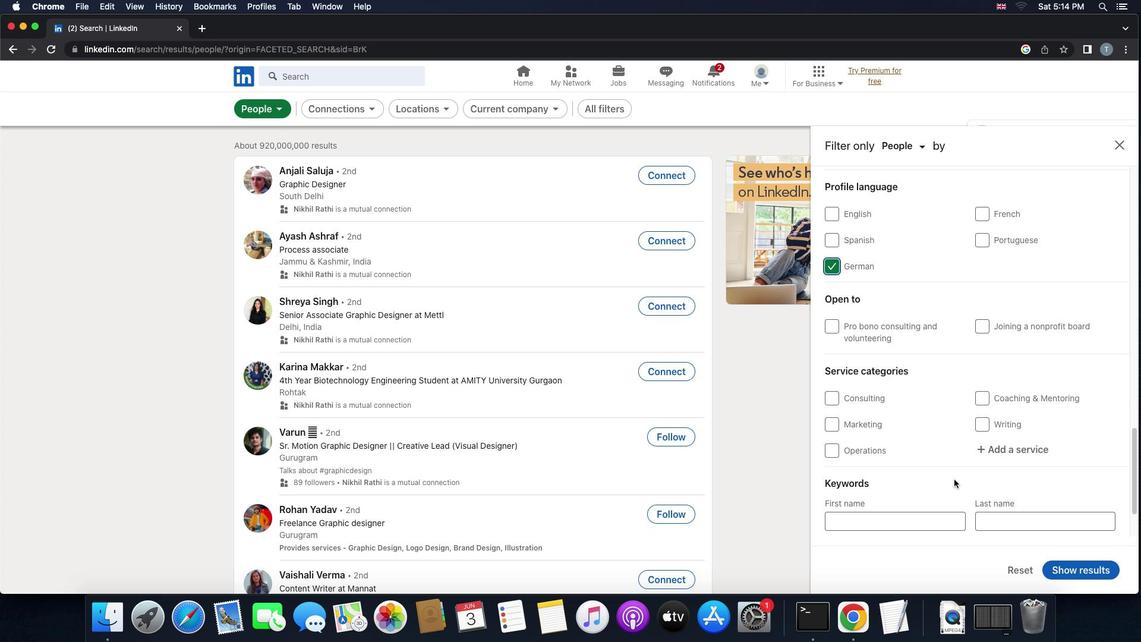 
Action: Mouse scrolled (955, 479) with delta (0, 0)
Screenshot: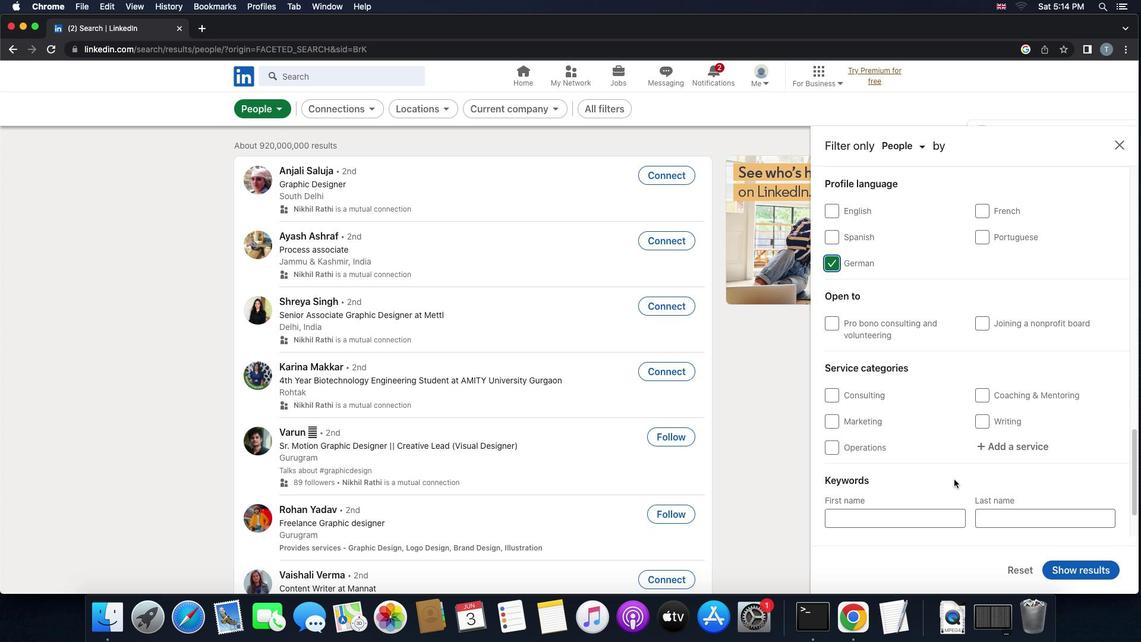 
Action: Mouse scrolled (955, 479) with delta (0, 0)
Screenshot: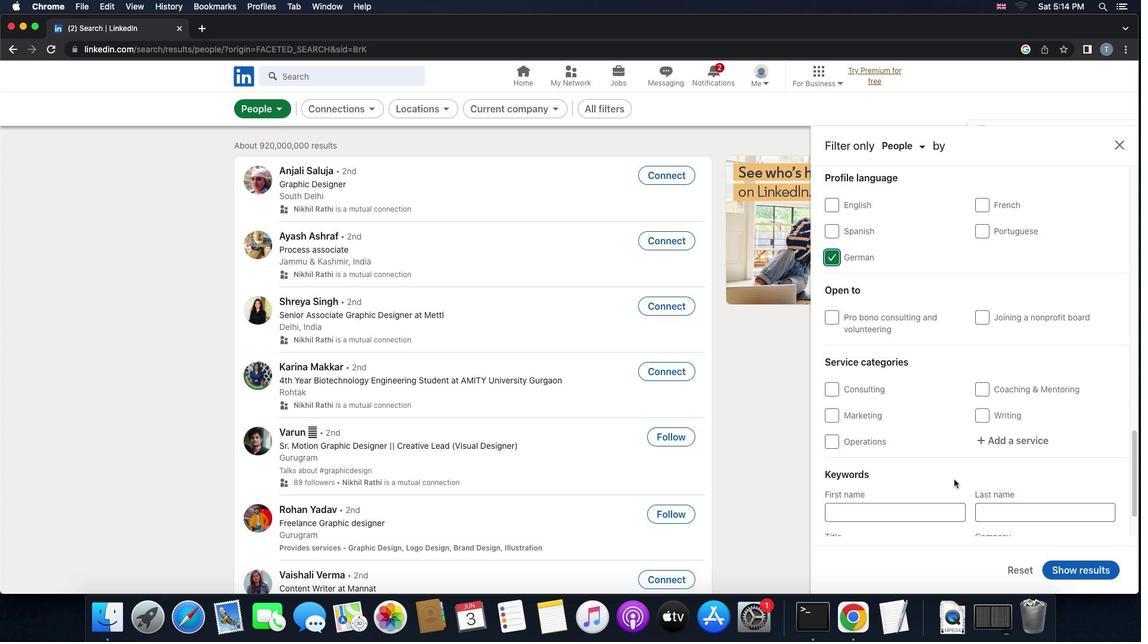 
Action: Mouse moved to (947, 458)
Screenshot: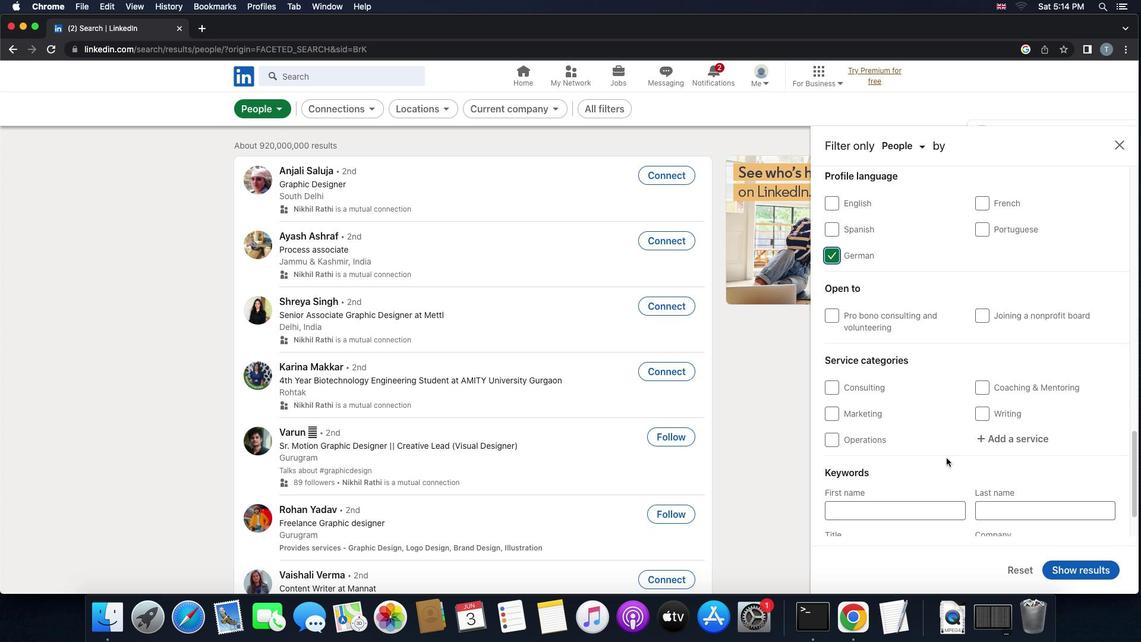 
Action: Mouse scrolled (947, 458) with delta (0, 0)
Screenshot: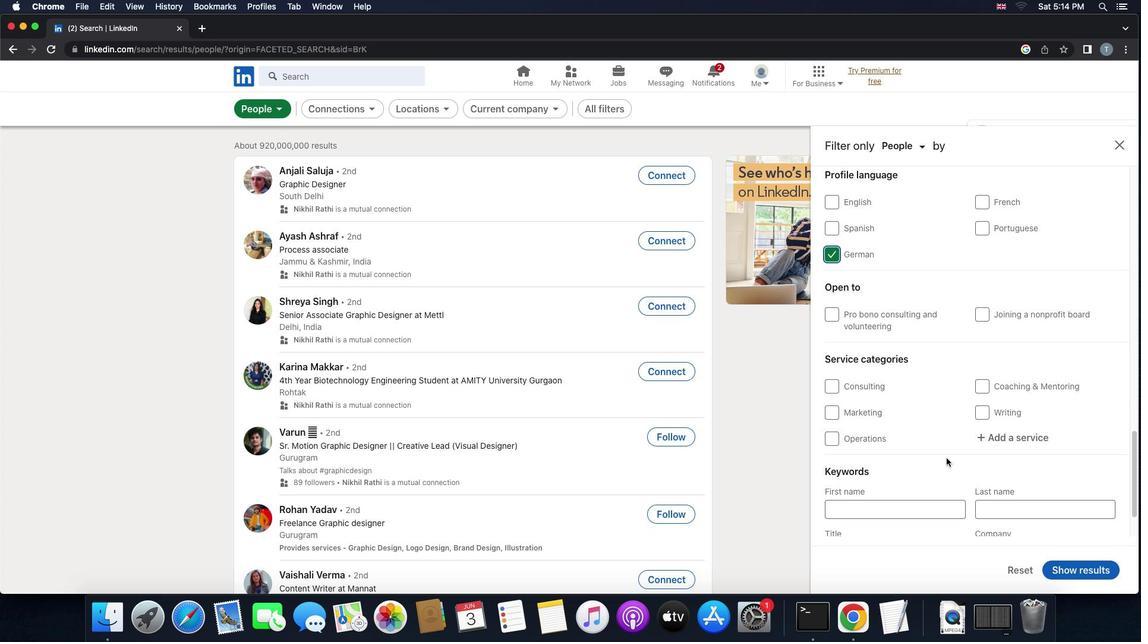 
Action: Mouse scrolled (947, 458) with delta (0, 0)
Screenshot: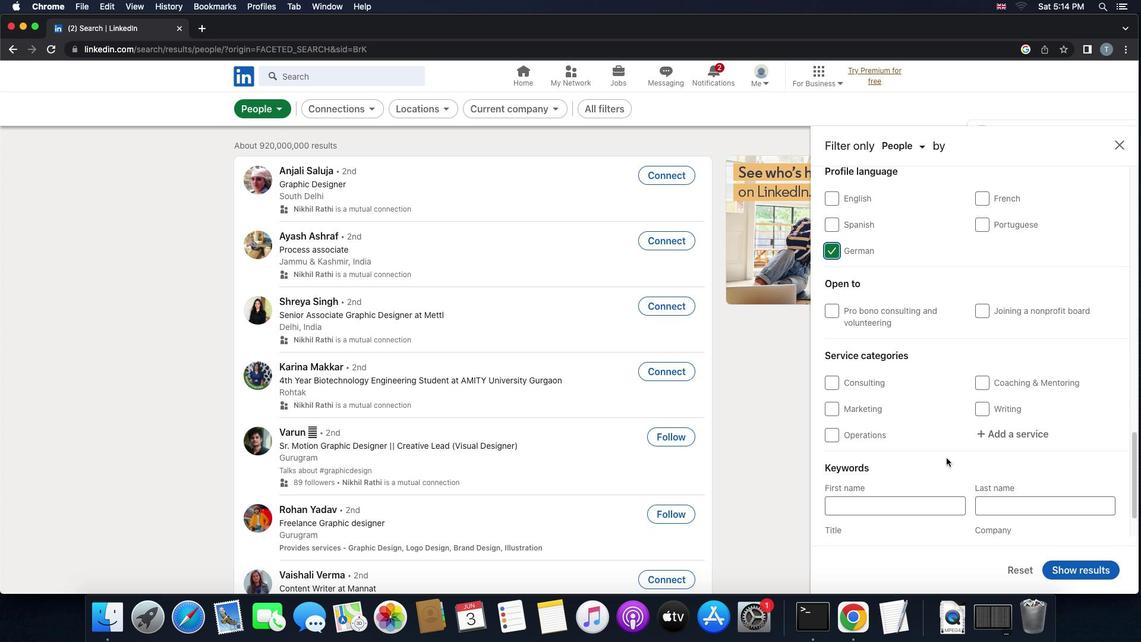 
Action: Mouse scrolled (947, 458) with delta (0, 0)
Screenshot: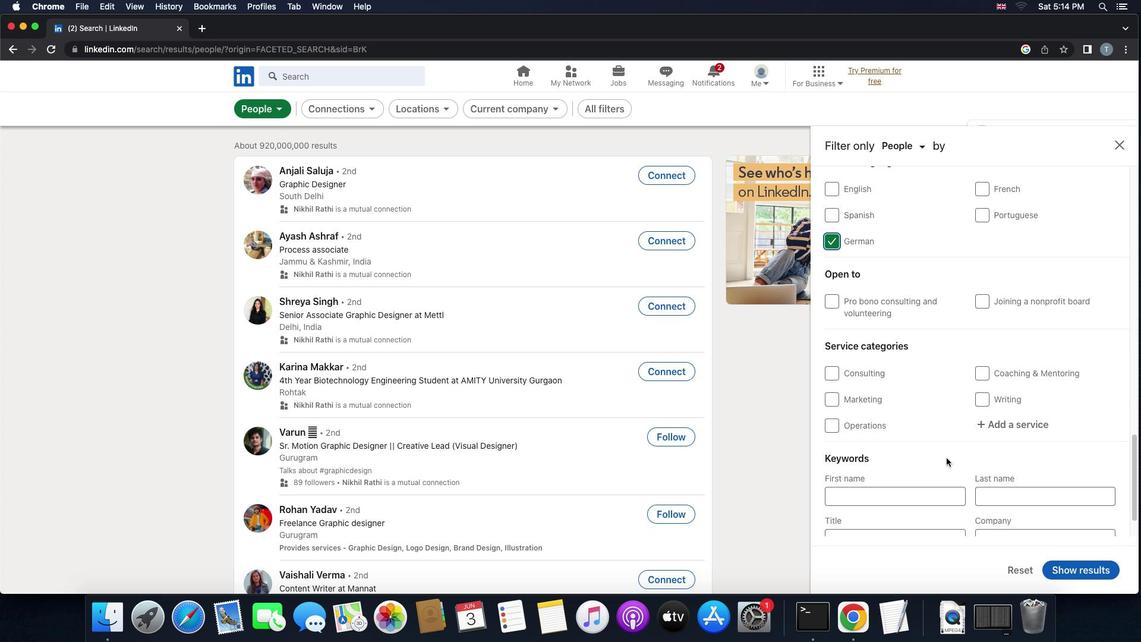 
Action: Mouse moved to (1003, 428)
Screenshot: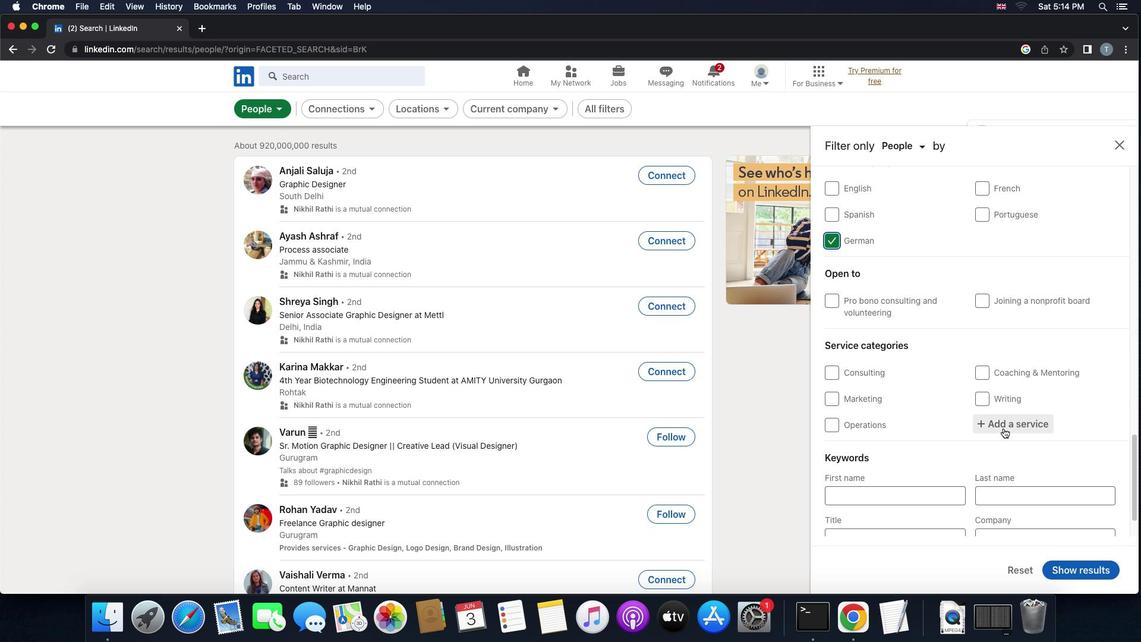 
Action: Mouse pressed left at (1003, 428)
Screenshot: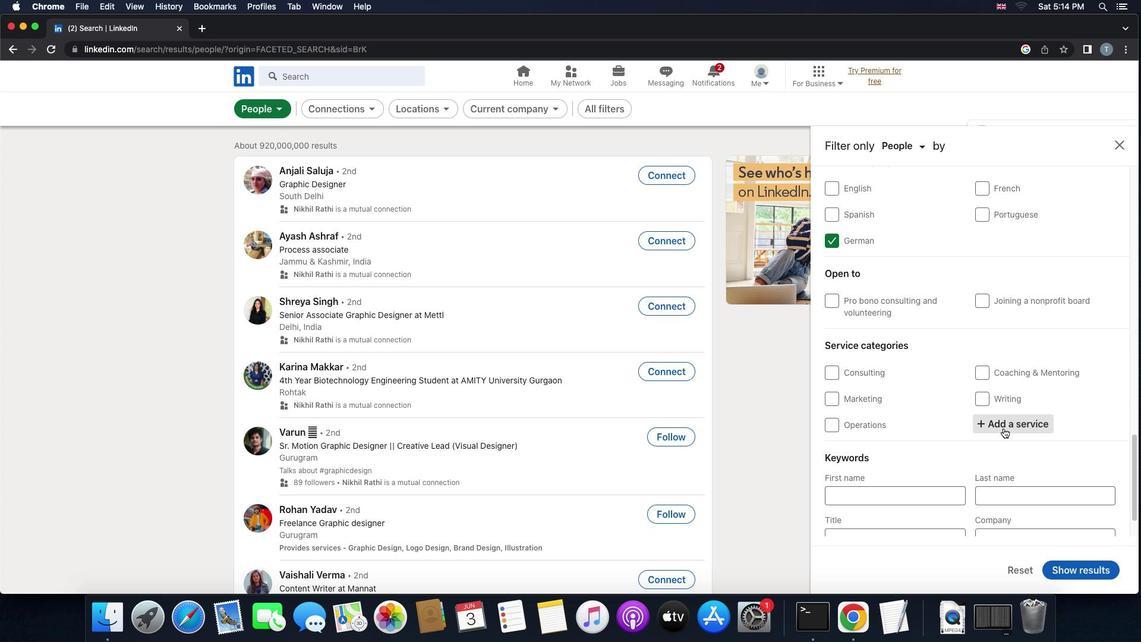 
Action: Key pressed 'c''o''p''y''w''r''i''t''i''n''g'
Screenshot: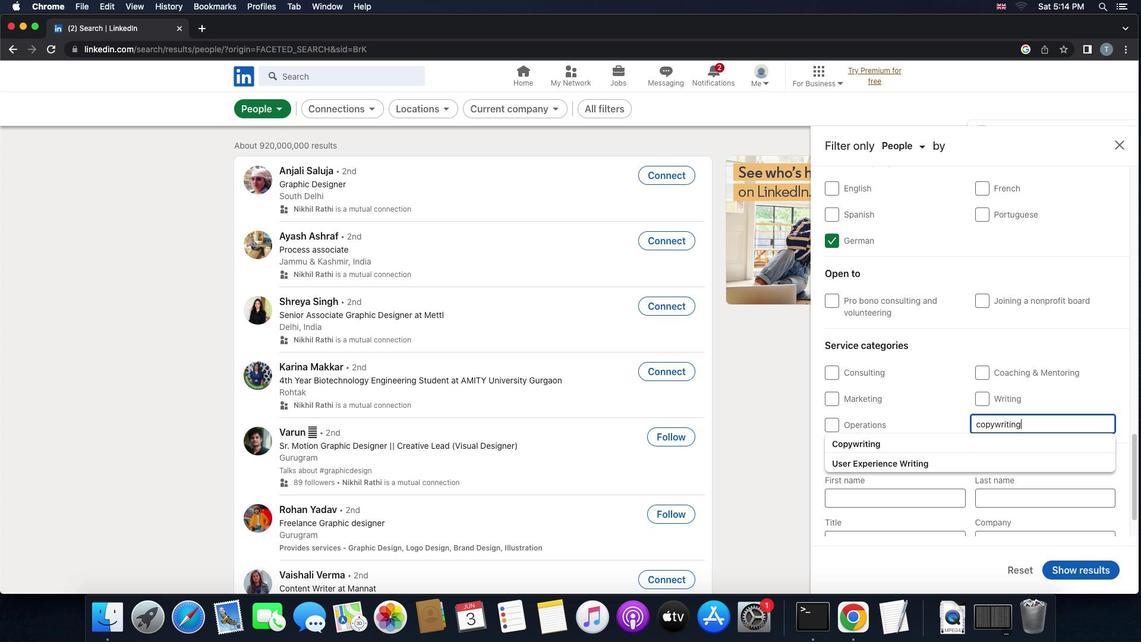 
Action: Mouse moved to (966, 447)
Screenshot: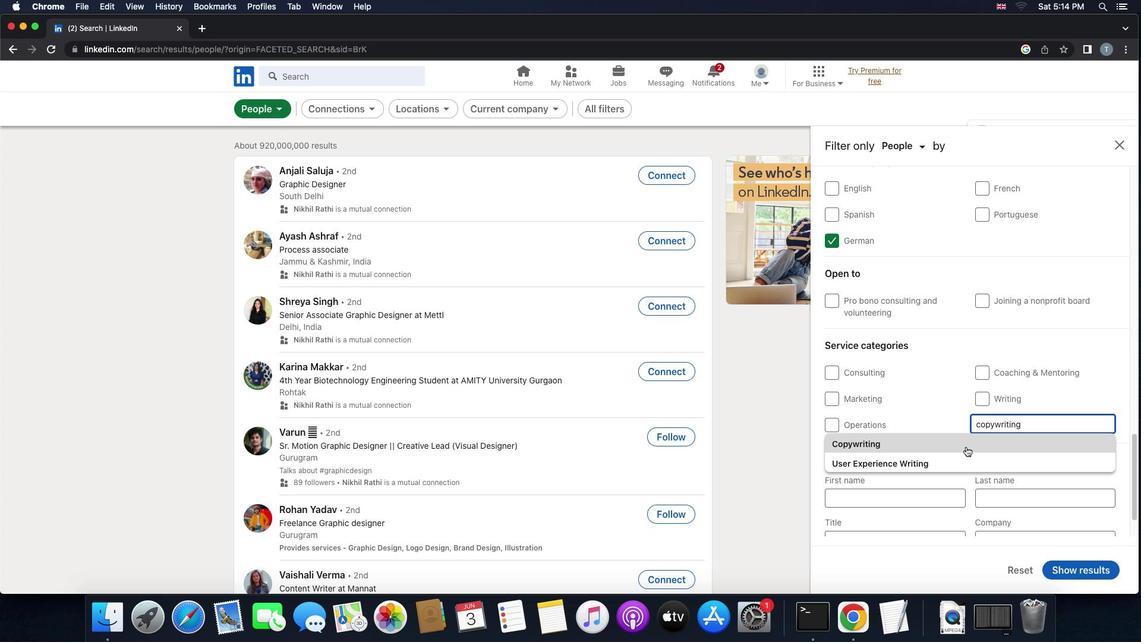 
Action: Mouse pressed left at (966, 447)
Screenshot: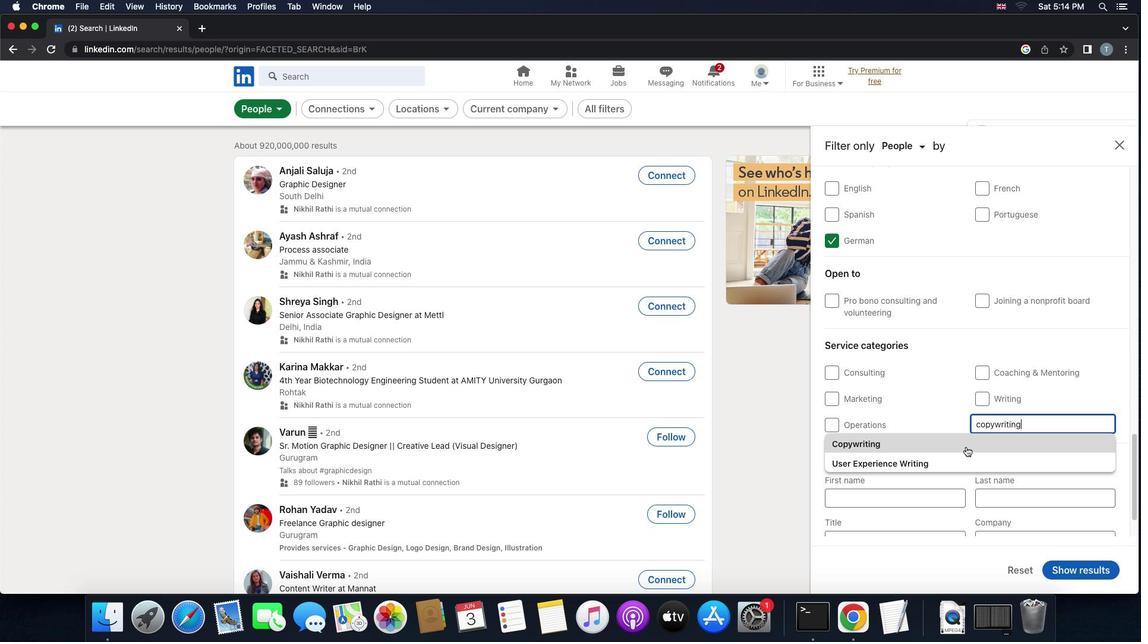 
Action: Mouse moved to (969, 453)
Screenshot: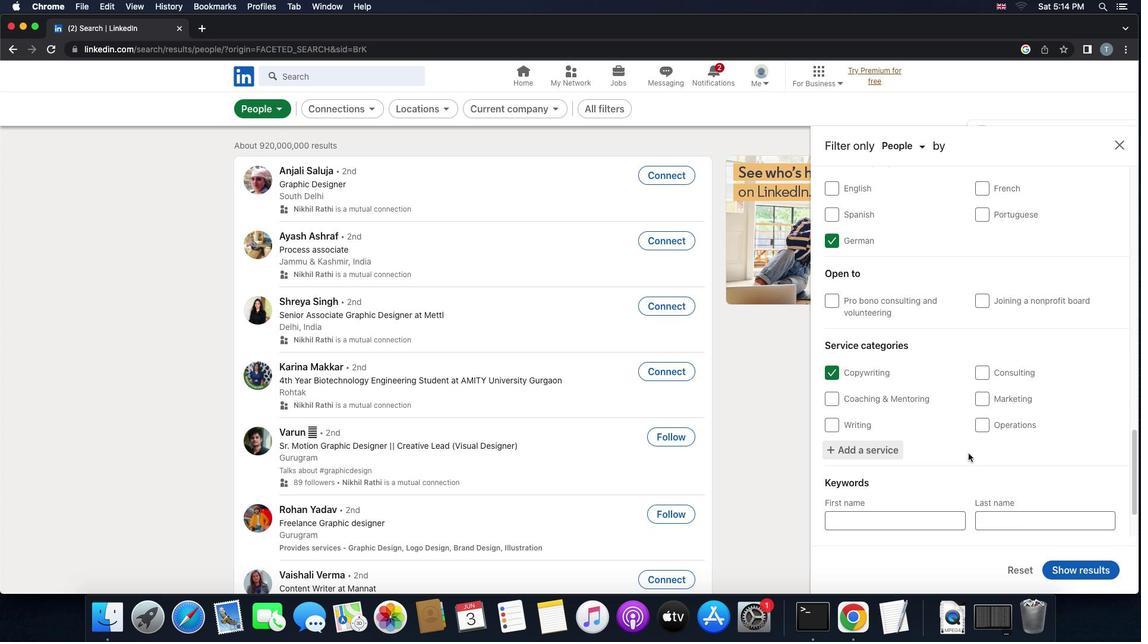 
Action: Mouse scrolled (969, 453) with delta (0, 0)
Screenshot: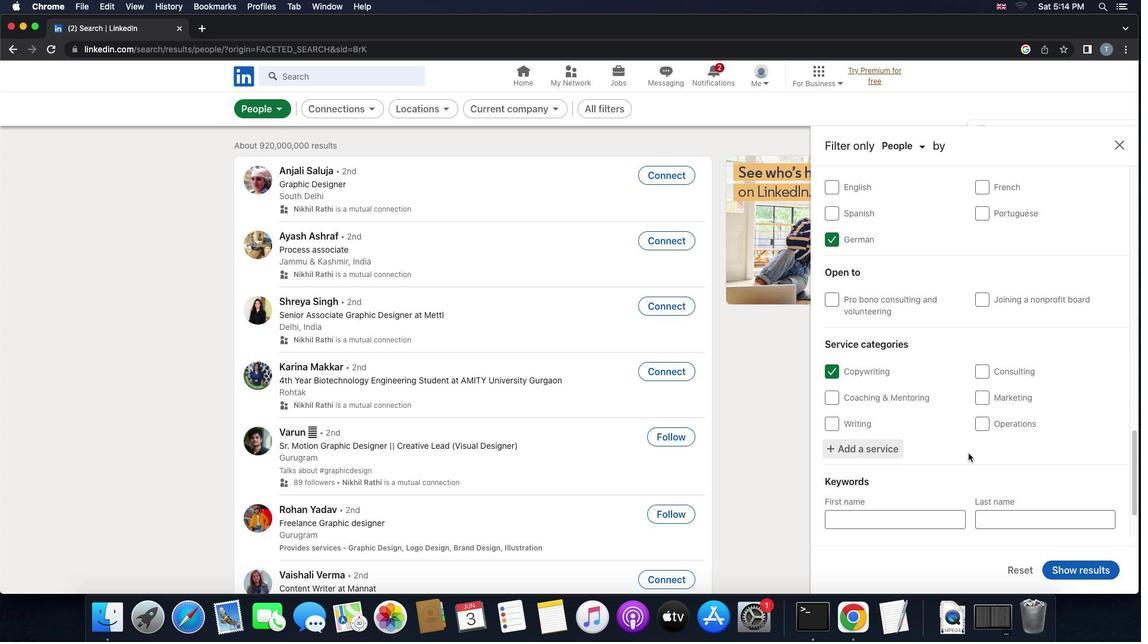 
Action: Mouse scrolled (969, 453) with delta (0, 0)
Screenshot: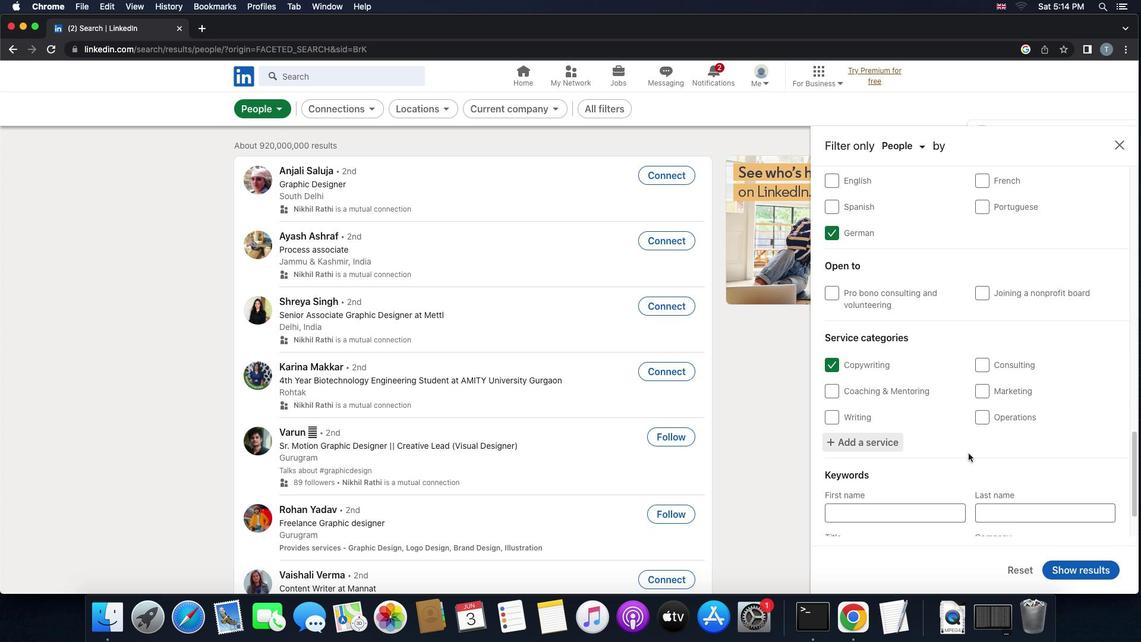 
Action: Mouse scrolled (969, 453) with delta (0, -1)
Screenshot: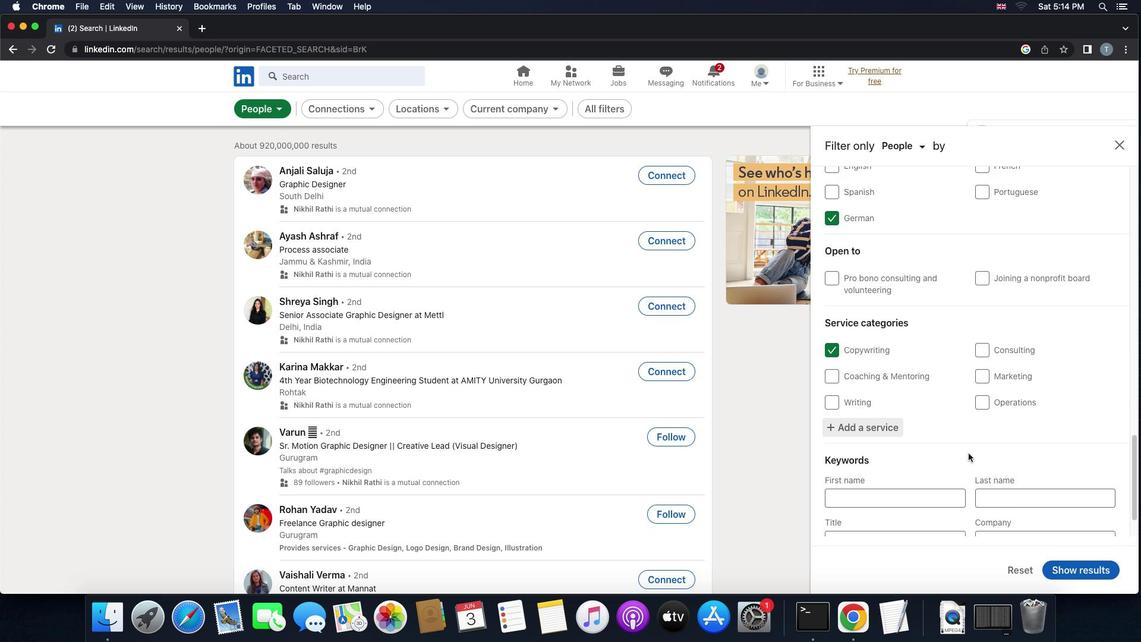 
Action: Mouse moved to (916, 481)
Screenshot: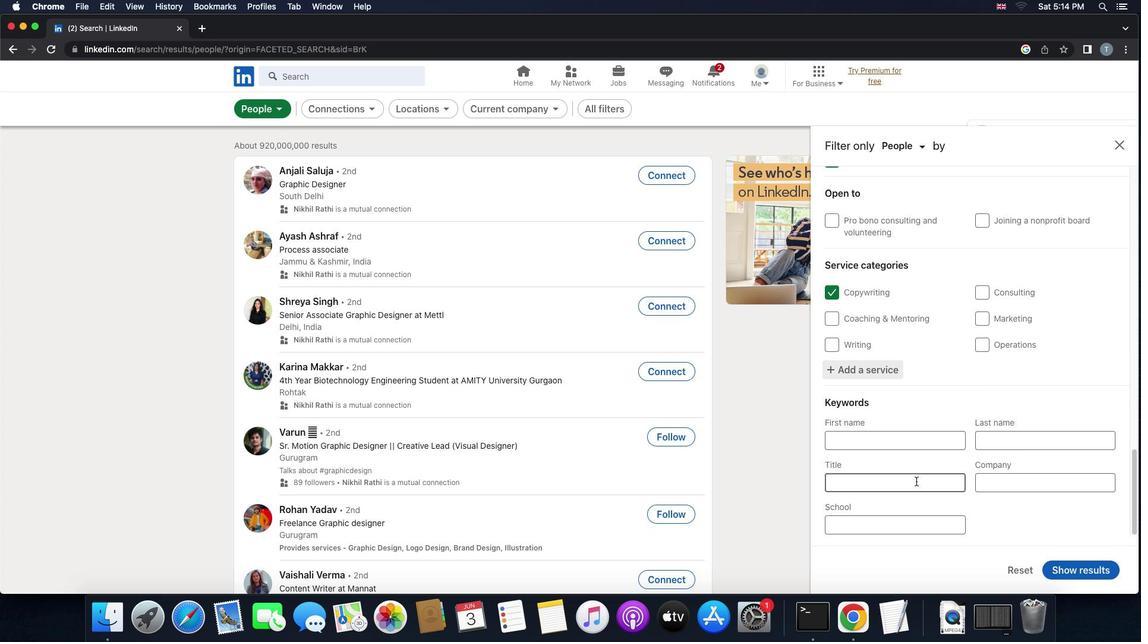 
Action: Mouse pressed left at (916, 481)
Screenshot: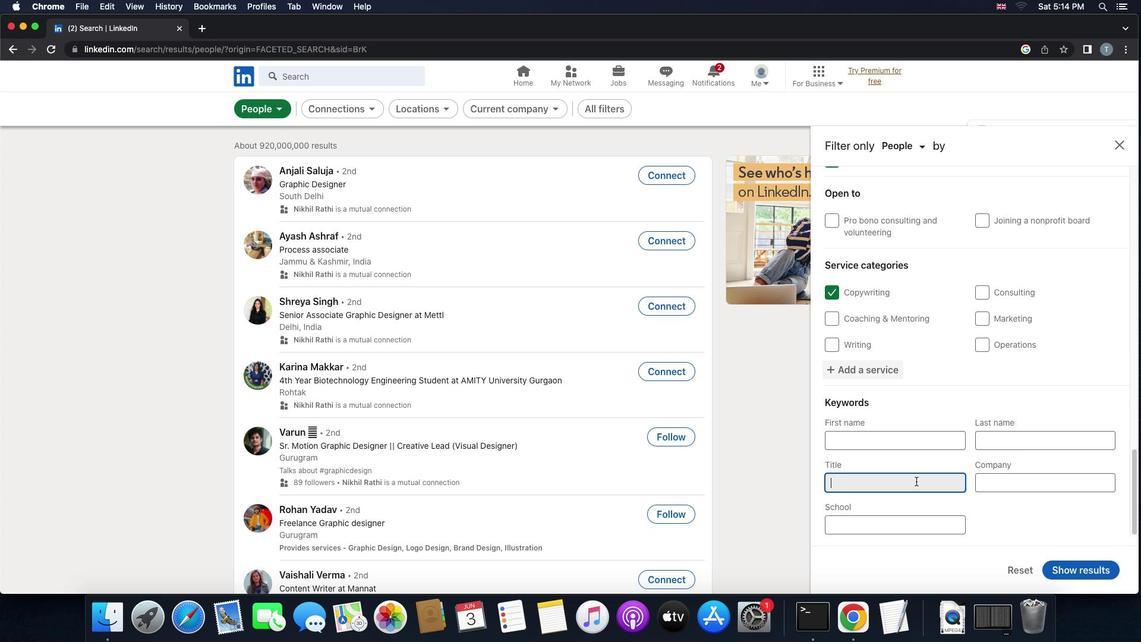 
Action: Key pressed 'v''i''r''t''u''a''l'Key.space'a''s''s''i''s''t''a''n''t'
Screenshot: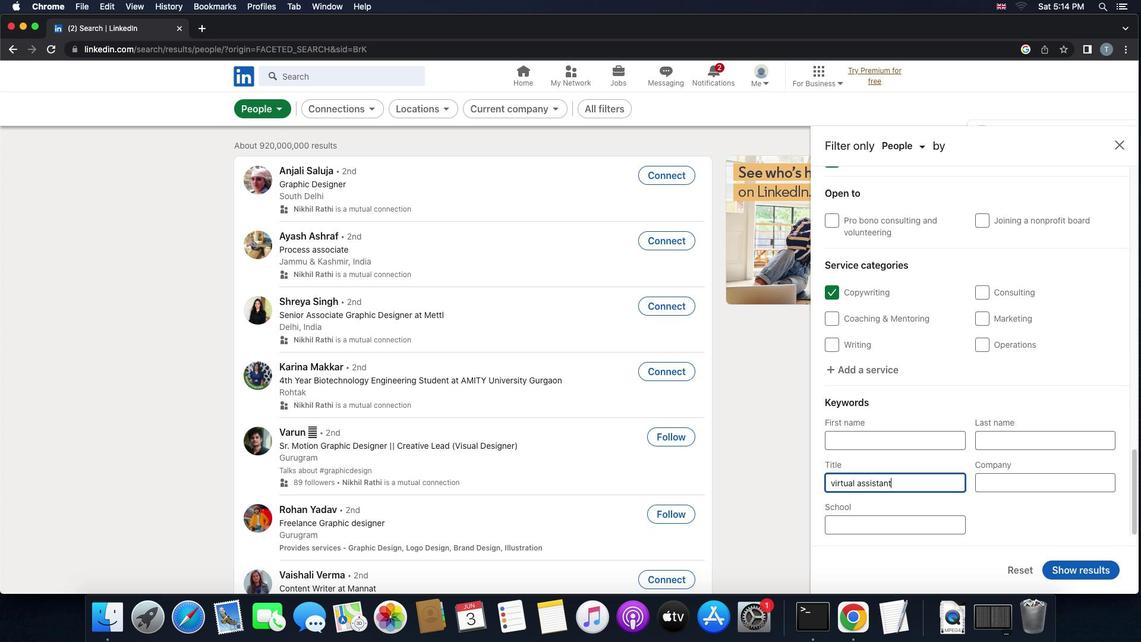 
Action: Mouse moved to (1051, 572)
Screenshot: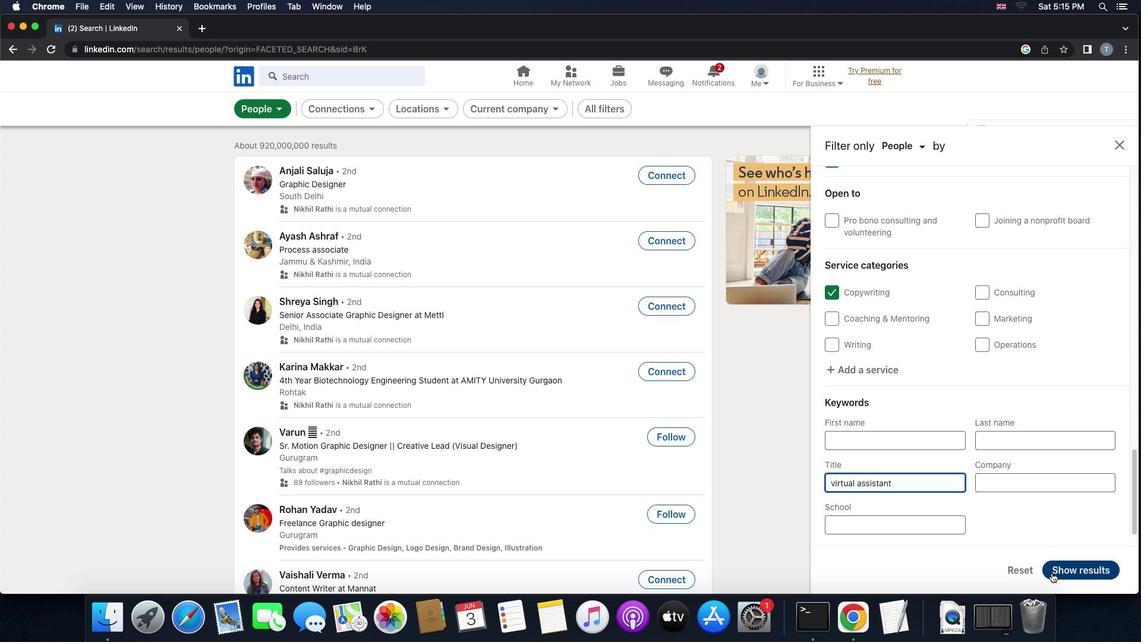 
Action: Mouse pressed left at (1051, 572)
Screenshot: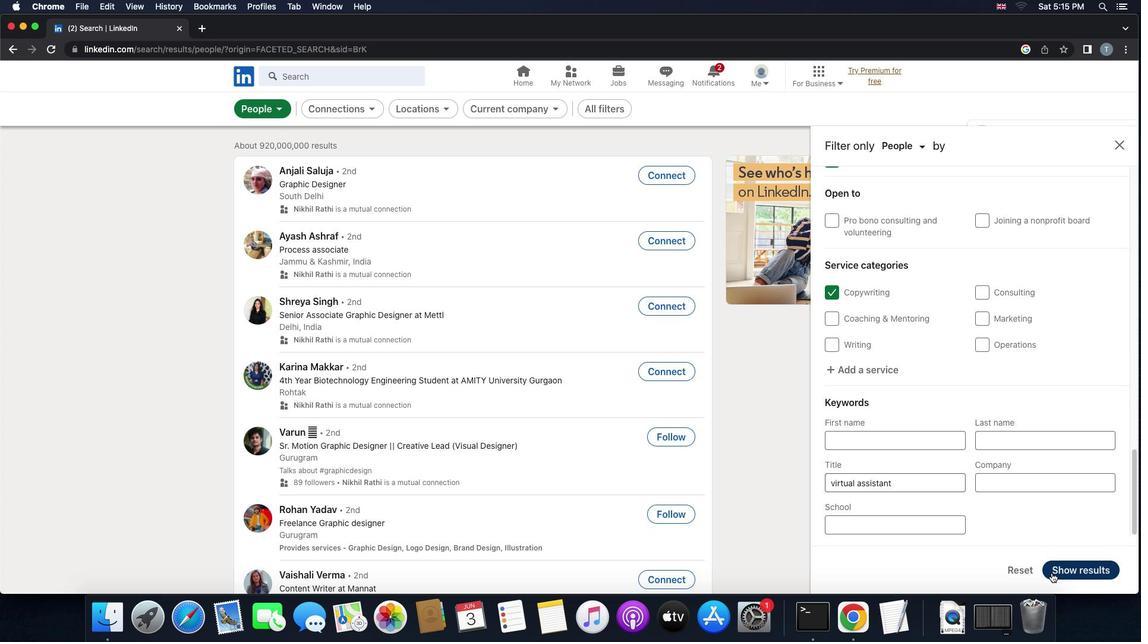 
